 Task: Search for a house in Ramnicu Valcea, Romania, for 6 guests from 6th to 15th September, with a price range of ₹8000 to ₹12000, including WiFi, free parking, TV, gym, and breakfast, and host language in English.
Action: Mouse moved to (592, 145)
Screenshot: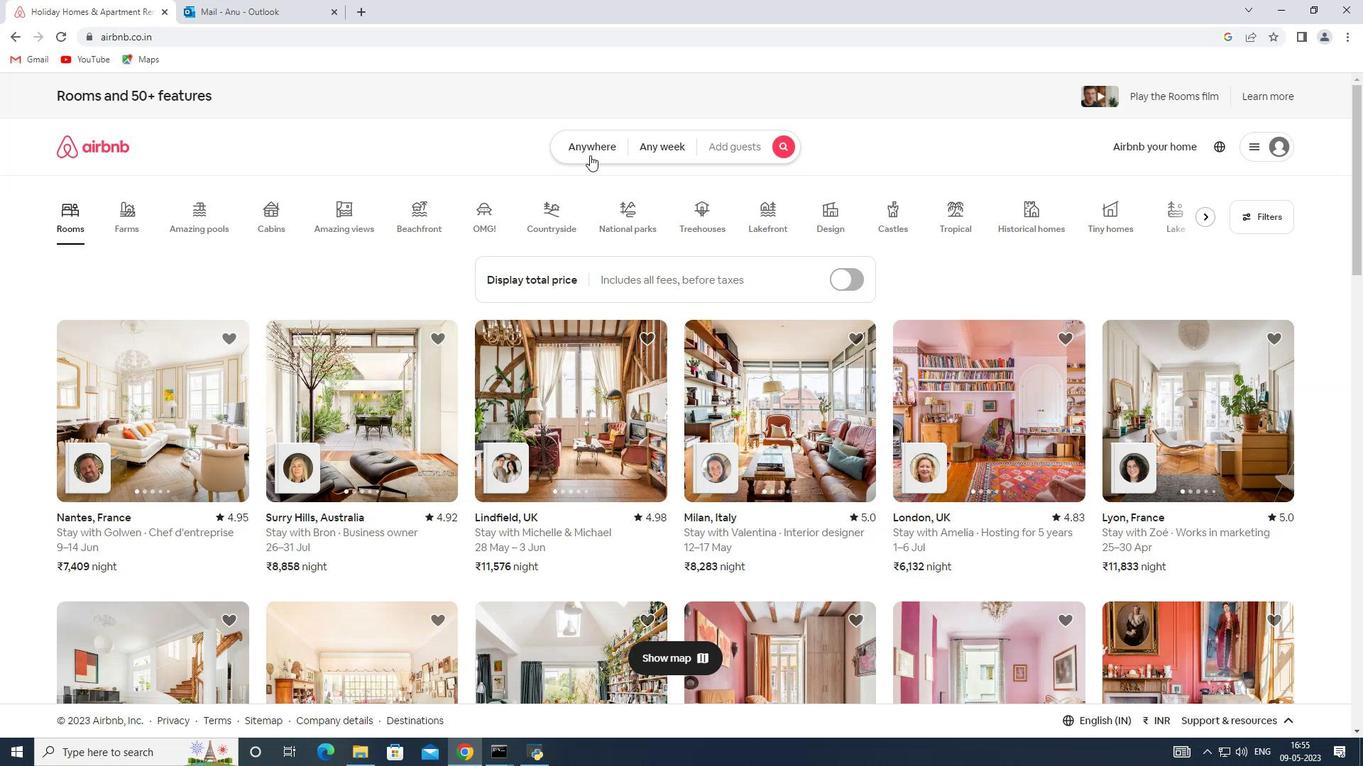 
Action: Mouse pressed left at (592, 145)
Screenshot: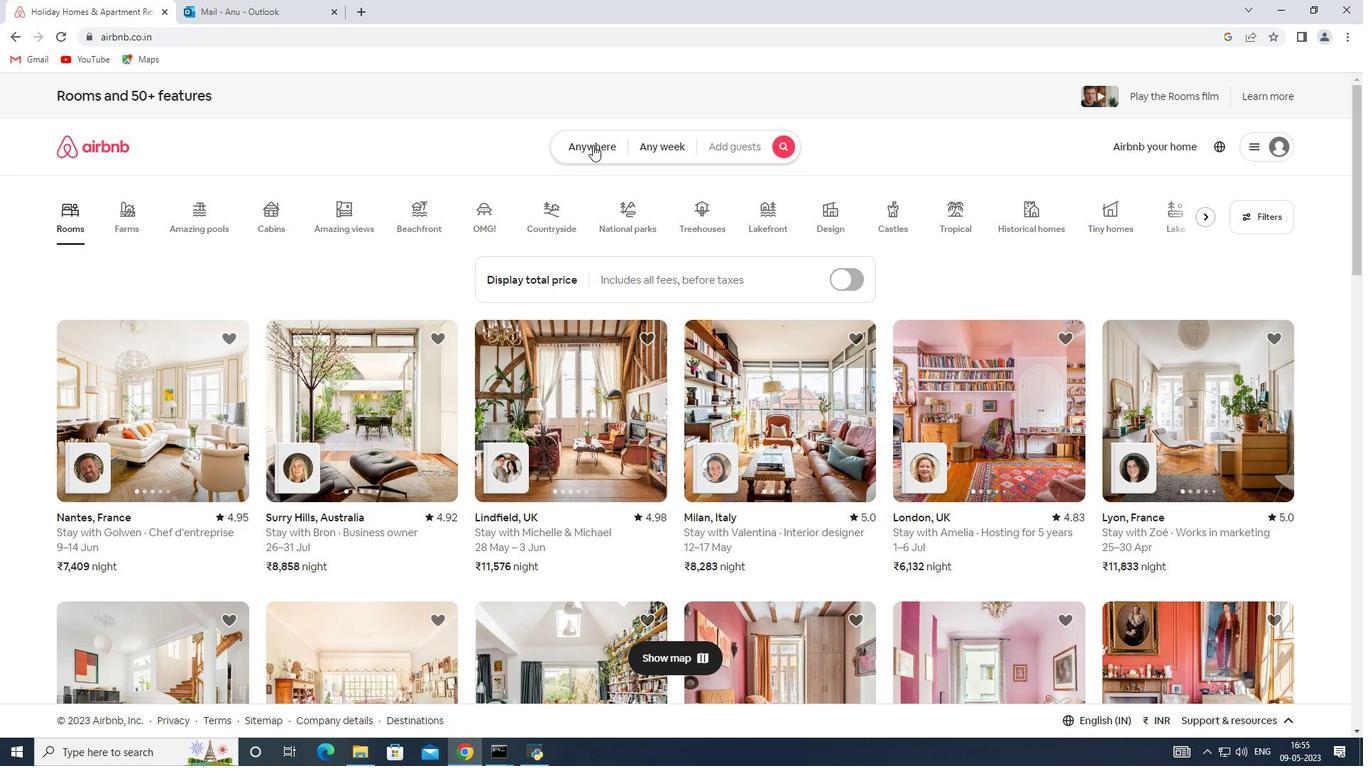 
Action: Mouse moved to (425, 202)
Screenshot: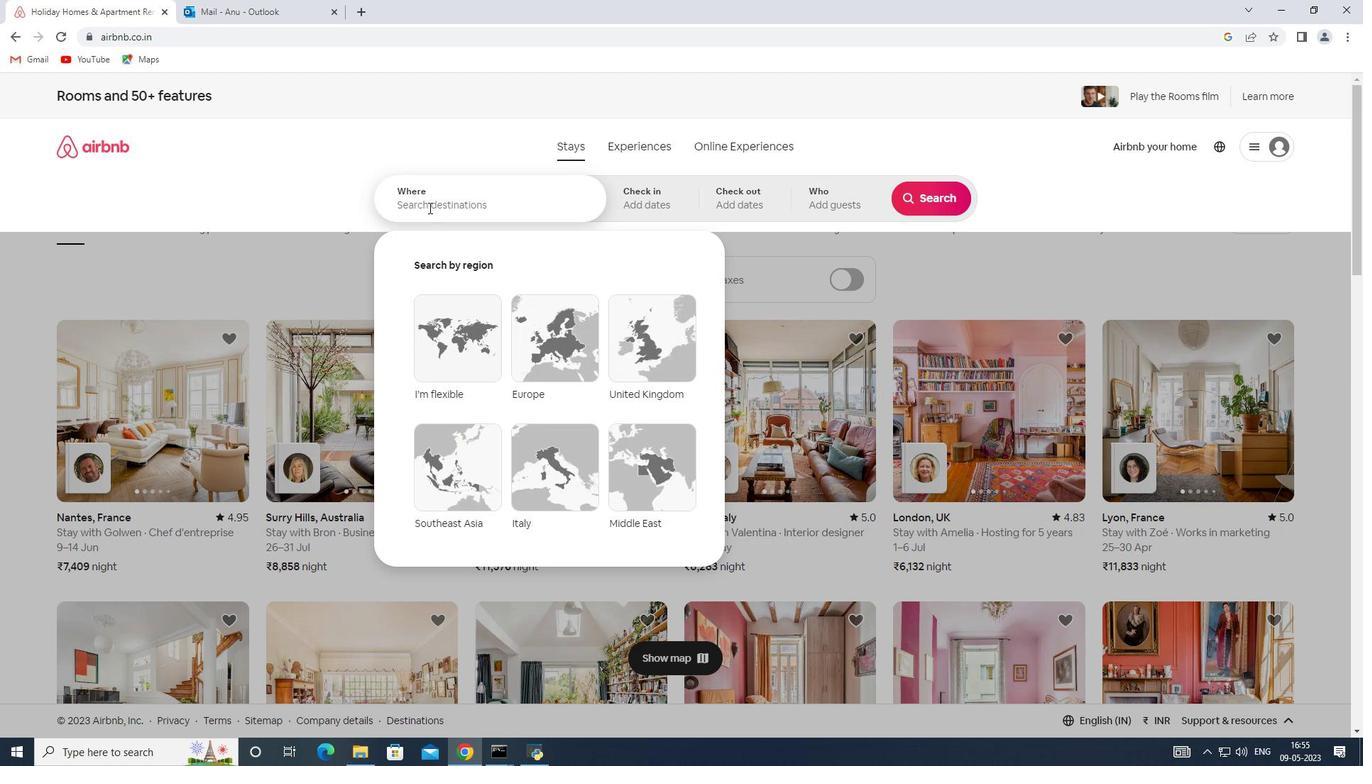 
Action: Mouse pressed left at (425, 202)
Screenshot: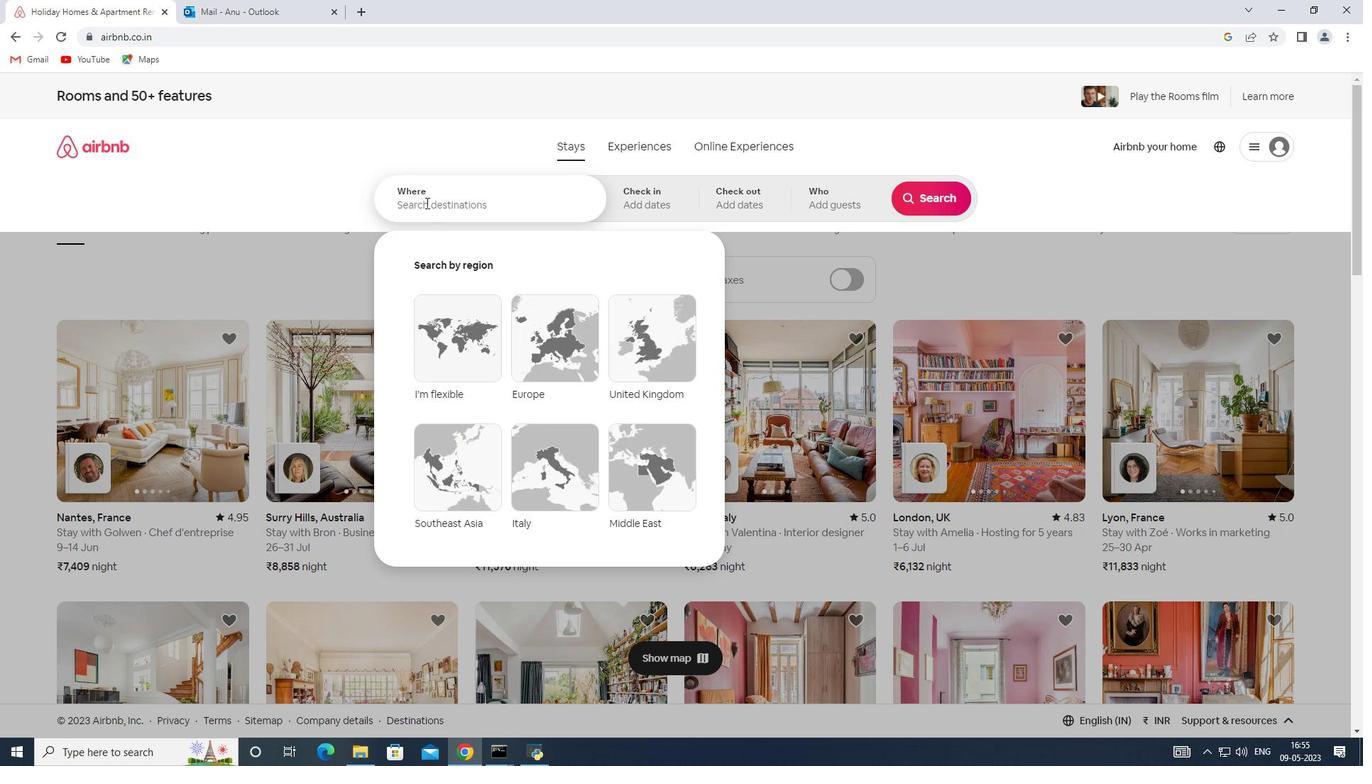 
Action: Key pressed <Key.shift>Ramm<Key.backspace>nicu<Key.space><Key.shift>Valcea,<Key.shift>Romania
Screenshot: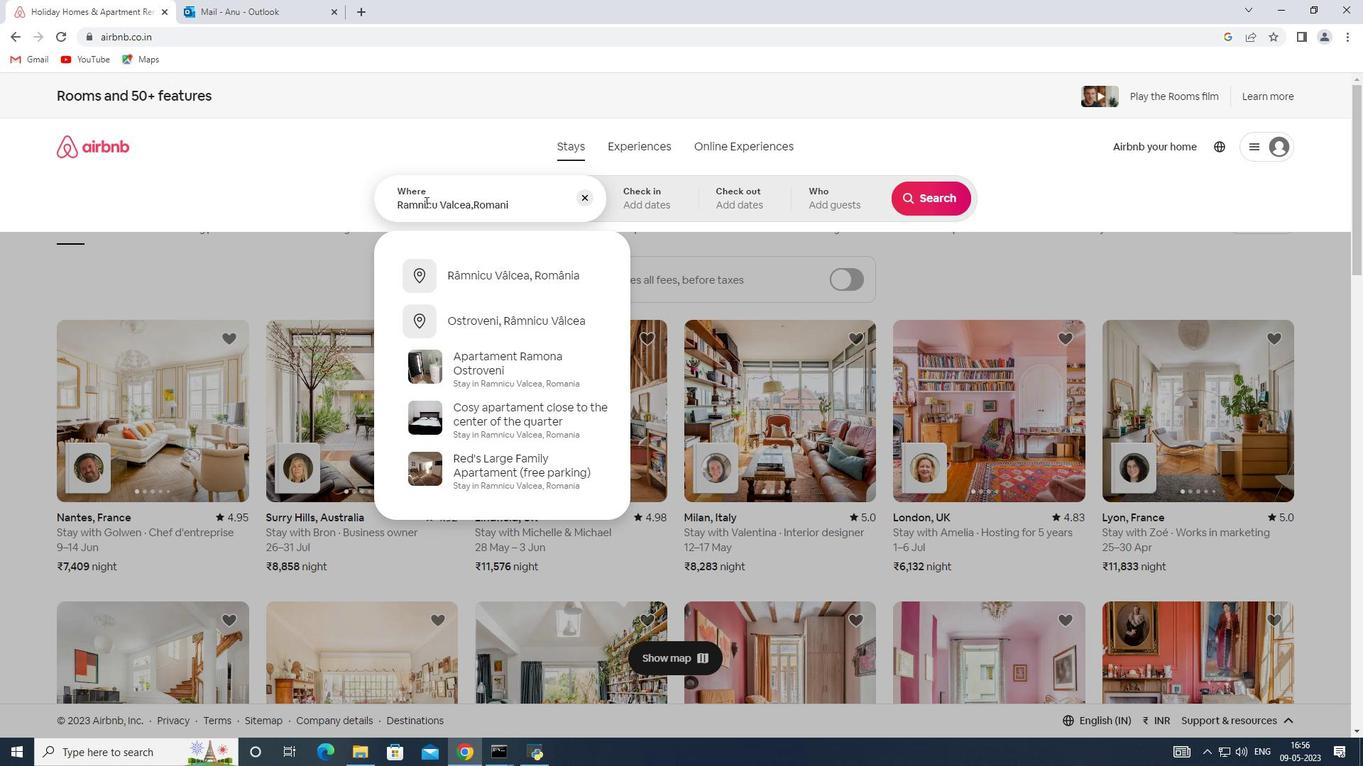 
Action: Mouse moved to (672, 198)
Screenshot: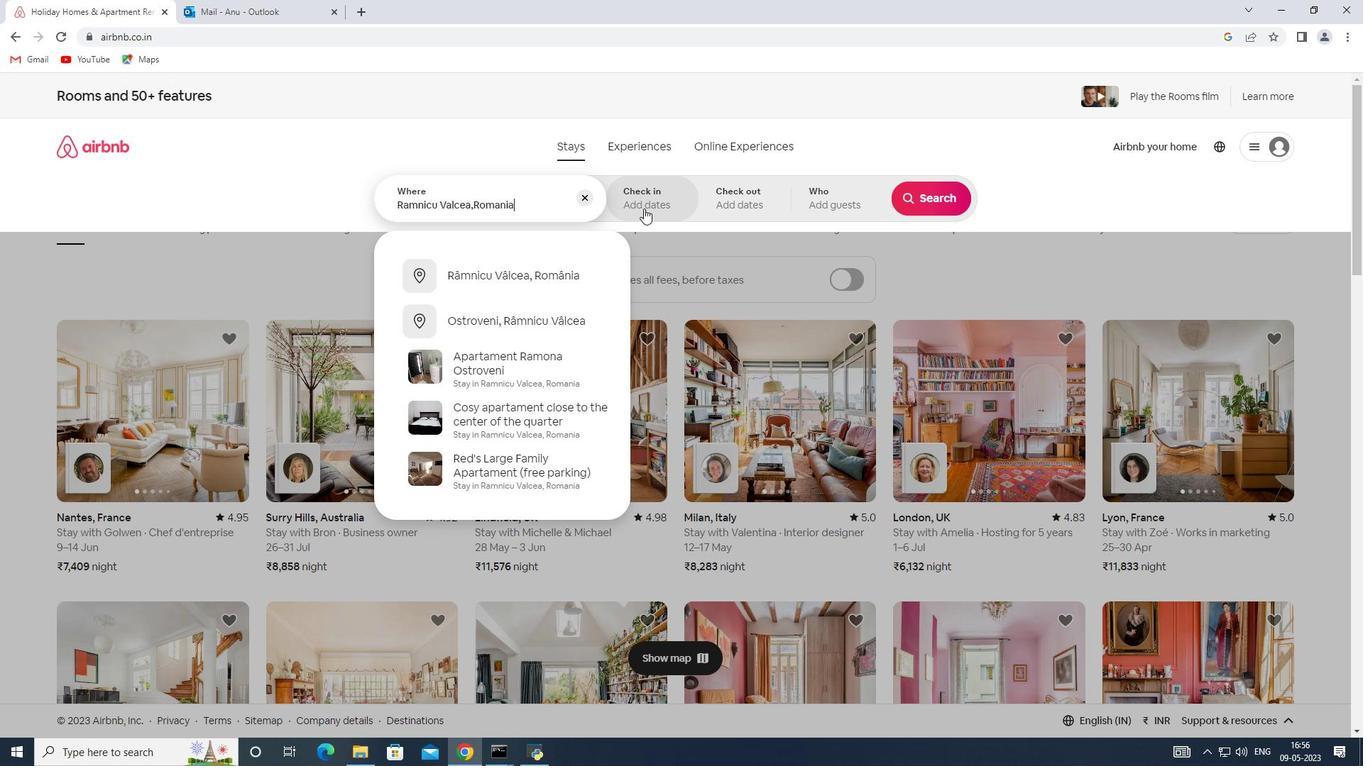 
Action: Mouse pressed left at (672, 198)
Screenshot: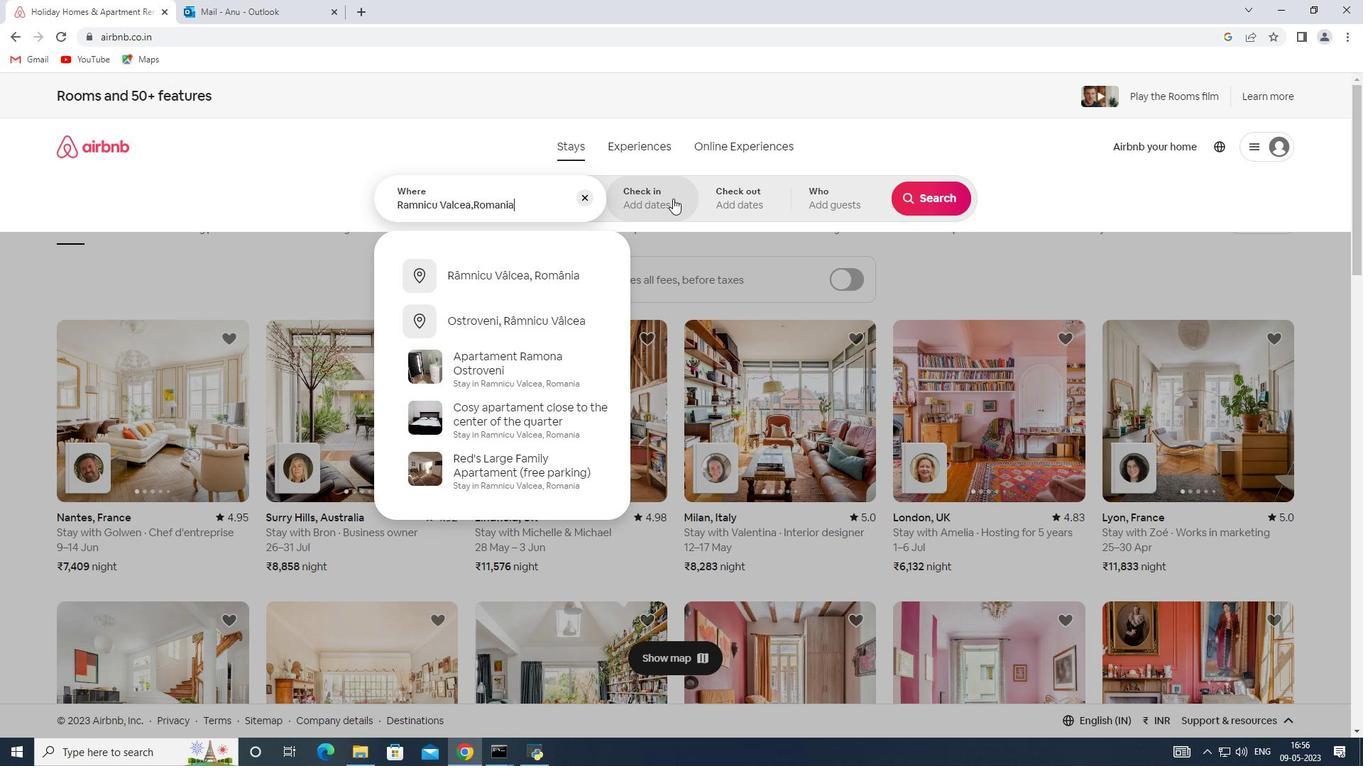 
Action: Mouse moved to (925, 312)
Screenshot: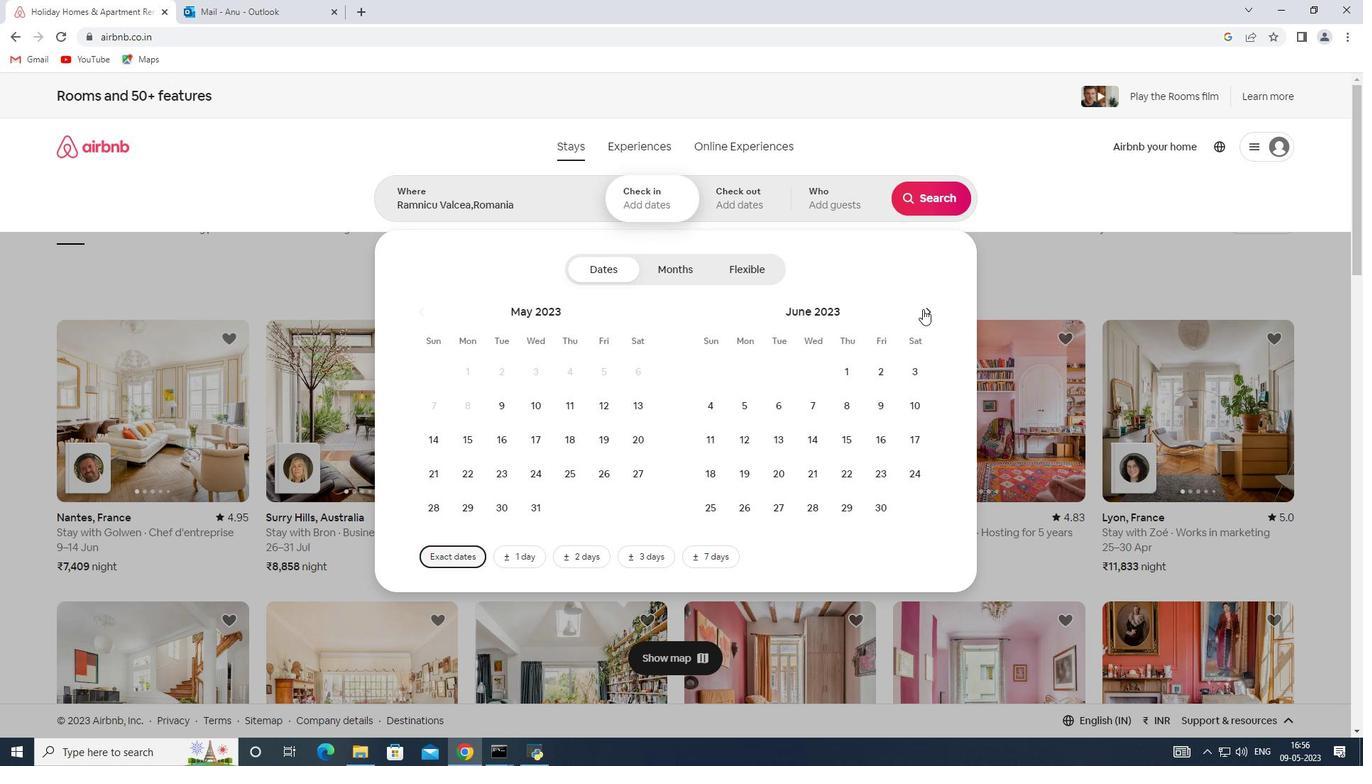 
Action: Mouse pressed left at (925, 312)
Screenshot: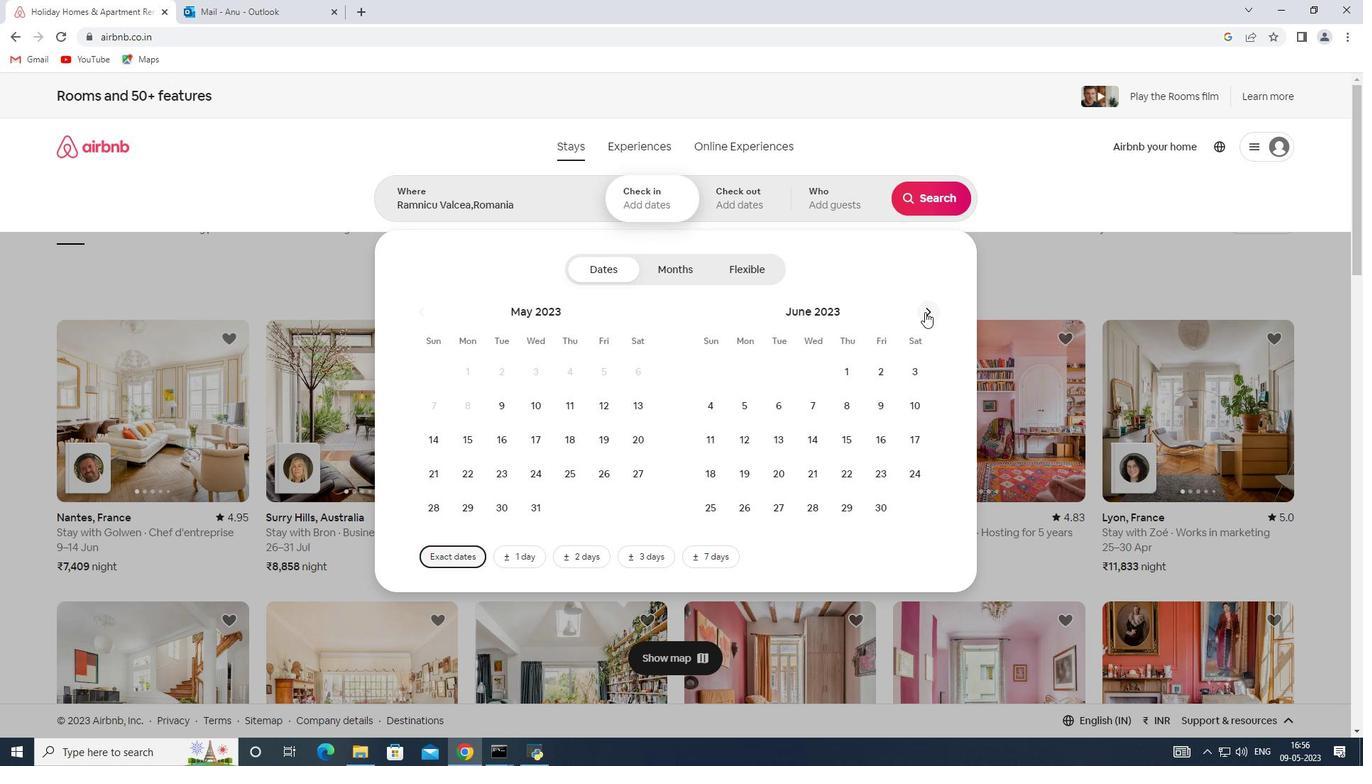 
Action: Mouse pressed left at (925, 312)
Screenshot: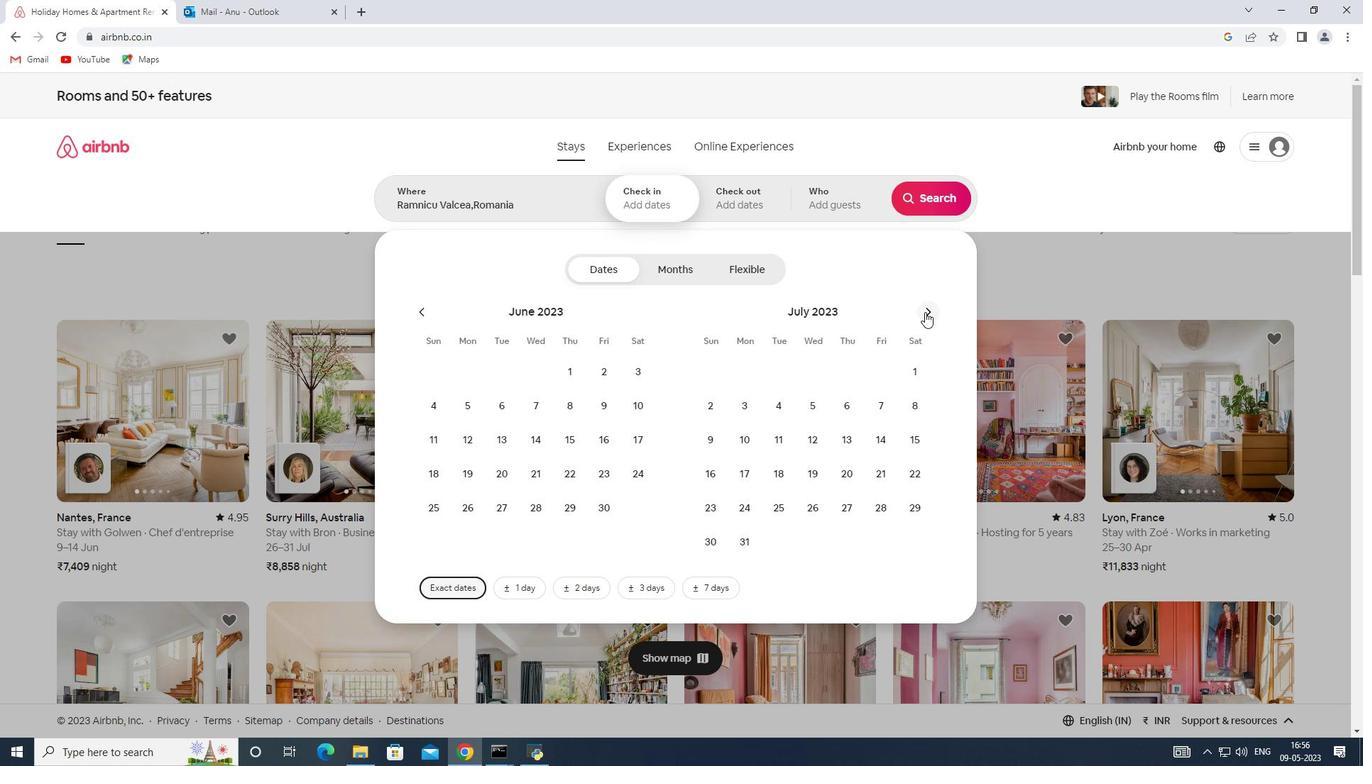 
Action: Mouse moved to (925, 313)
Screenshot: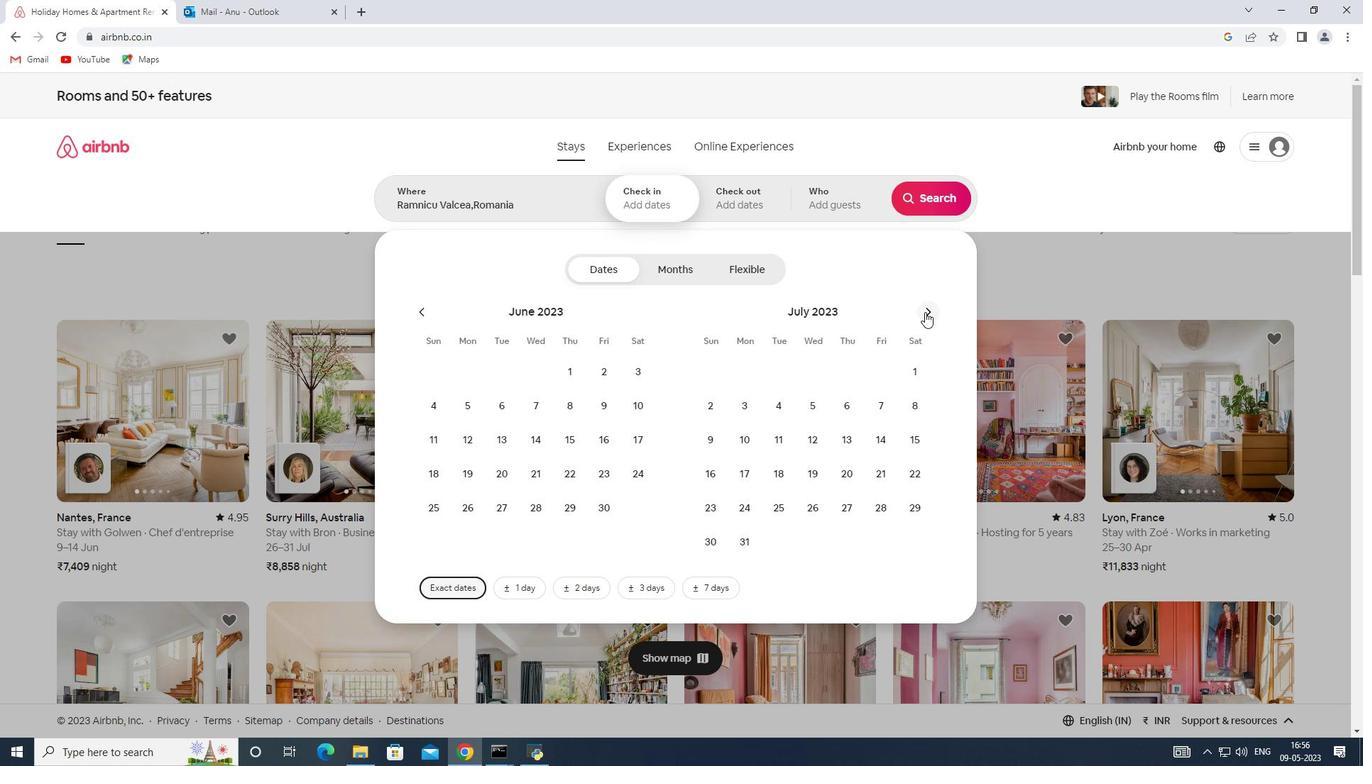
Action: Mouse pressed left at (925, 313)
Screenshot: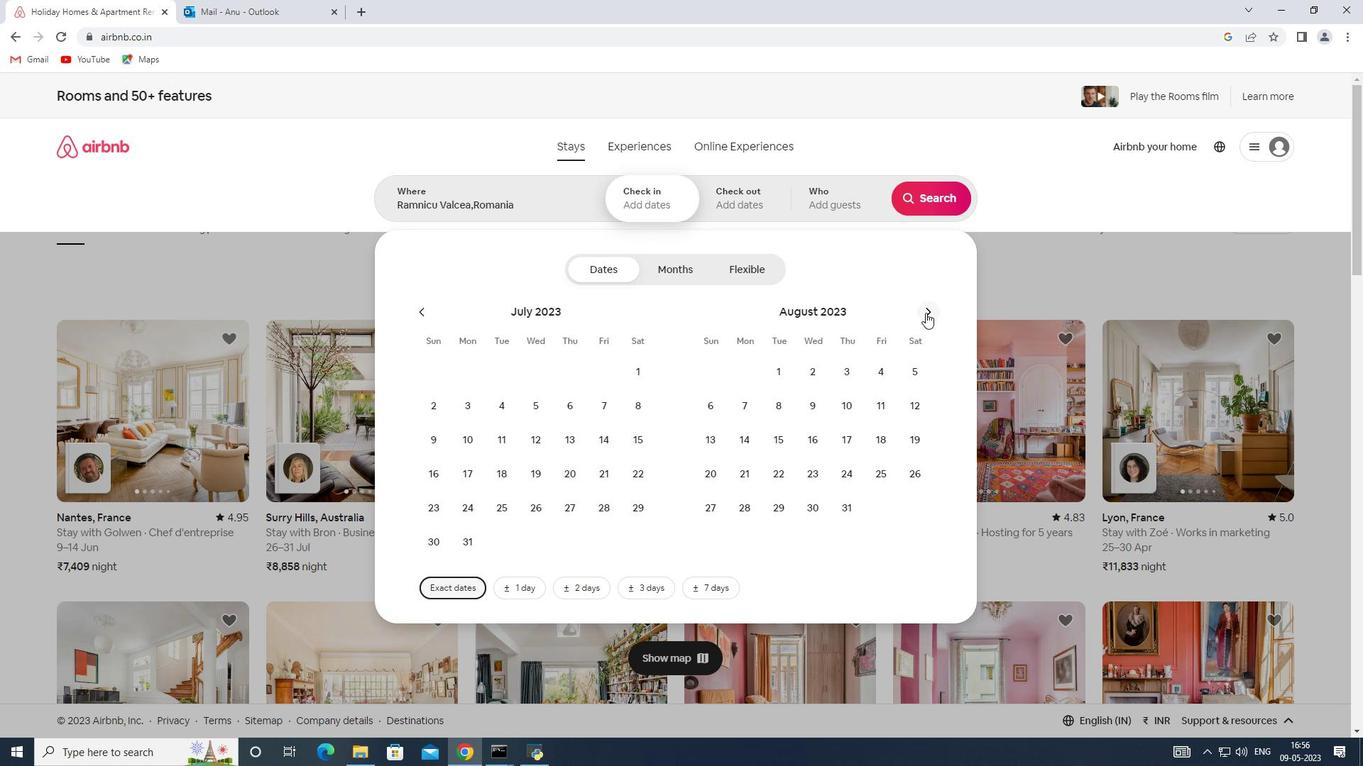 
Action: Mouse moved to (816, 405)
Screenshot: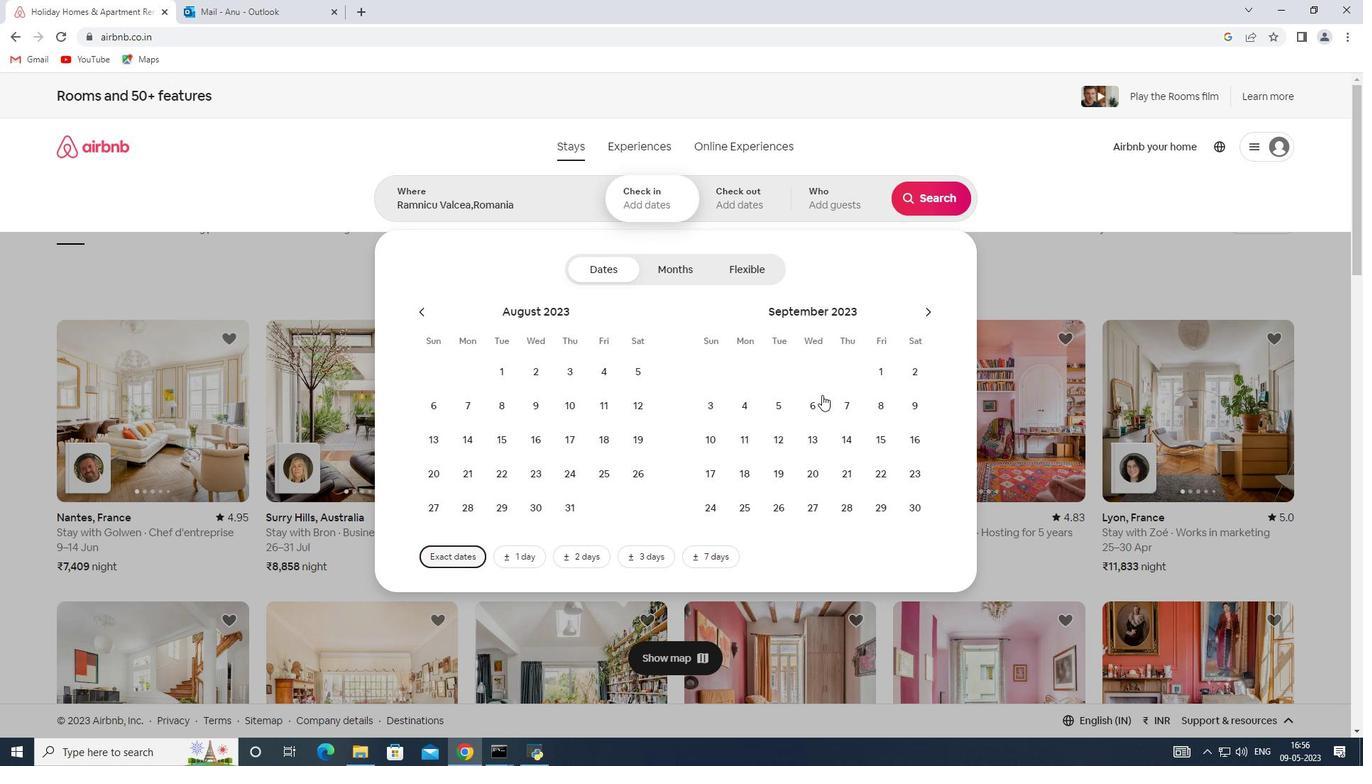 
Action: Mouse pressed left at (816, 405)
Screenshot: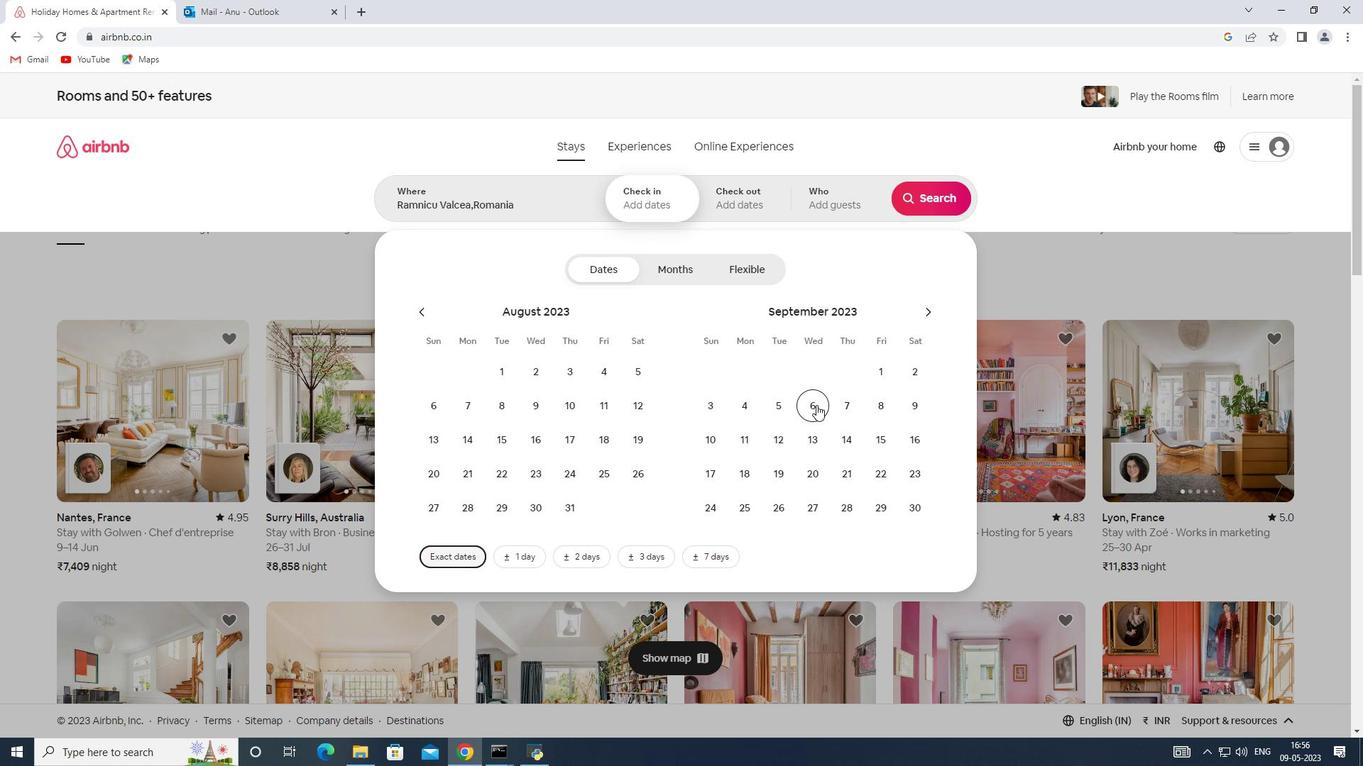 
Action: Mouse moved to (878, 439)
Screenshot: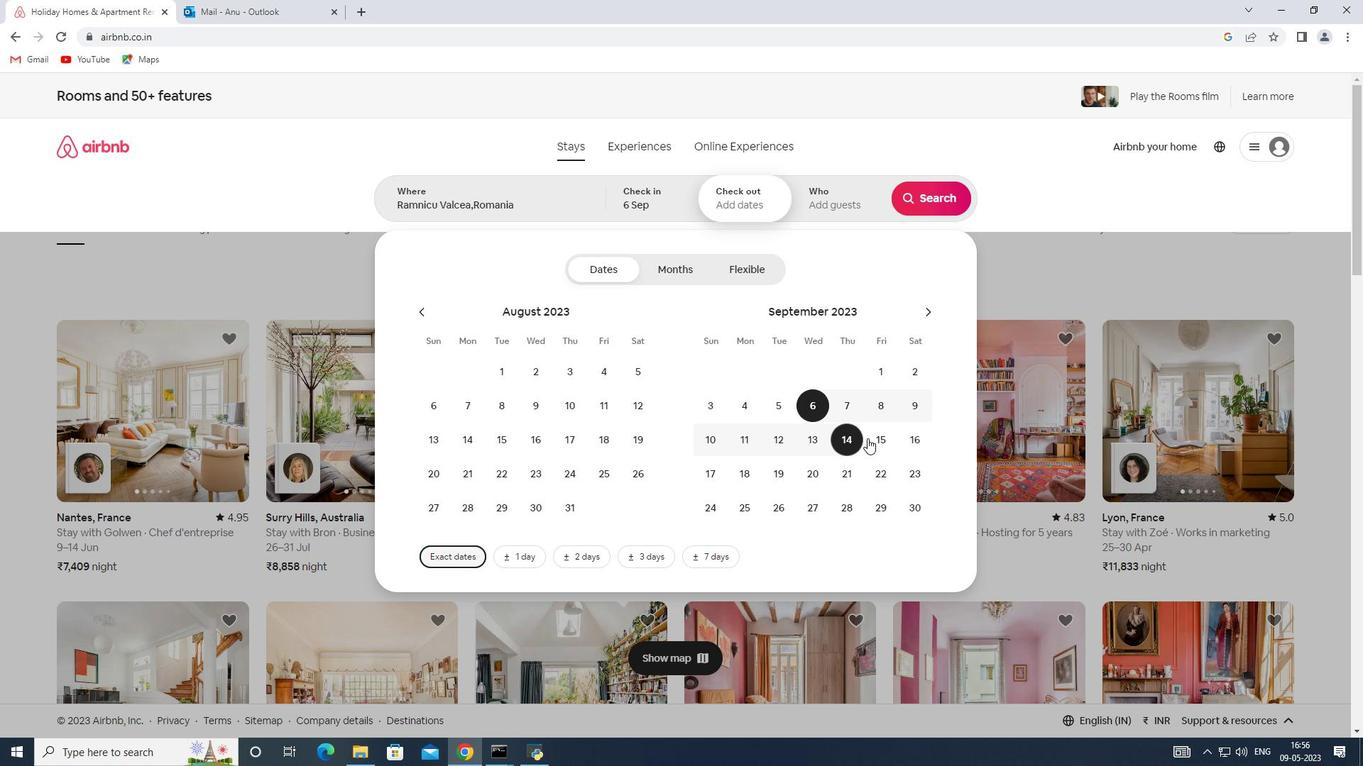 
Action: Mouse pressed left at (878, 439)
Screenshot: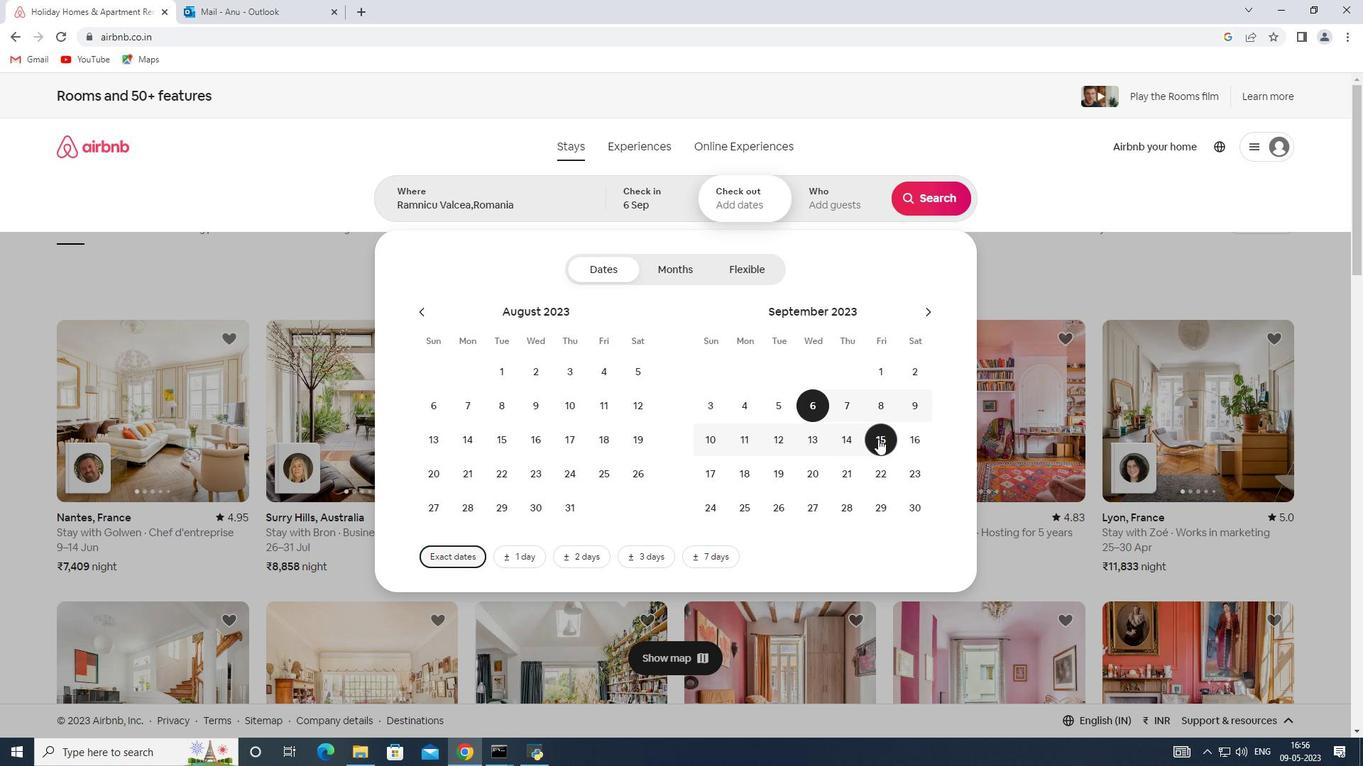
Action: Mouse moved to (839, 195)
Screenshot: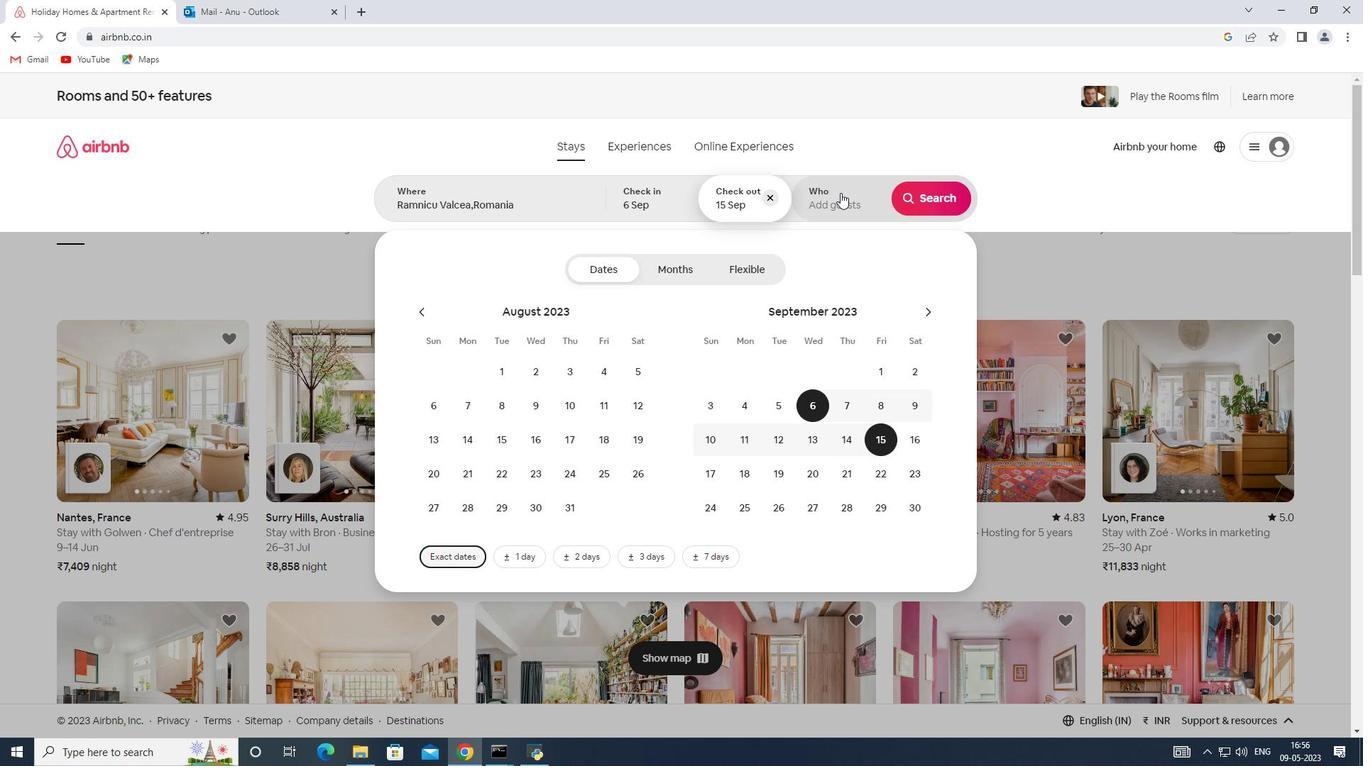 
Action: Mouse pressed left at (839, 195)
Screenshot: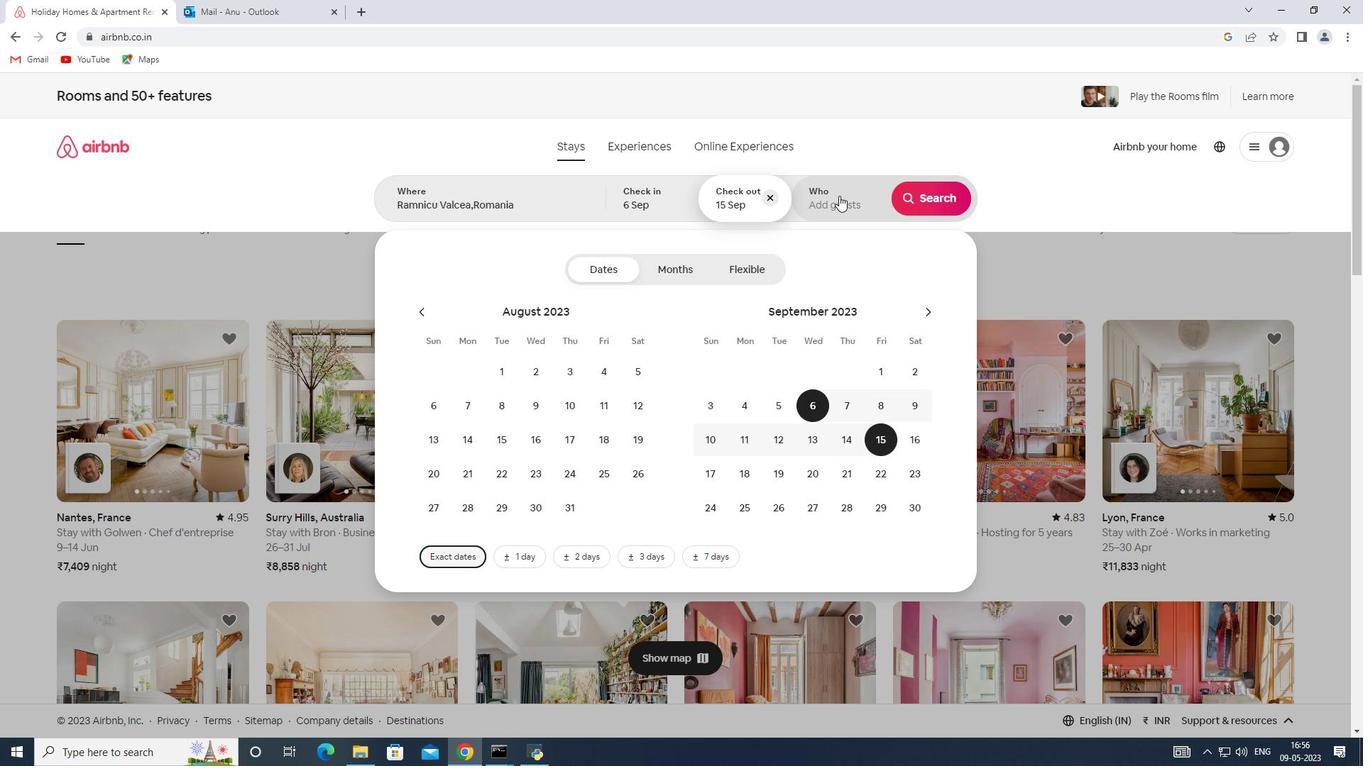 
Action: Mouse moved to (934, 276)
Screenshot: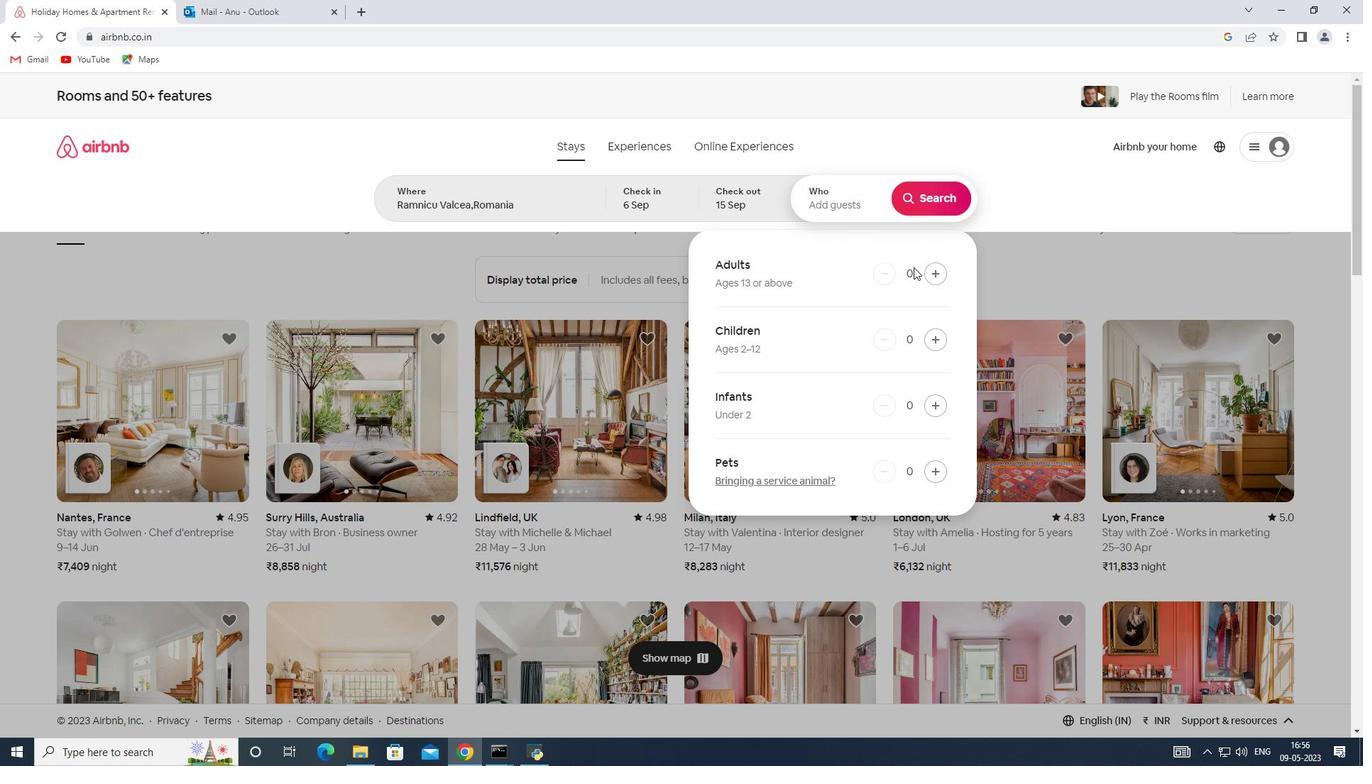 
Action: Mouse pressed left at (934, 276)
Screenshot: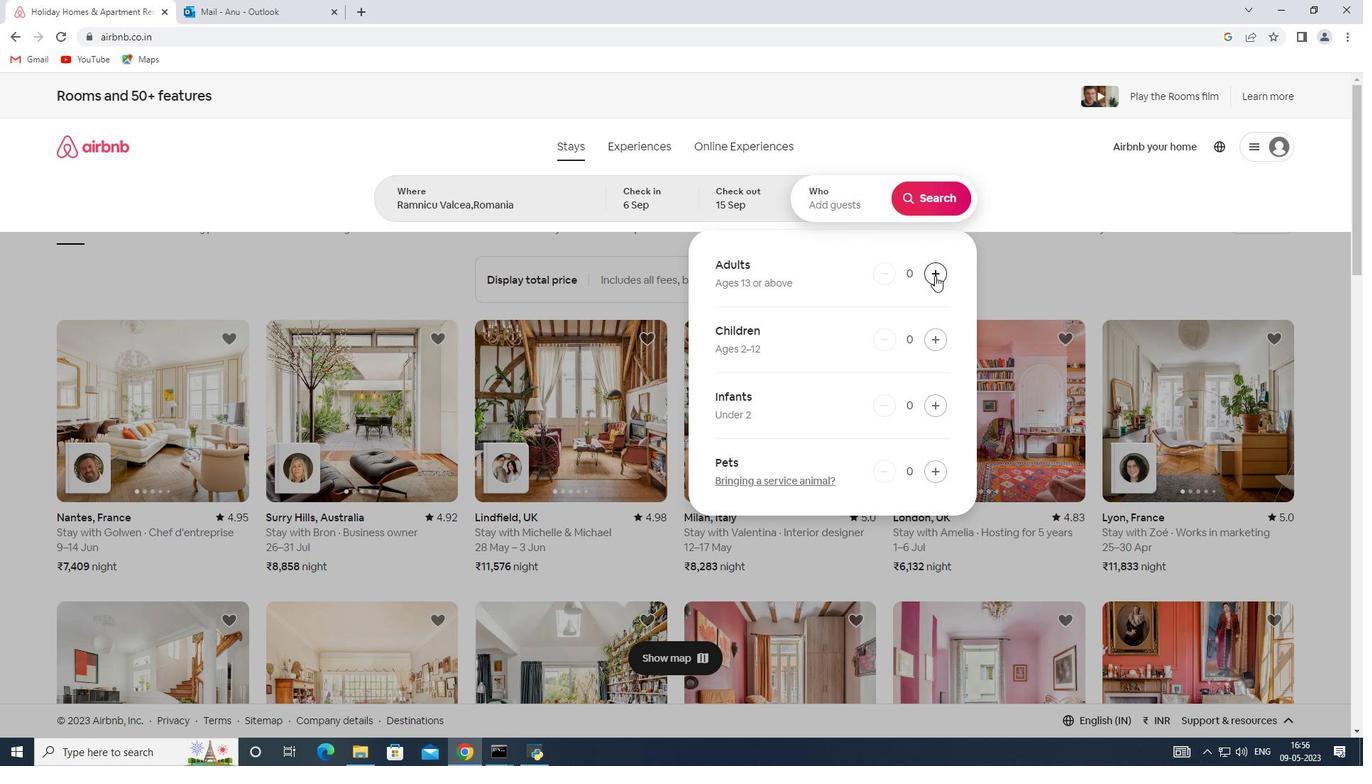 
Action: Mouse pressed left at (934, 276)
Screenshot: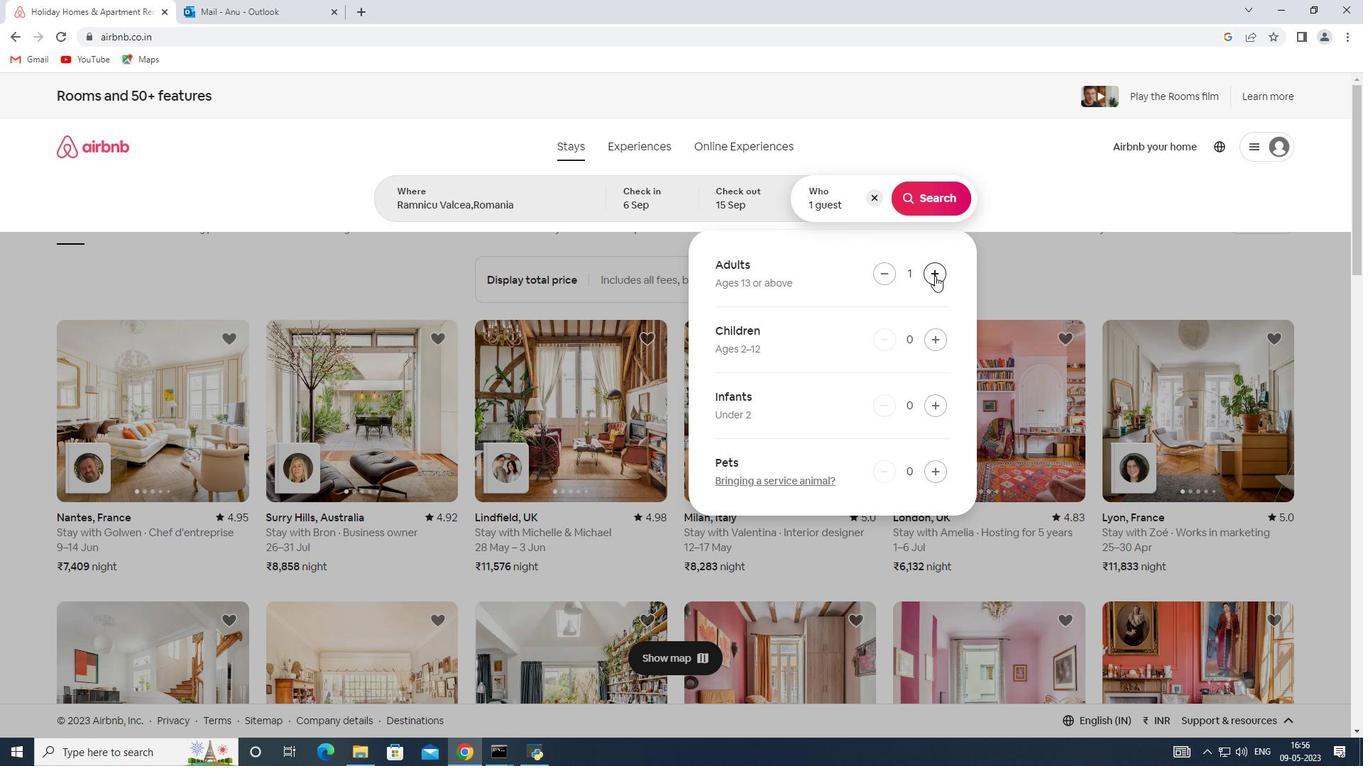 
Action: Mouse pressed left at (934, 276)
Screenshot: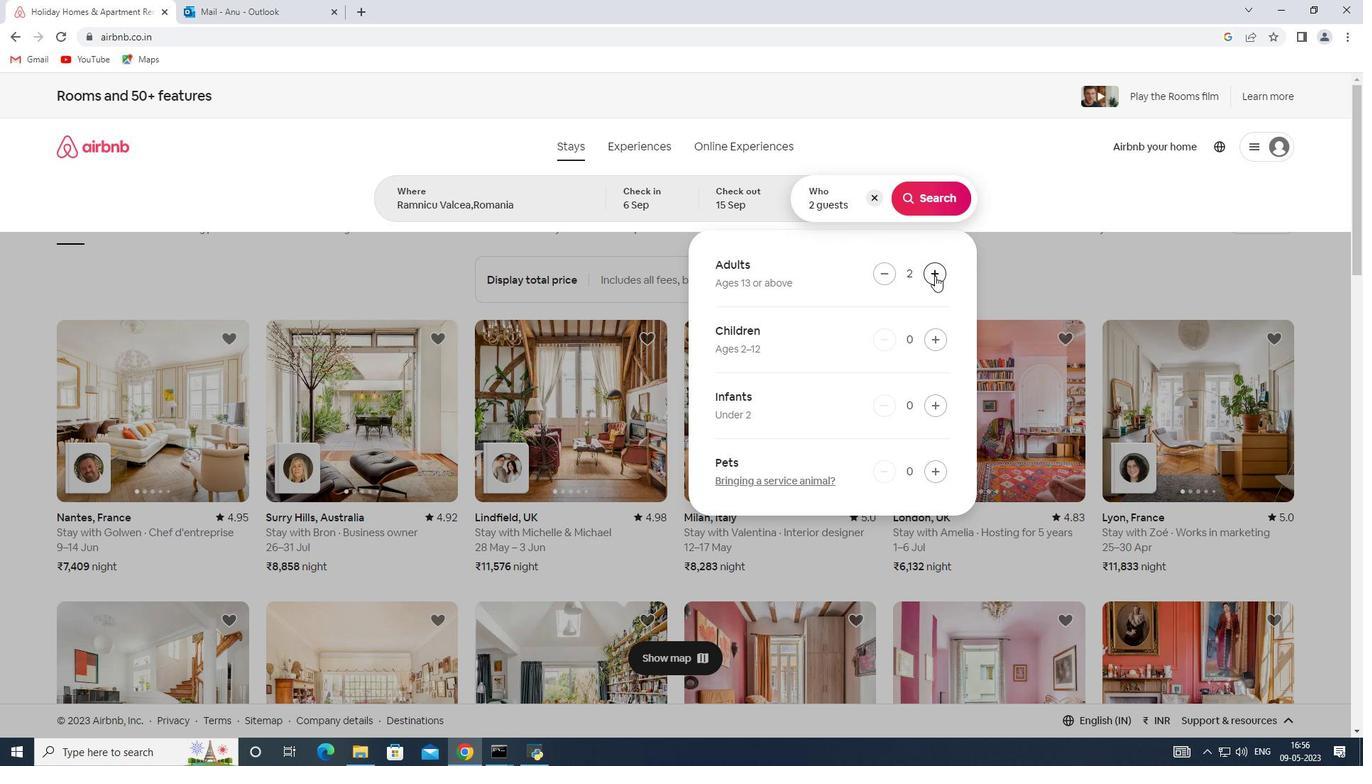 
Action: Mouse pressed left at (934, 276)
Screenshot: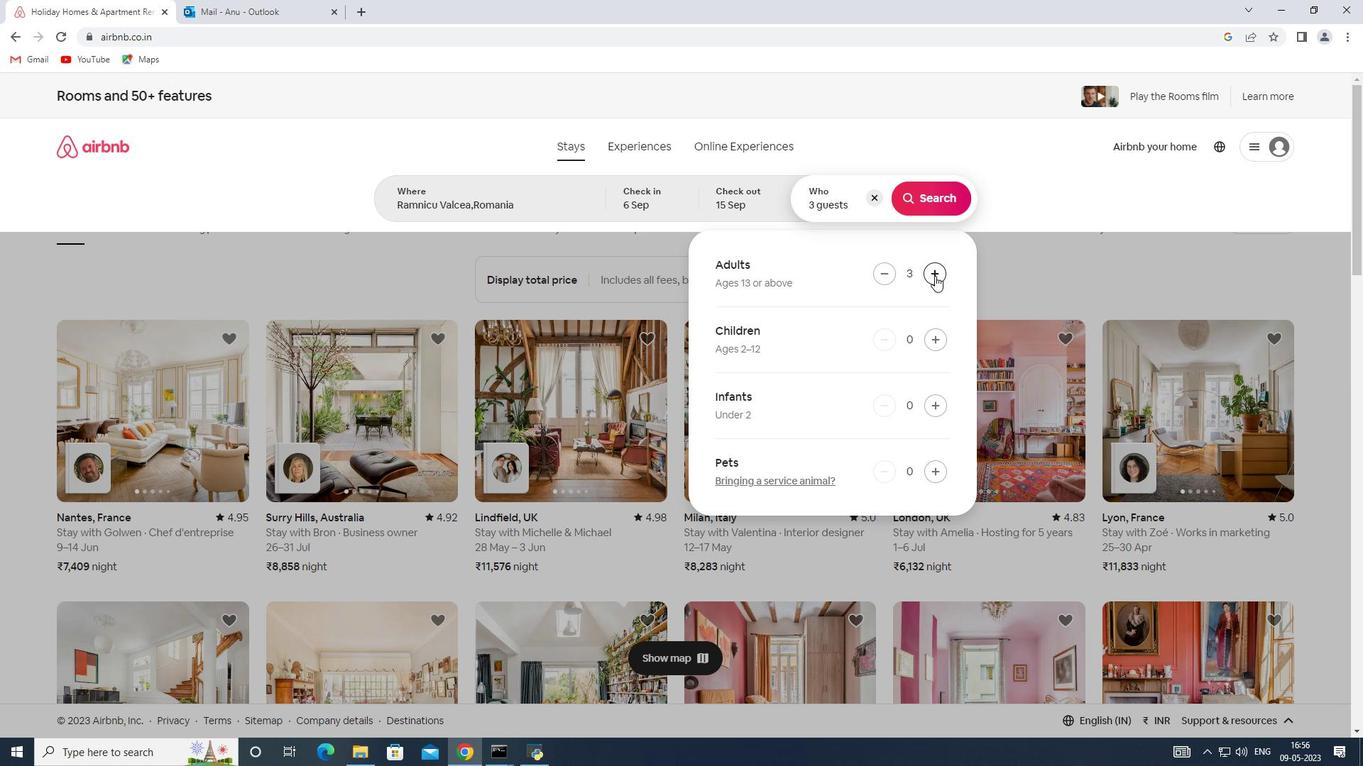 
Action: Mouse pressed left at (934, 276)
Screenshot: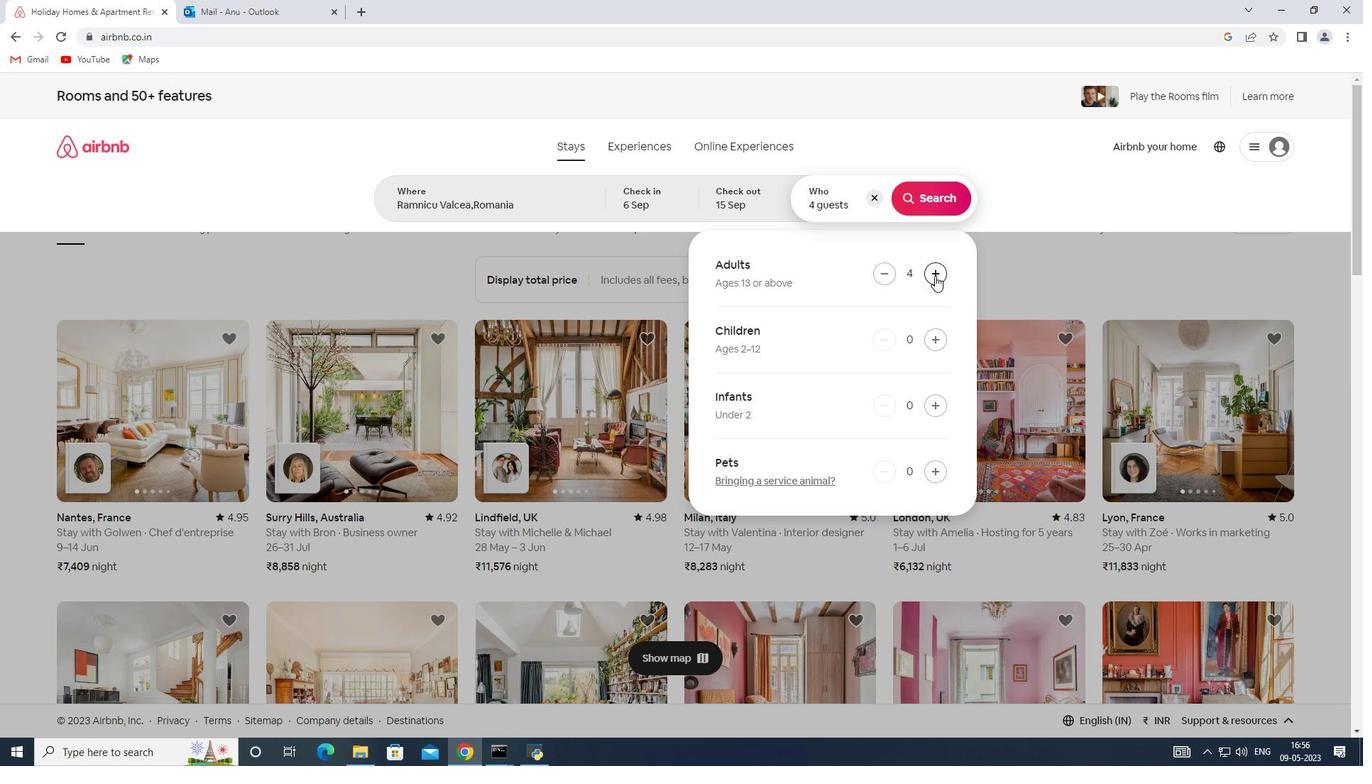 
Action: Mouse pressed left at (934, 276)
Screenshot: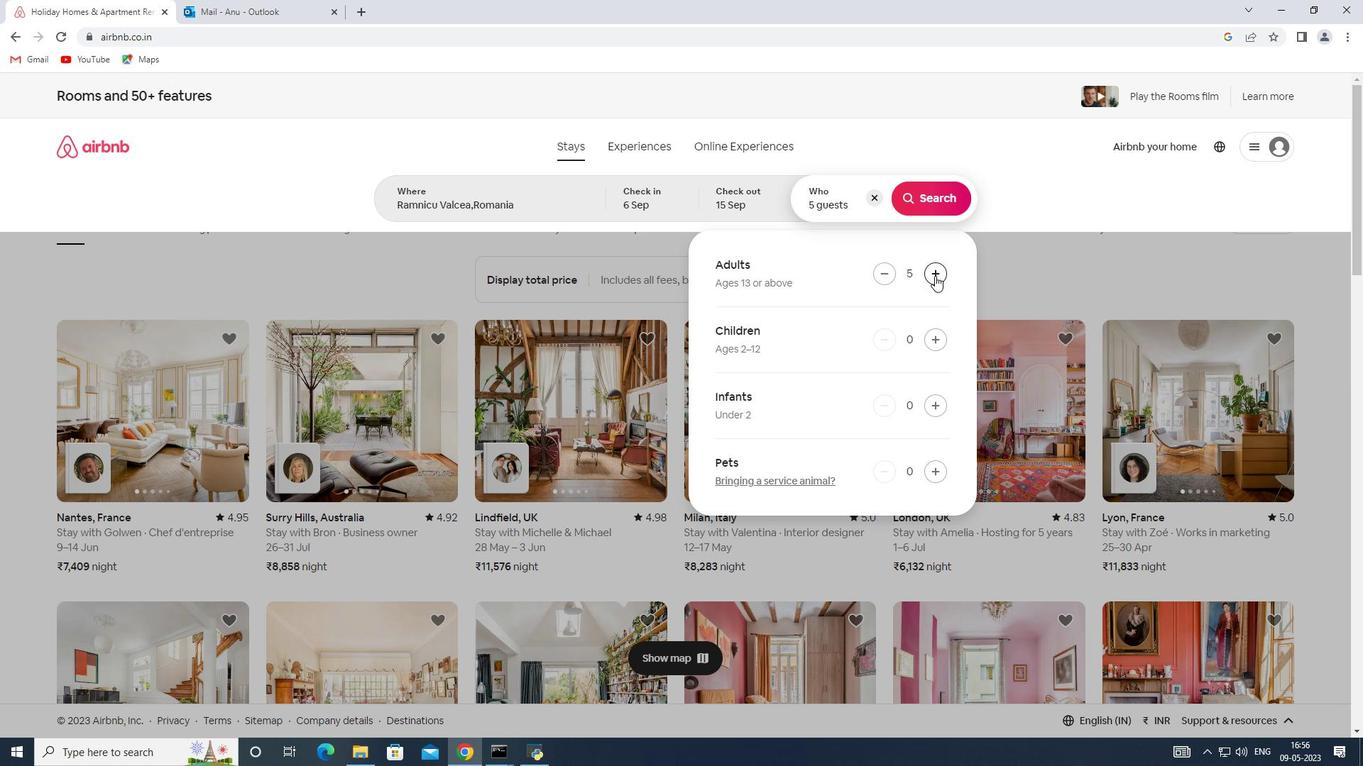 
Action: Mouse moved to (934, 208)
Screenshot: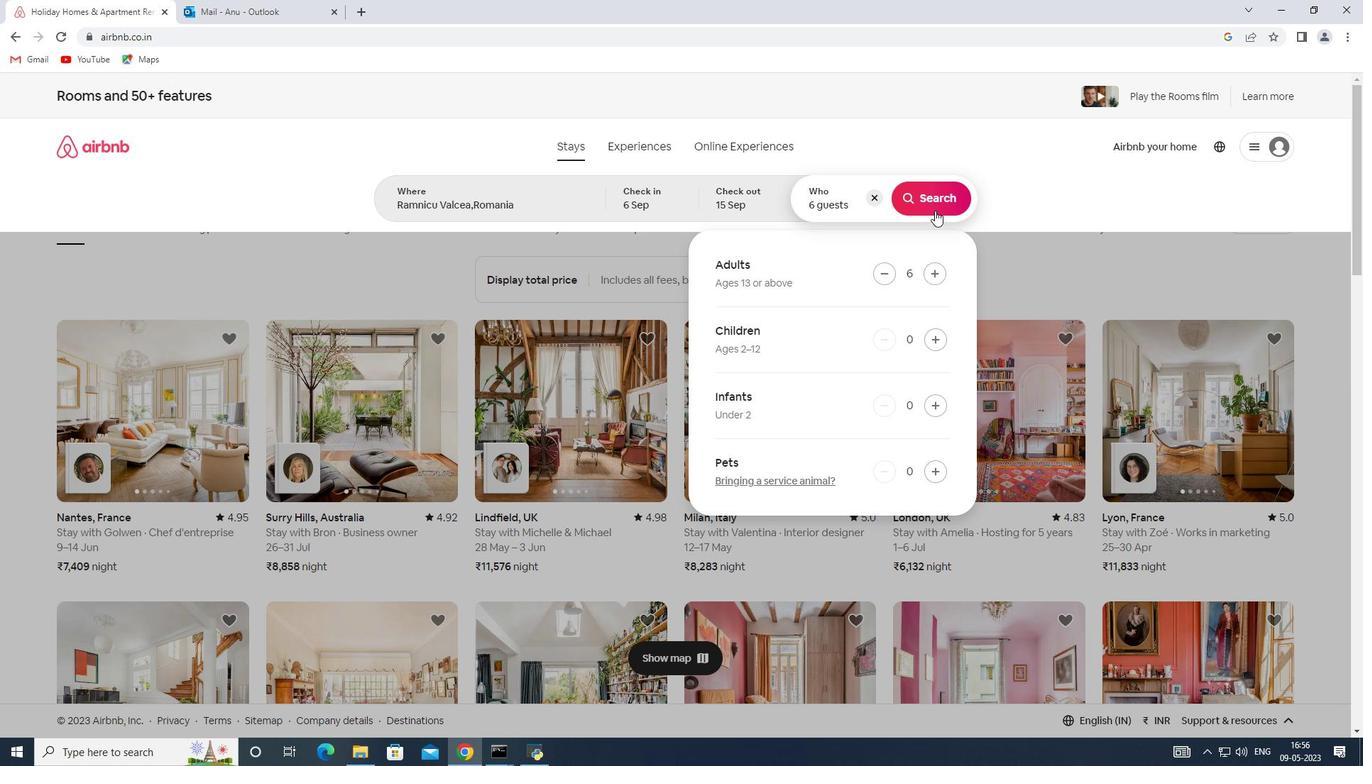 
Action: Mouse pressed left at (934, 208)
Screenshot: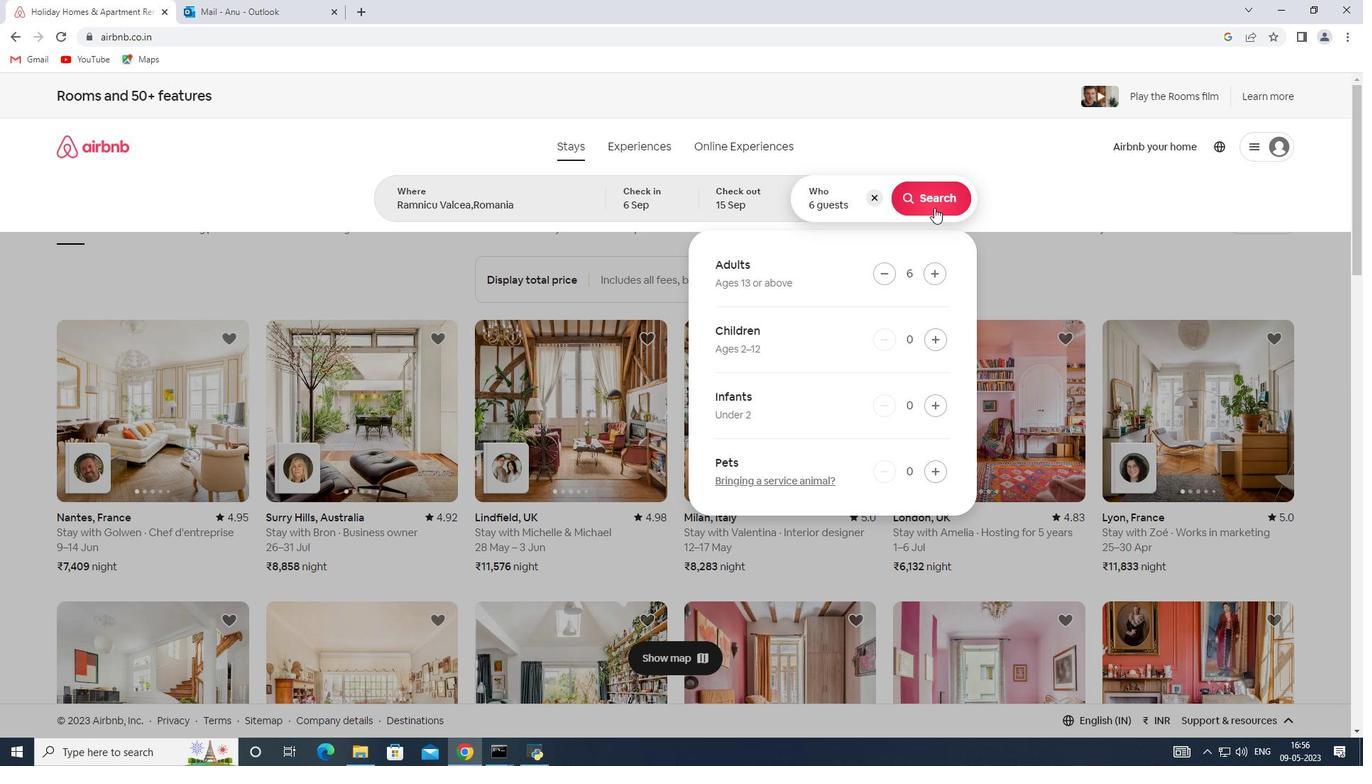 
Action: Mouse moved to (1289, 159)
Screenshot: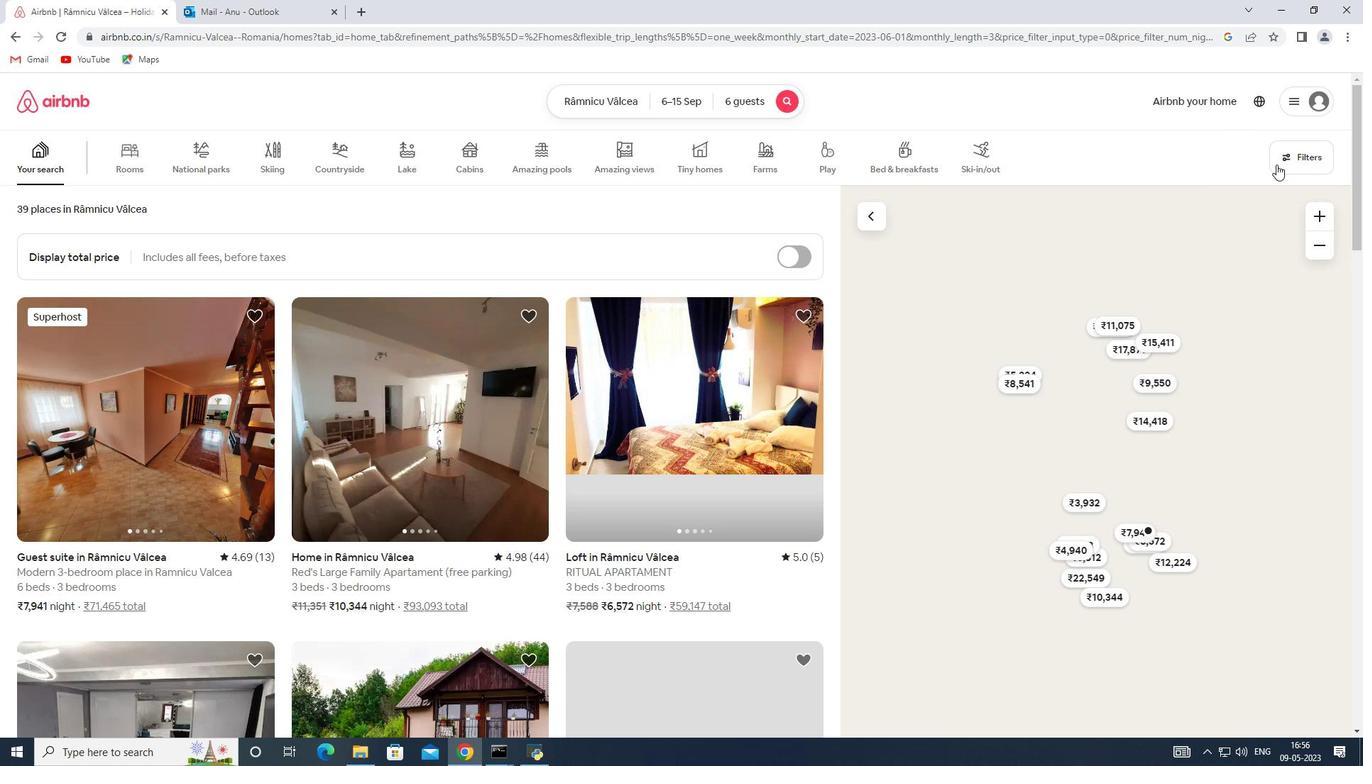 
Action: Mouse pressed left at (1289, 159)
Screenshot: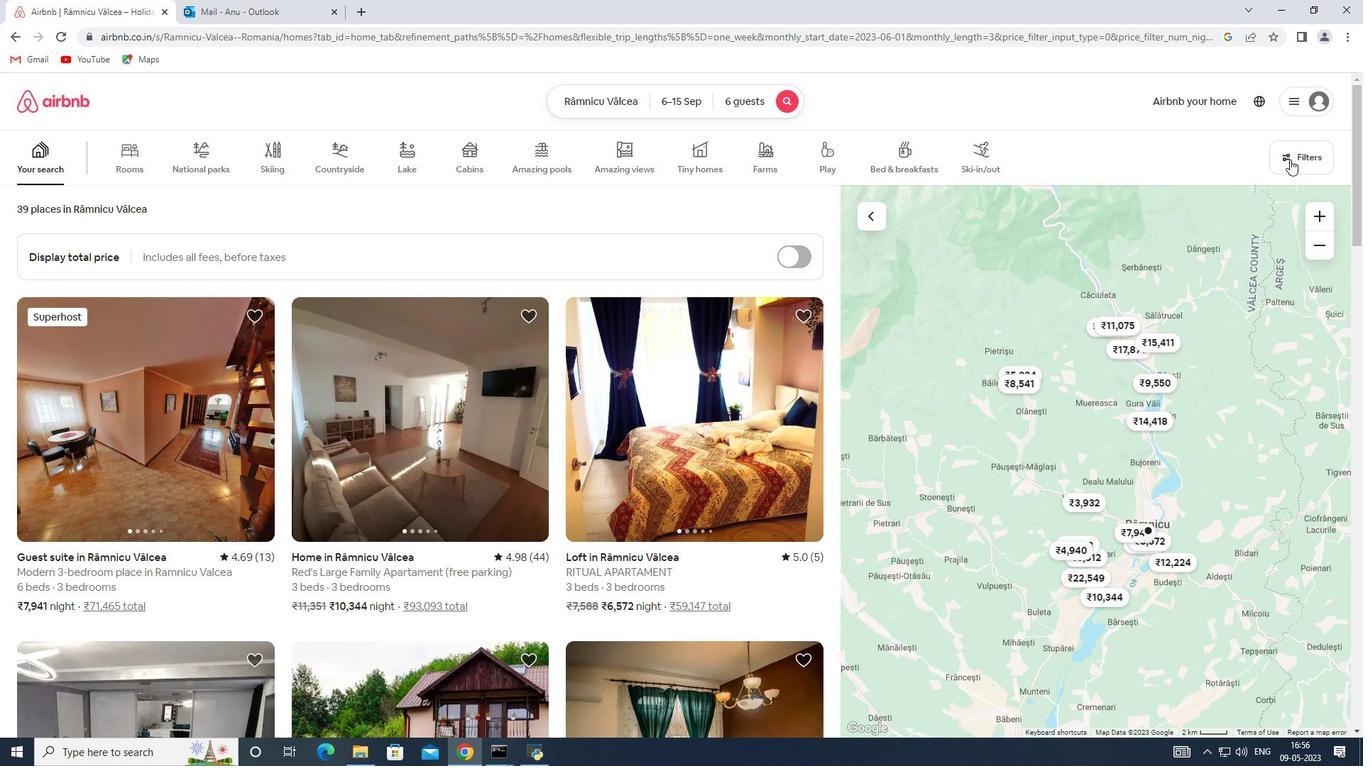 
Action: Mouse moved to (505, 513)
Screenshot: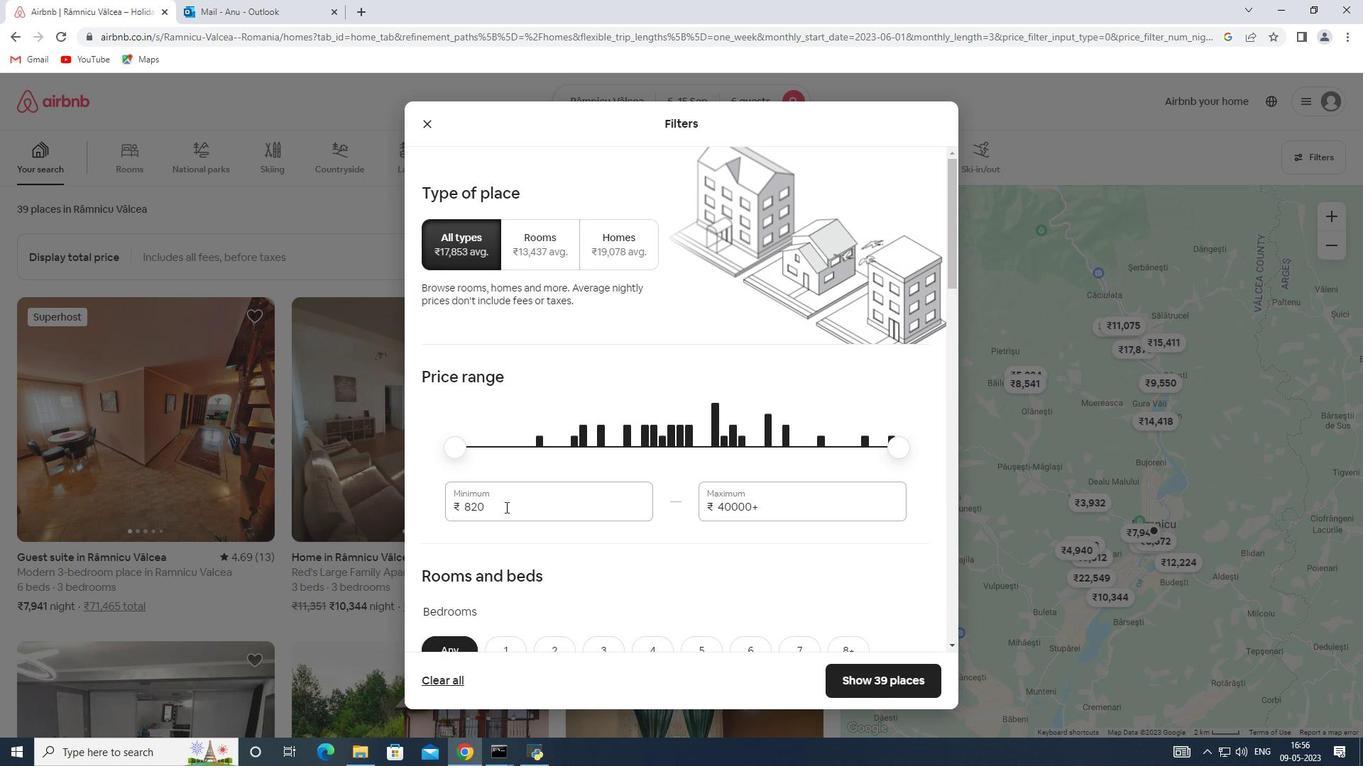 
Action: Mouse pressed left at (505, 513)
Screenshot: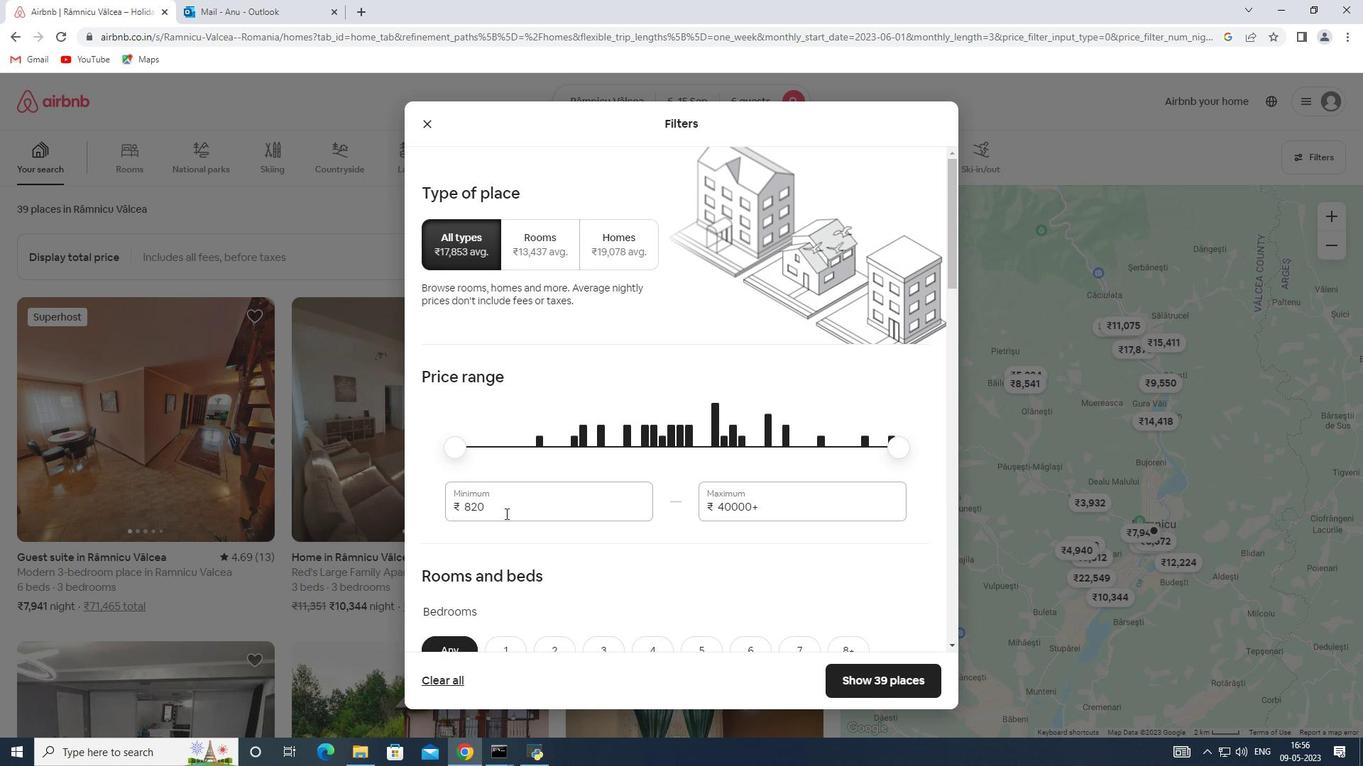 
Action: Mouse moved to (411, 519)
Screenshot: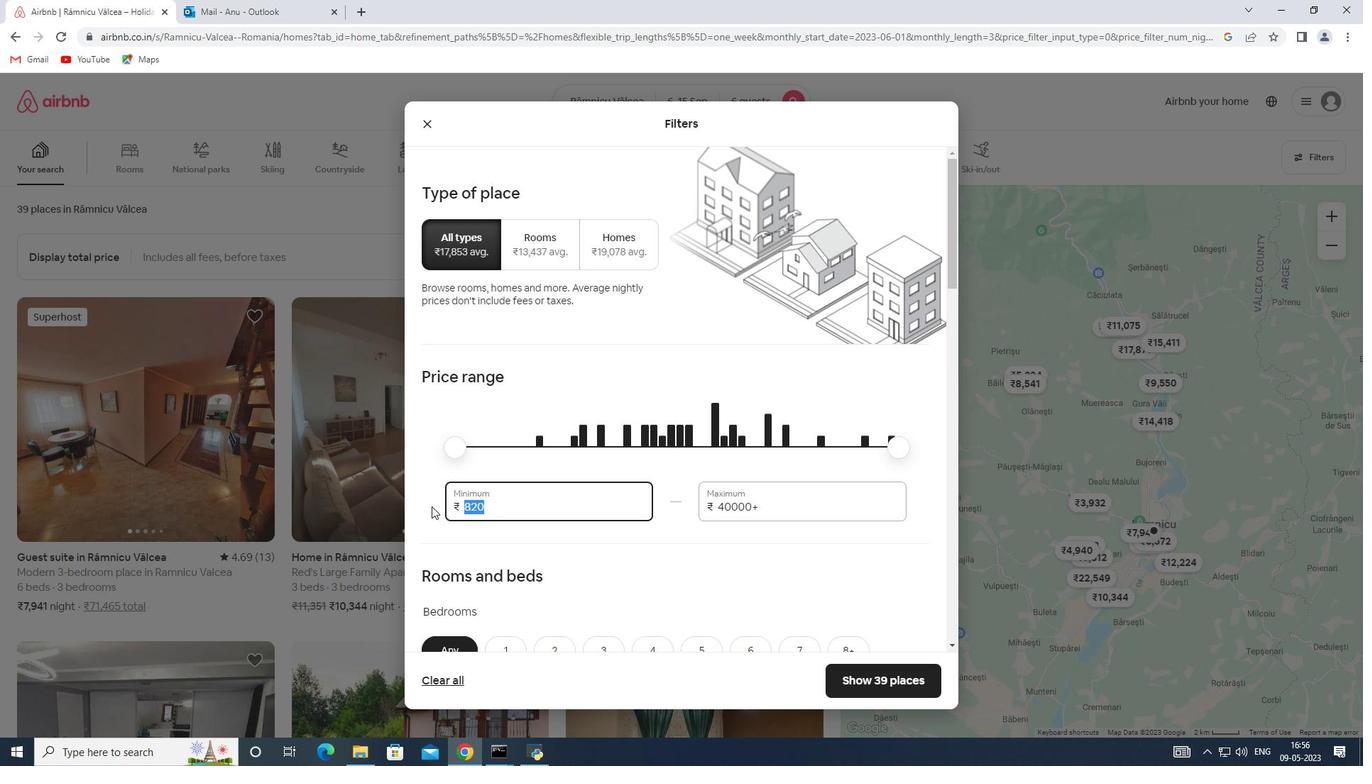 
Action: Key pressed 8000
Screenshot: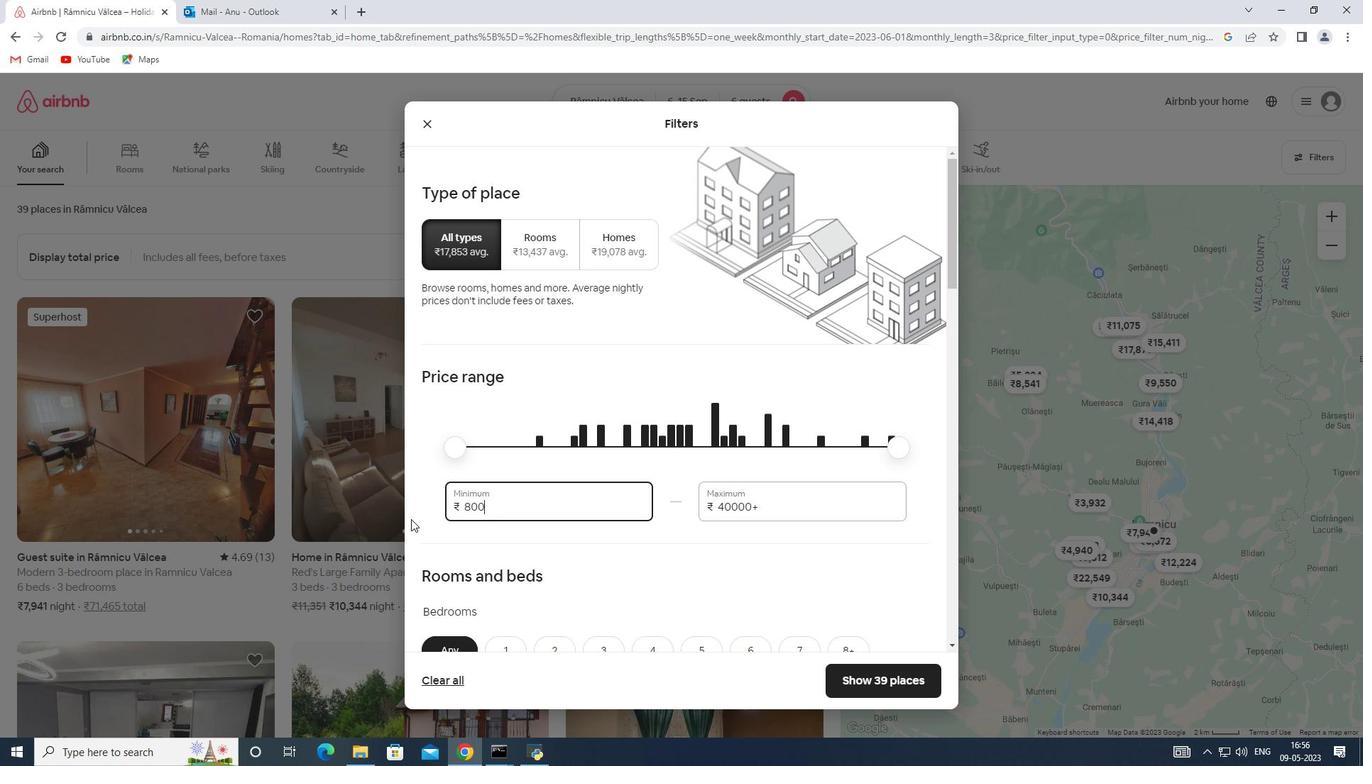 
Action: Mouse moved to (768, 505)
Screenshot: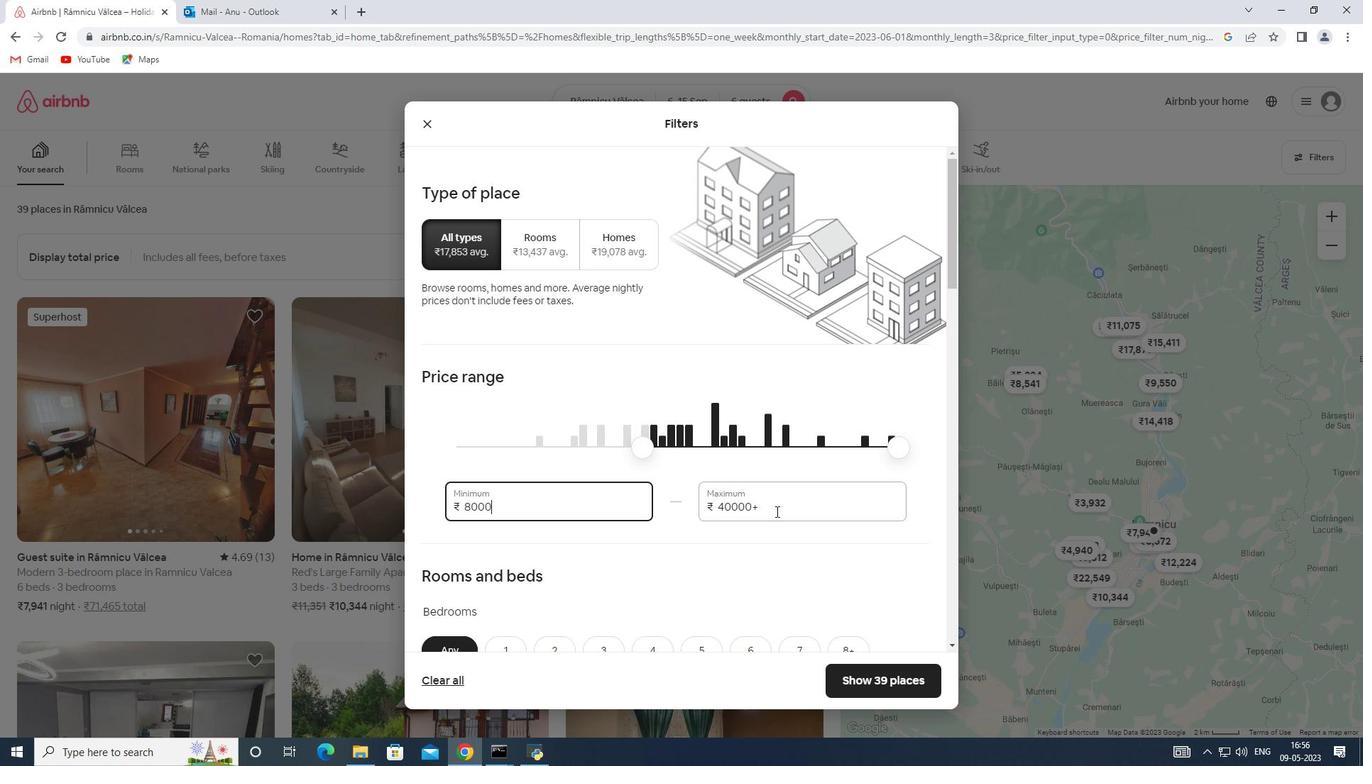 
Action: Mouse pressed left at (768, 505)
Screenshot: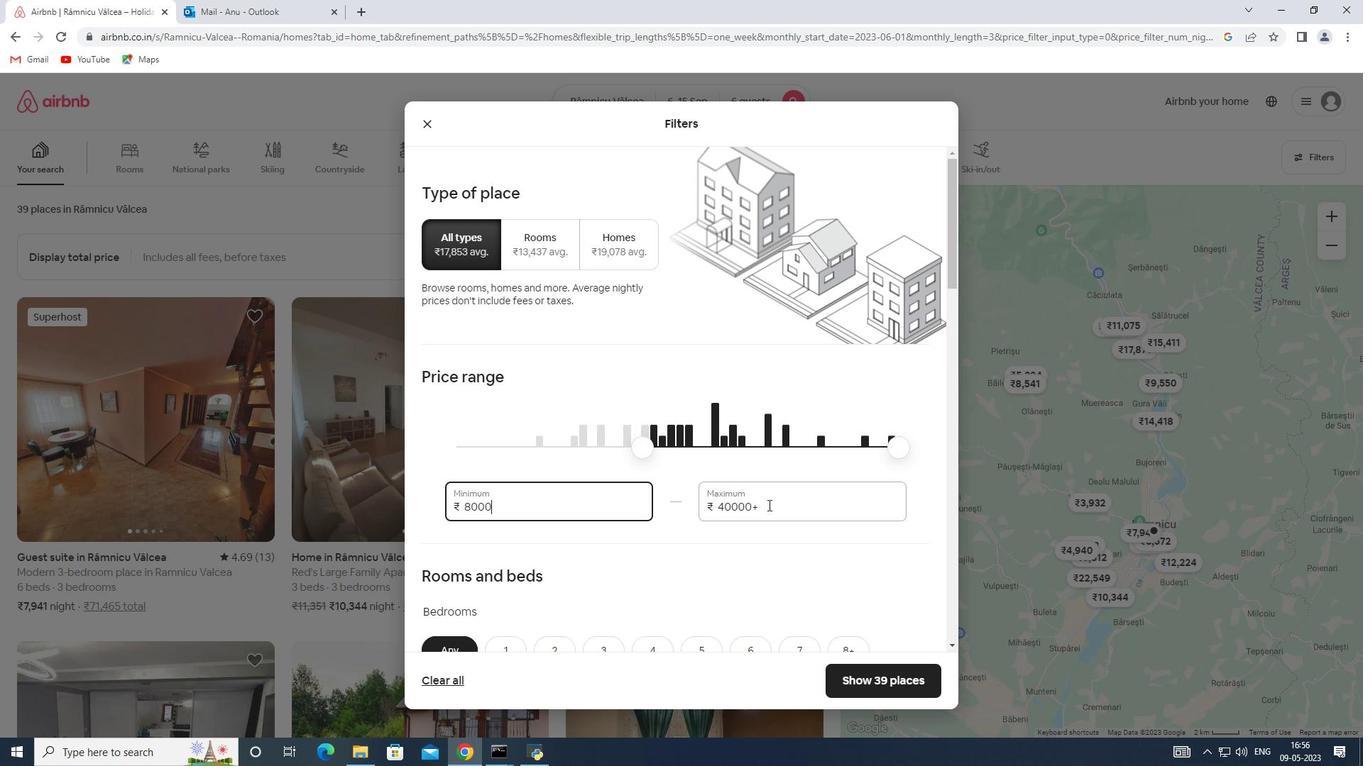 
Action: Mouse moved to (674, 501)
Screenshot: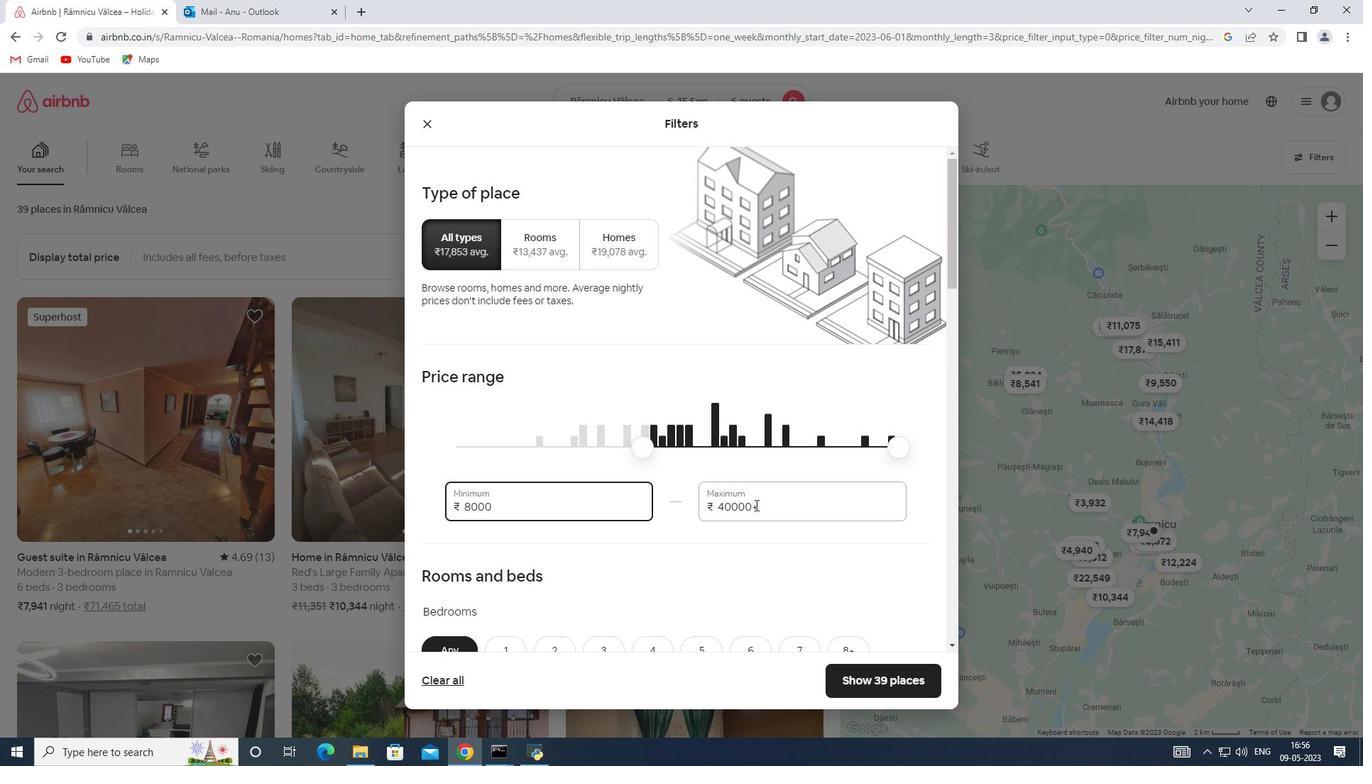
Action: Key pressed 12000
Screenshot: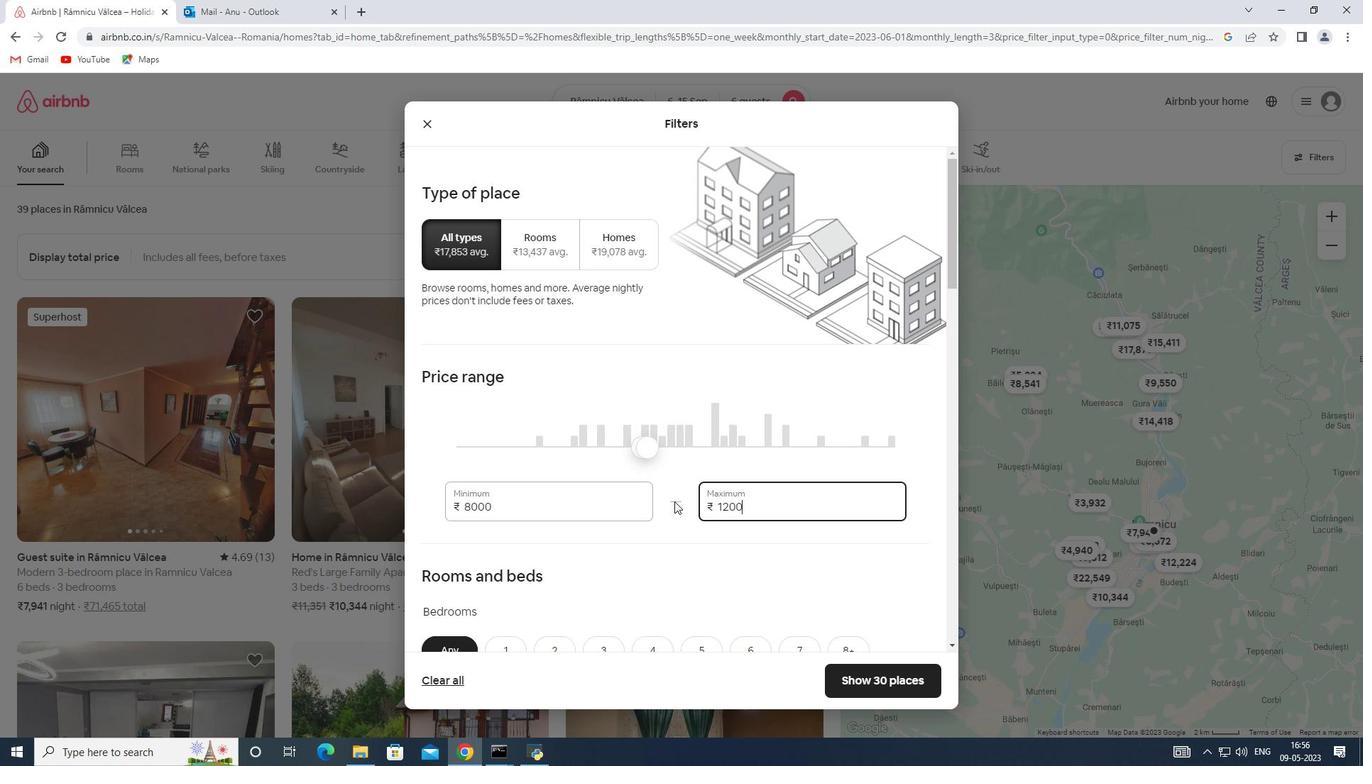 
Action: Mouse scrolled (674, 501) with delta (0, 0)
Screenshot: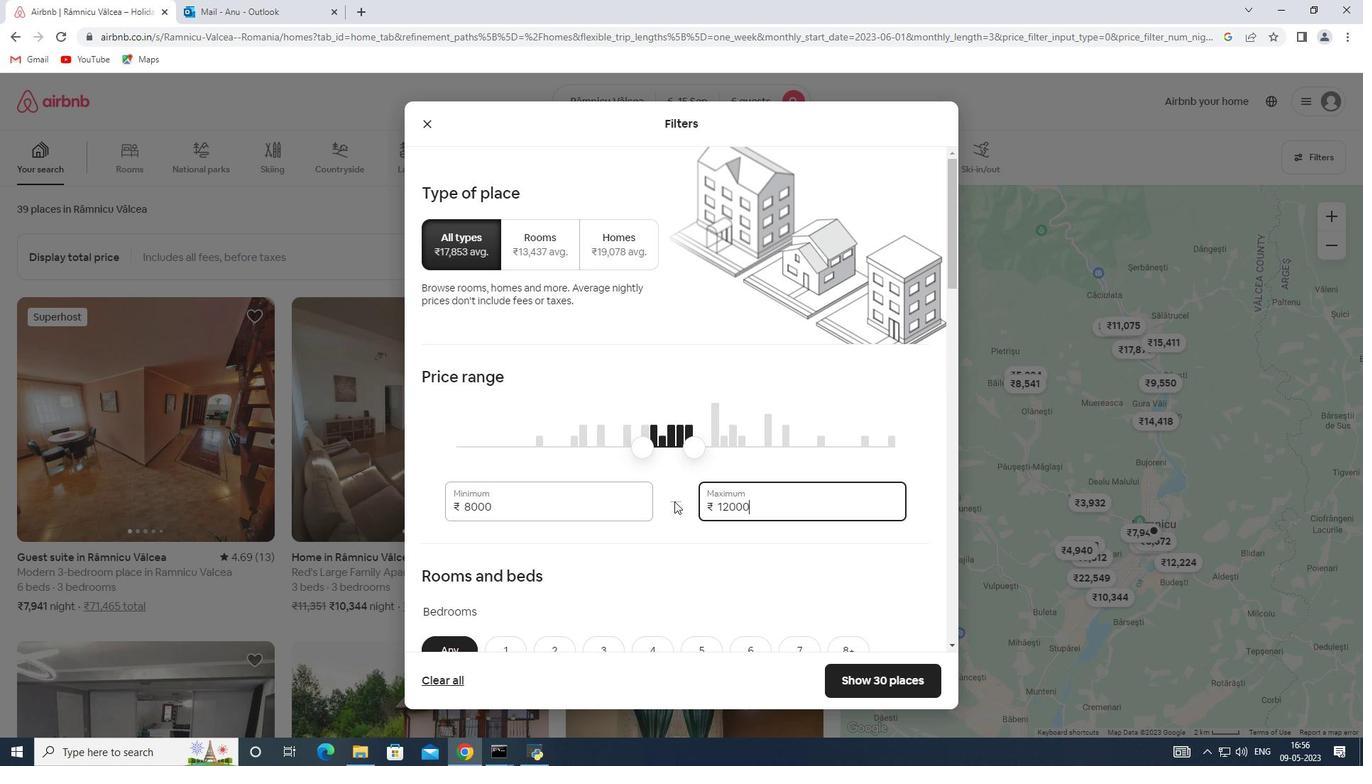 
Action: Mouse scrolled (674, 501) with delta (0, 0)
Screenshot: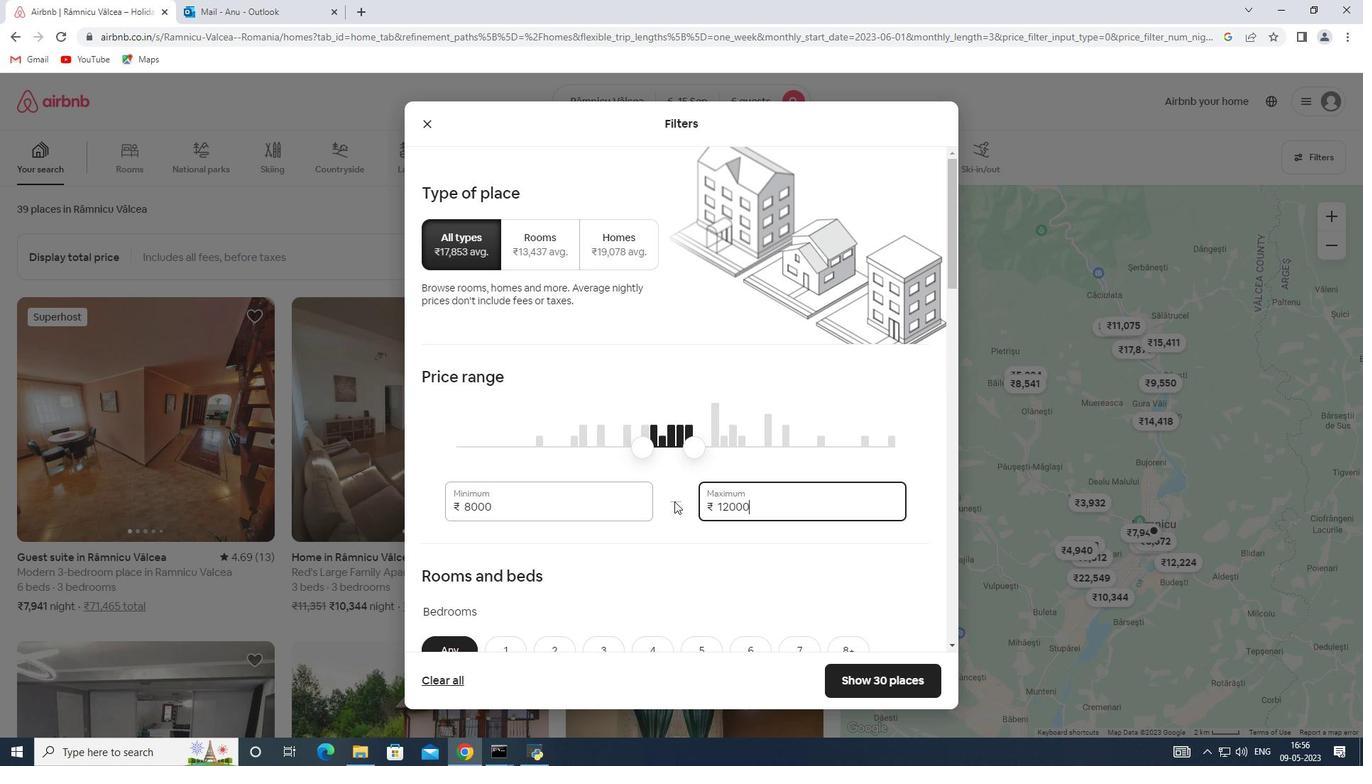 
Action: Mouse scrolled (674, 501) with delta (0, 0)
Screenshot: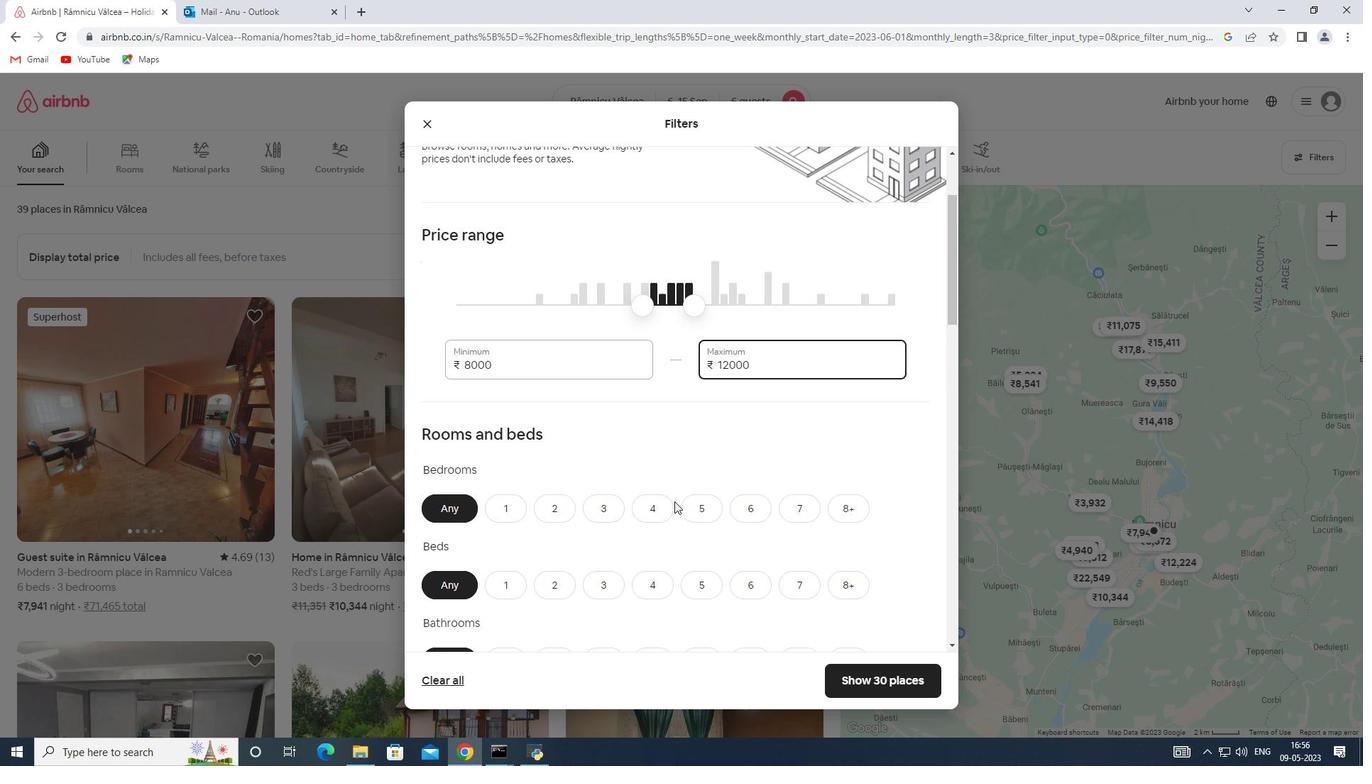 
Action: Mouse moved to (757, 440)
Screenshot: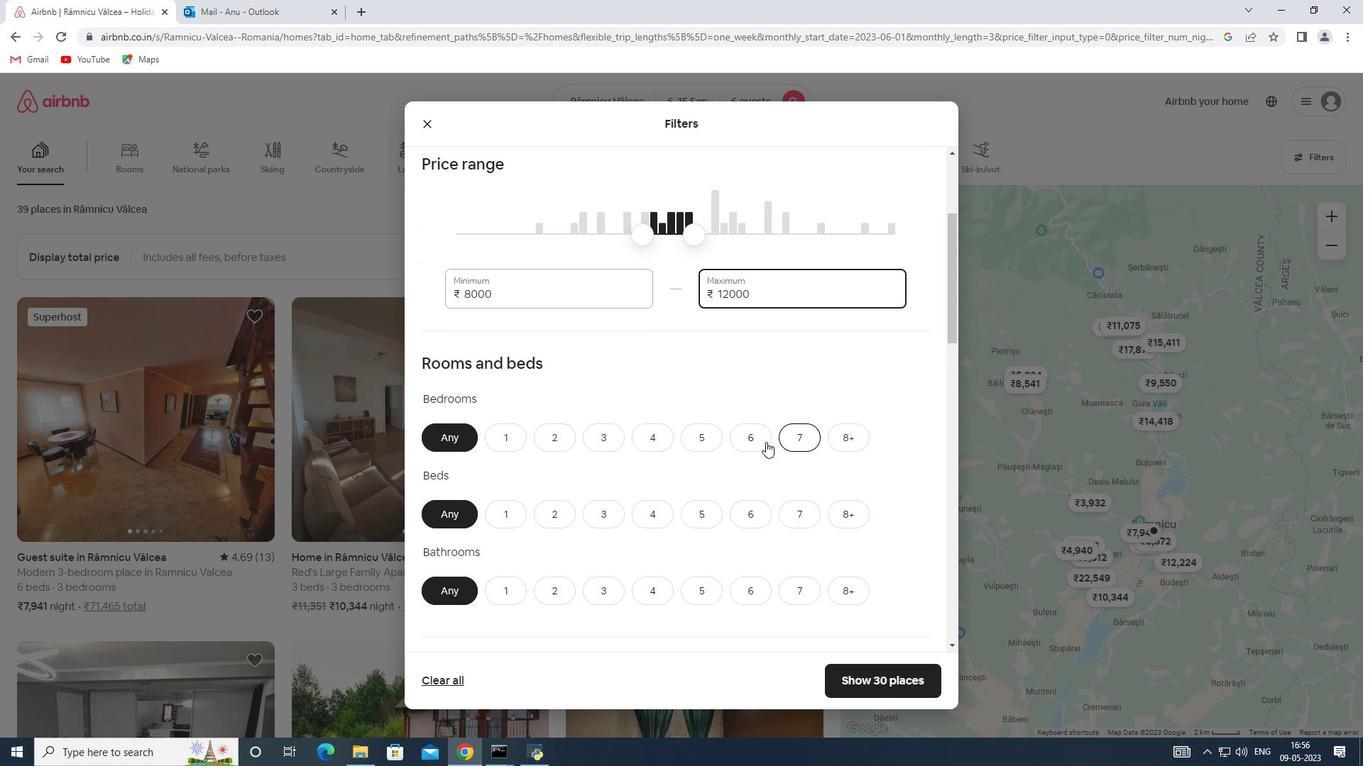 
Action: Mouse pressed left at (757, 440)
Screenshot: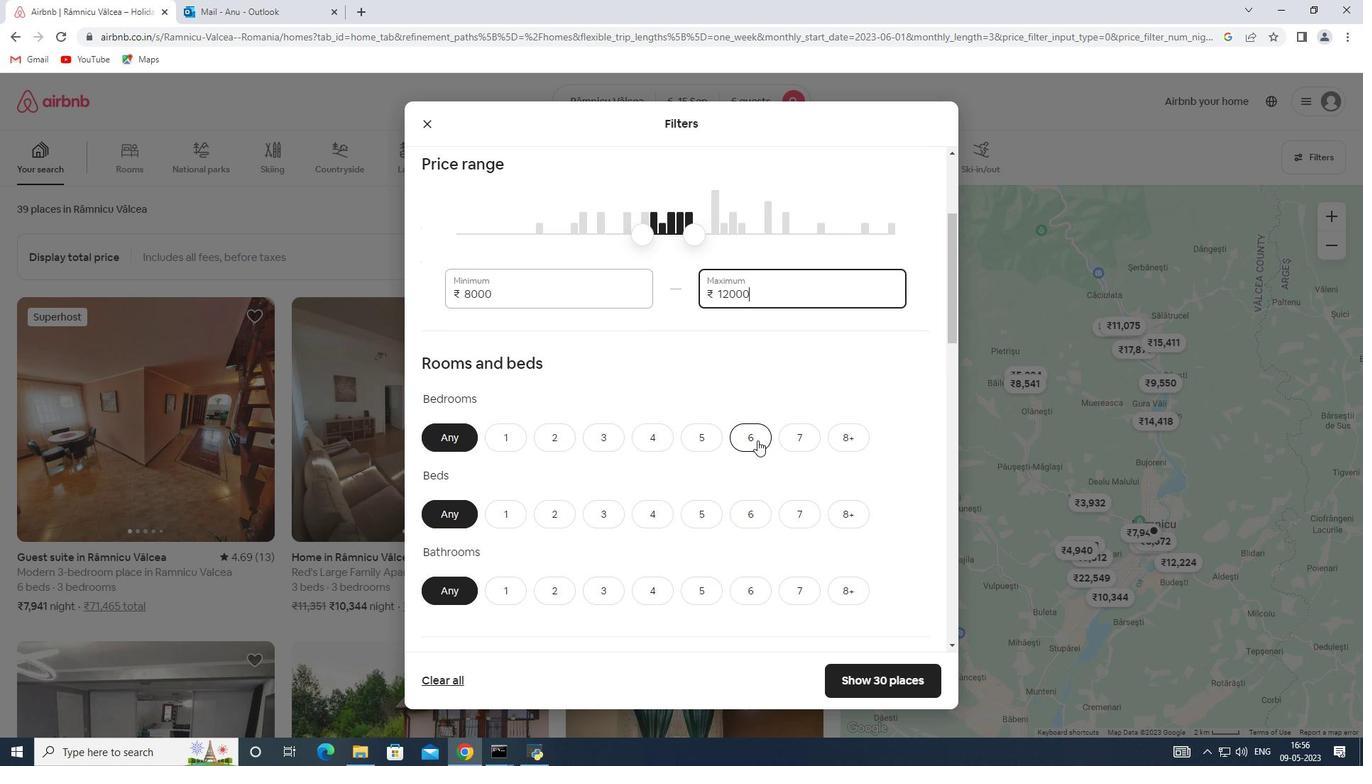 
Action: Mouse moved to (763, 511)
Screenshot: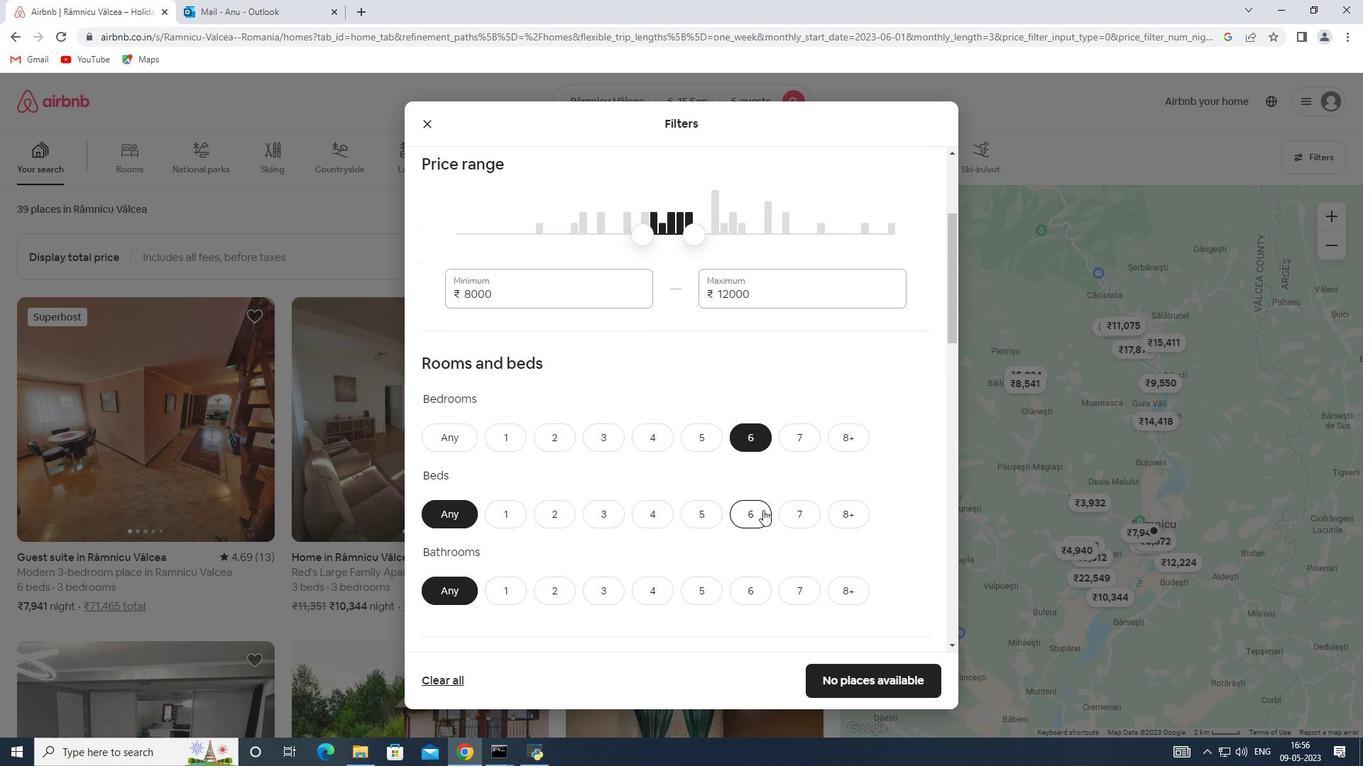 
Action: Mouse pressed left at (763, 511)
Screenshot: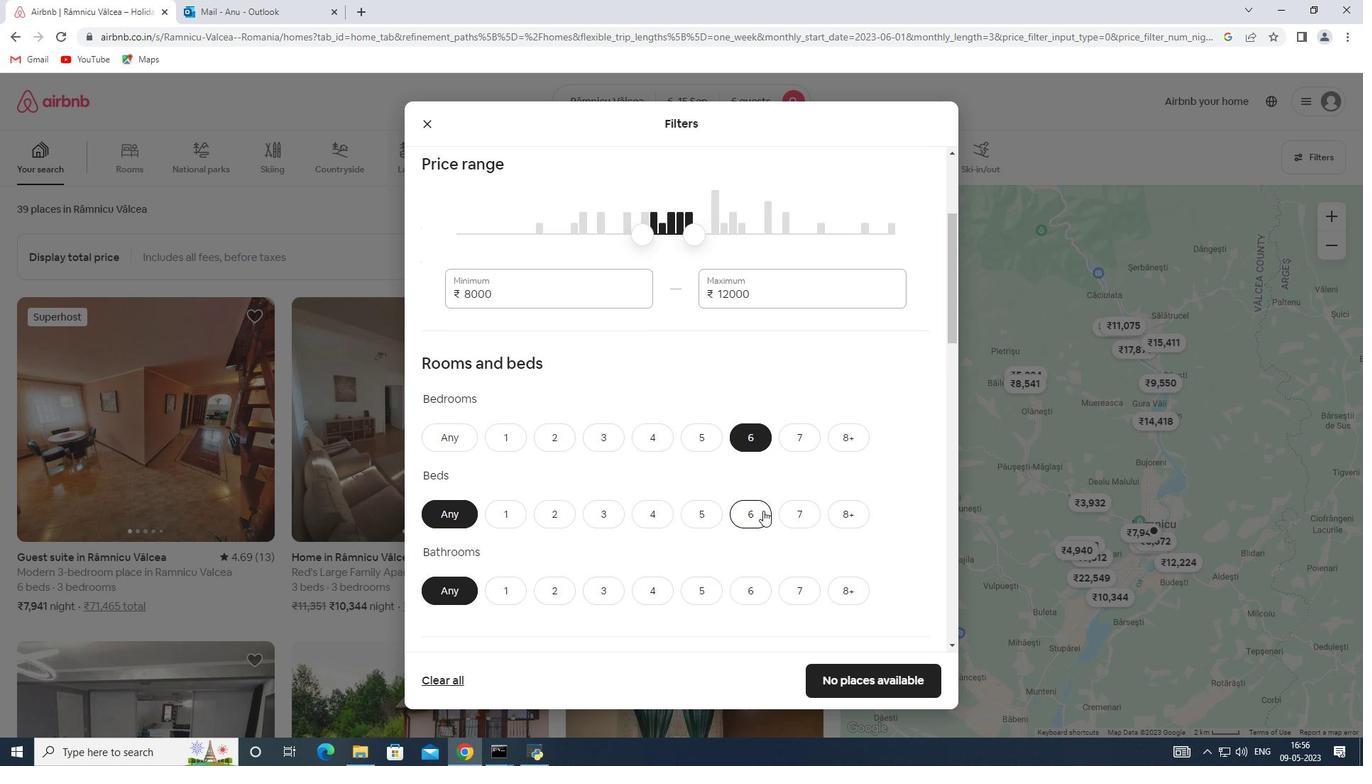
Action: Mouse moved to (748, 595)
Screenshot: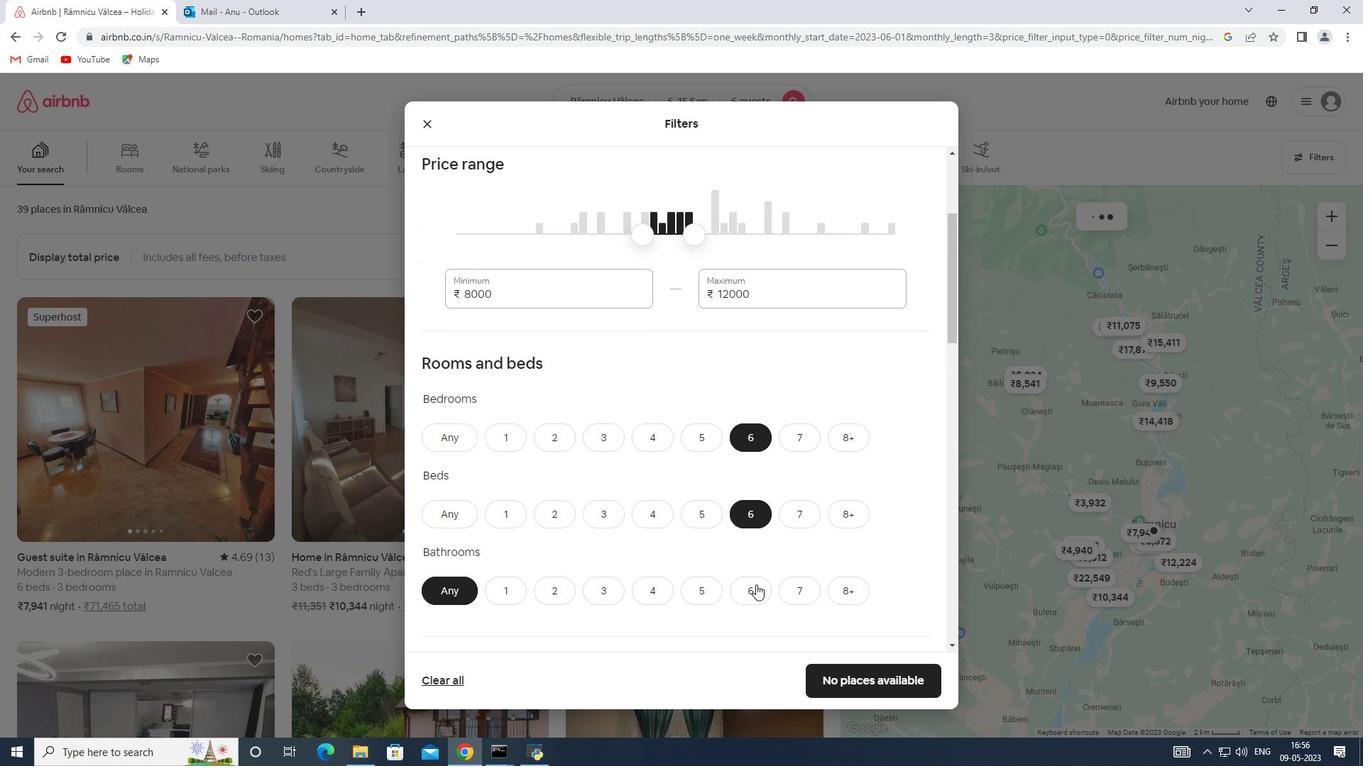 
Action: Mouse pressed left at (748, 595)
Screenshot: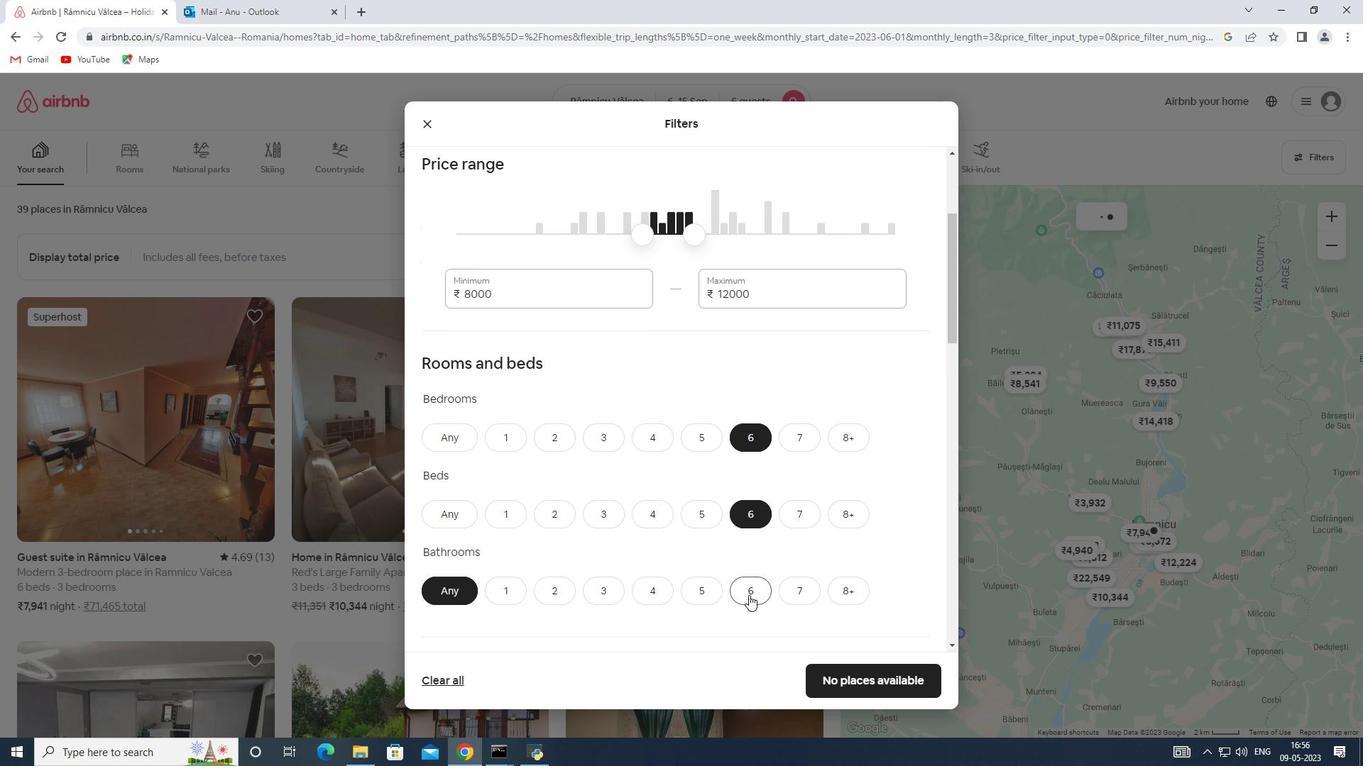 
Action: Mouse moved to (734, 561)
Screenshot: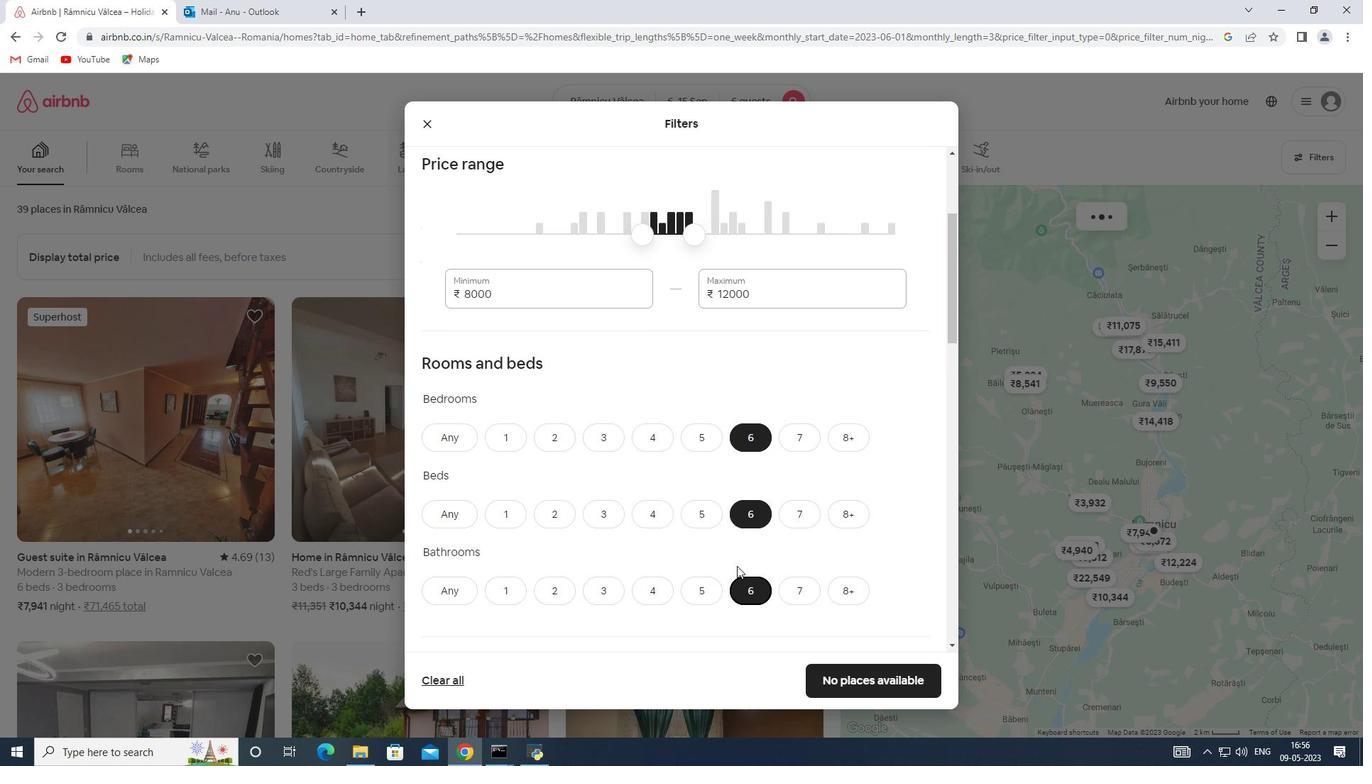 
Action: Mouse scrolled (734, 560) with delta (0, 0)
Screenshot: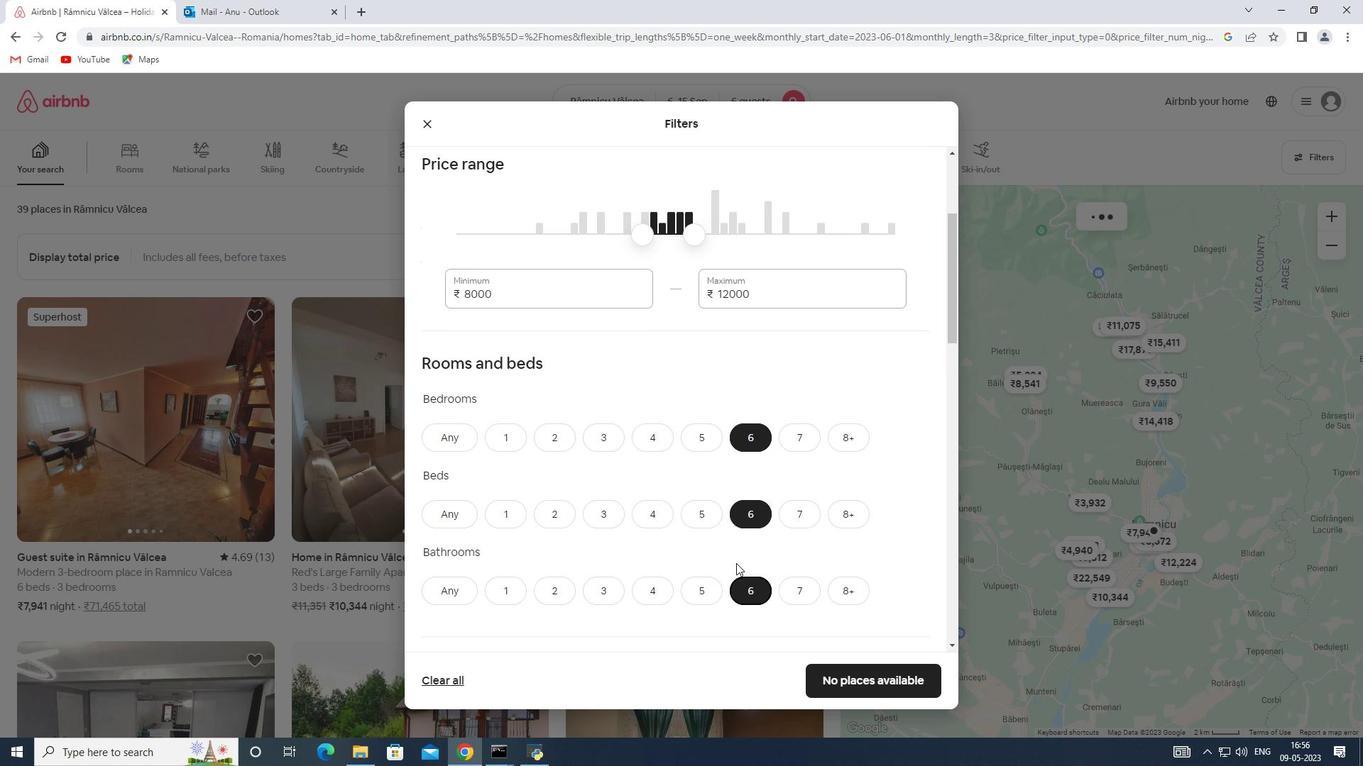 
Action: Mouse scrolled (734, 560) with delta (0, 0)
Screenshot: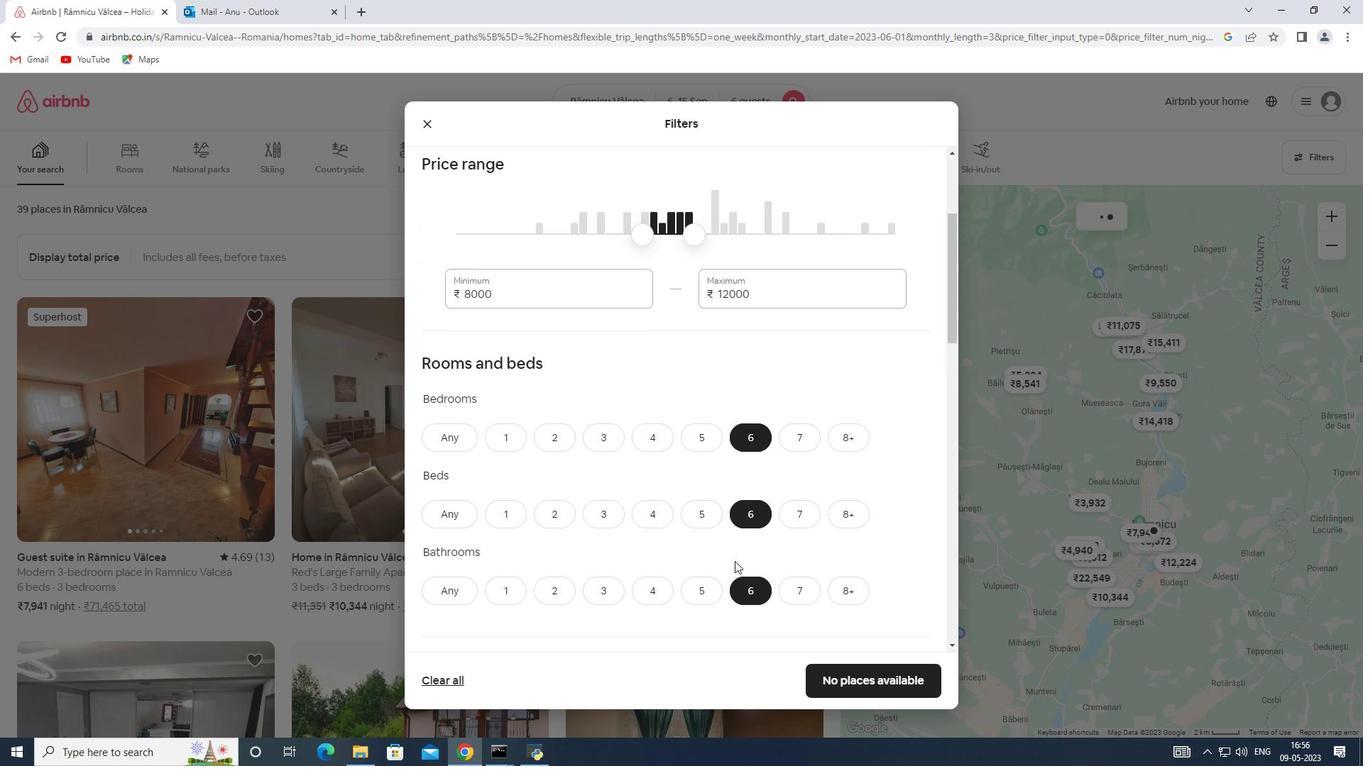 
Action: Mouse moved to (719, 540)
Screenshot: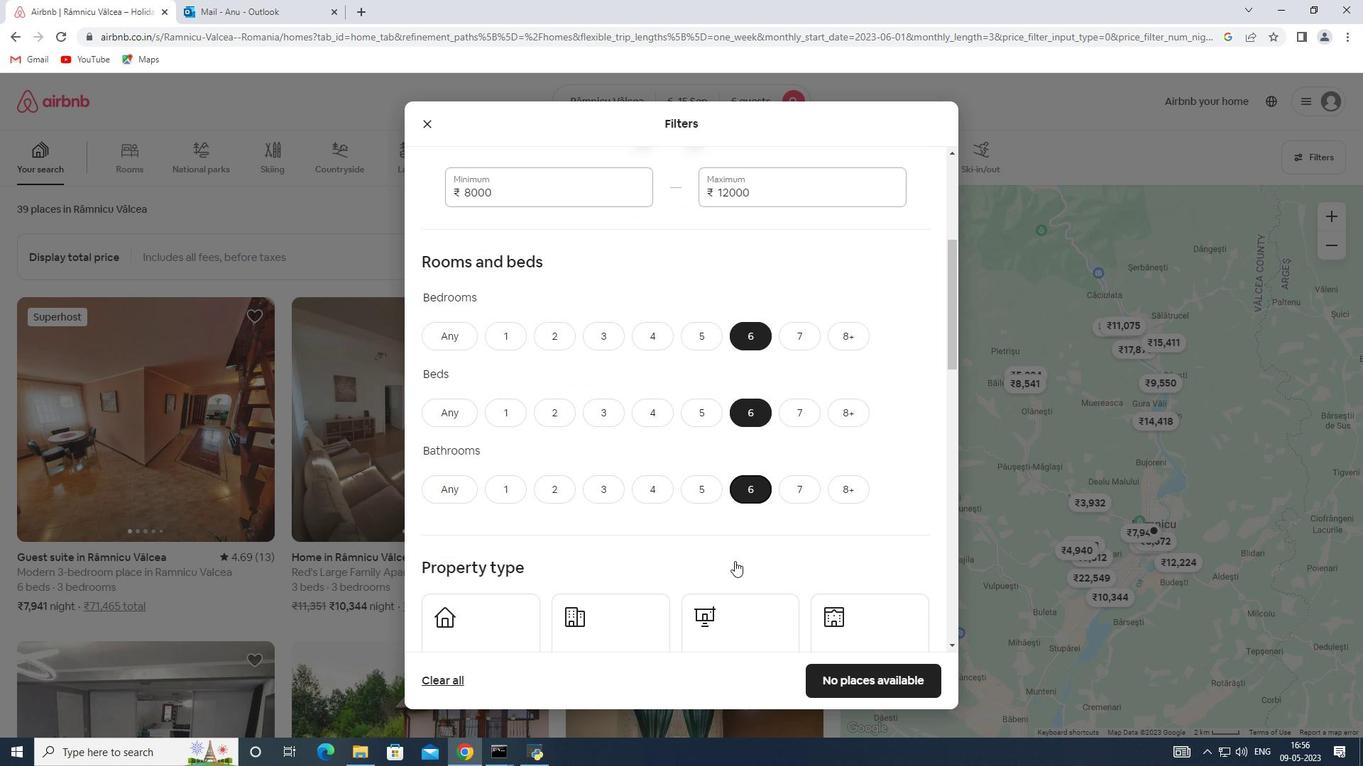 
Action: Mouse scrolled (719, 539) with delta (0, 0)
Screenshot: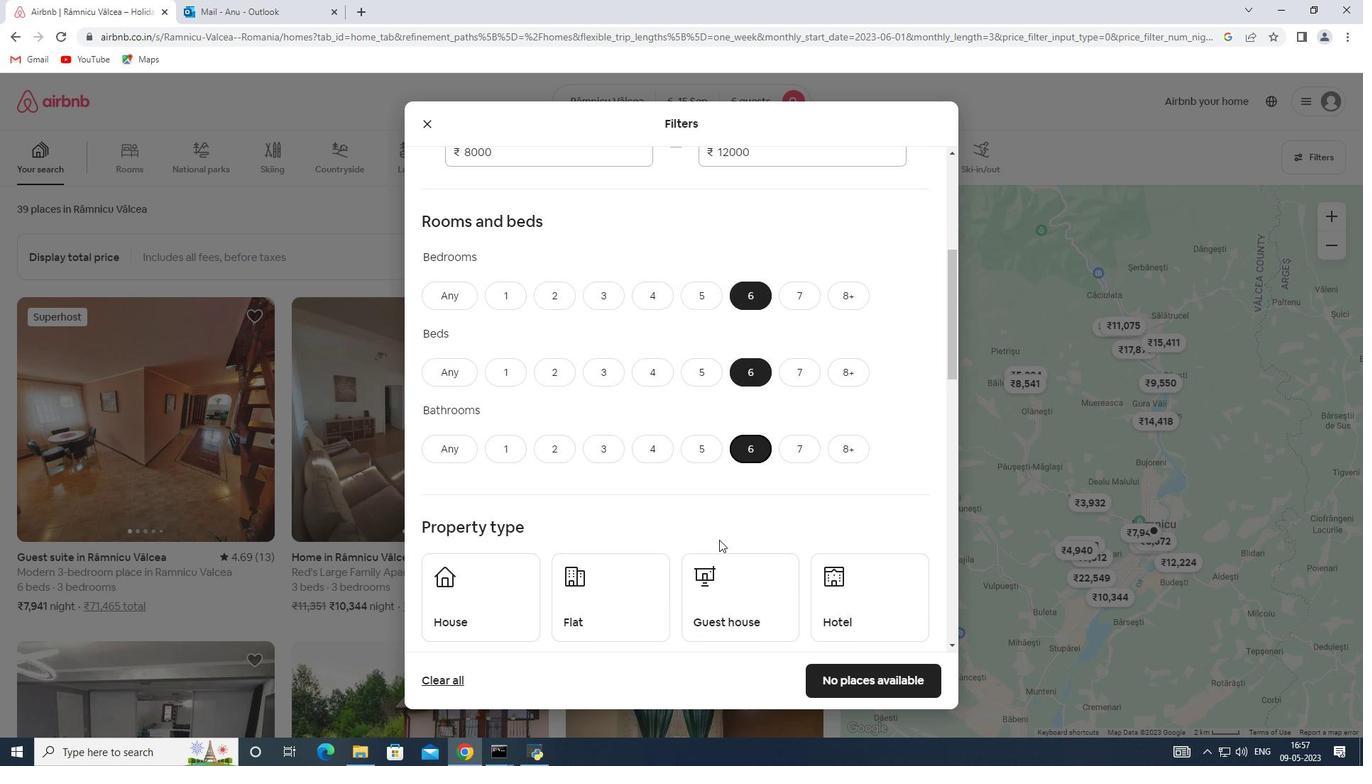 
Action: Mouse scrolled (719, 539) with delta (0, 0)
Screenshot: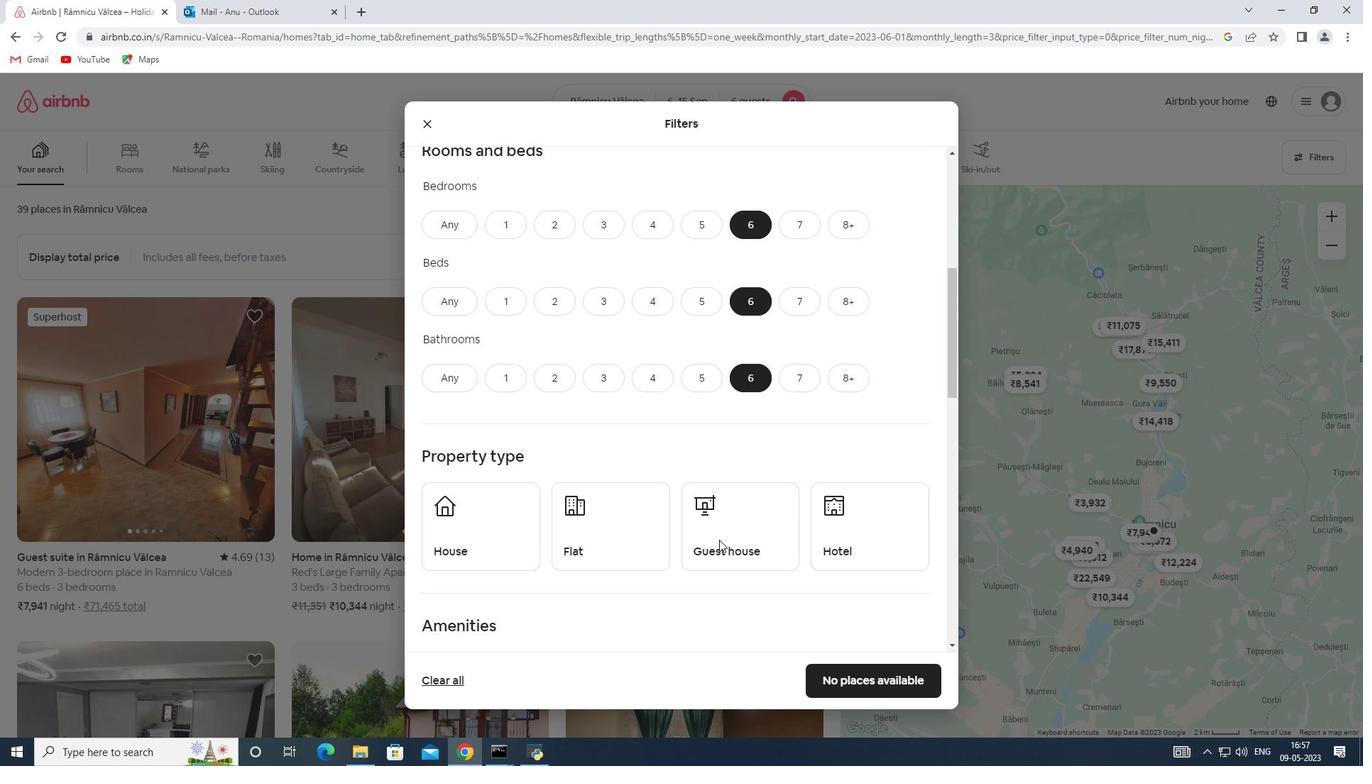 
Action: Mouse moved to (471, 479)
Screenshot: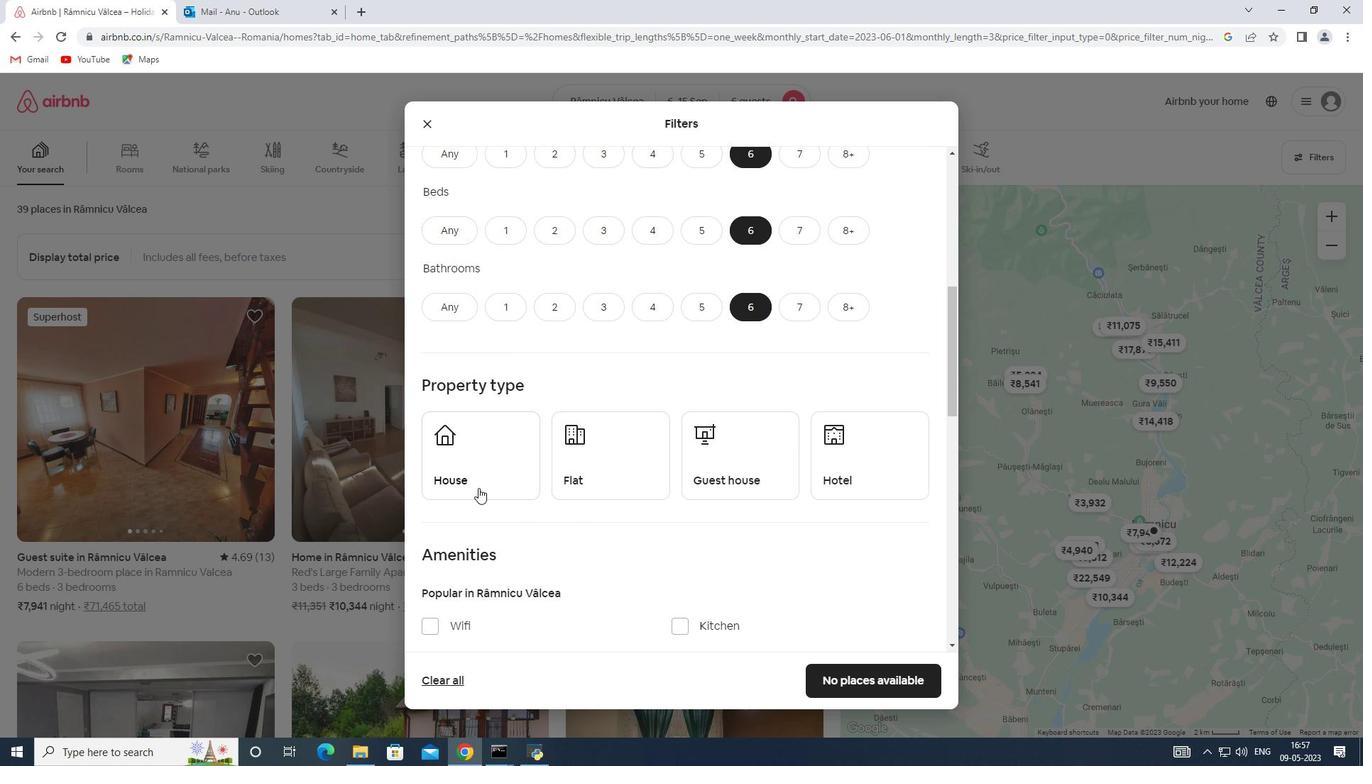 
Action: Mouse pressed left at (471, 479)
Screenshot: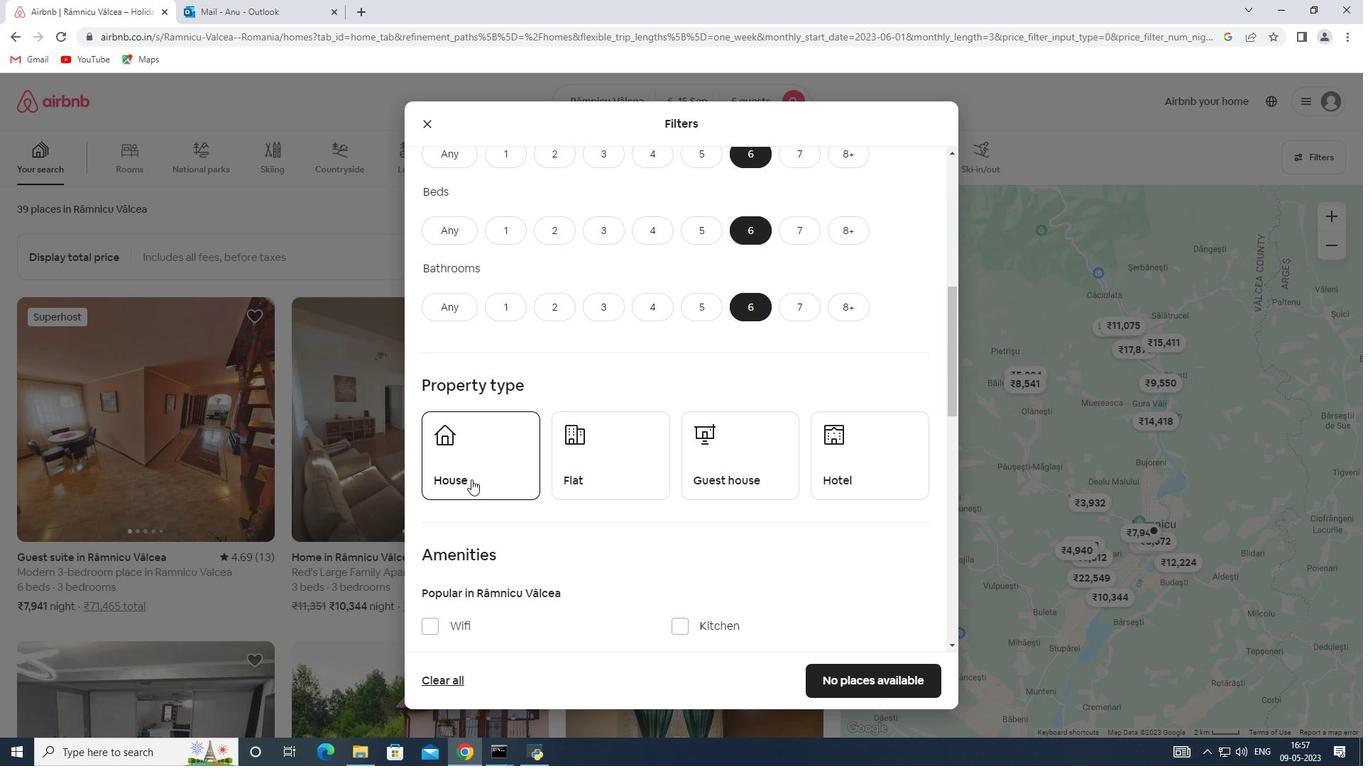 
Action: Mouse moved to (577, 460)
Screenshot: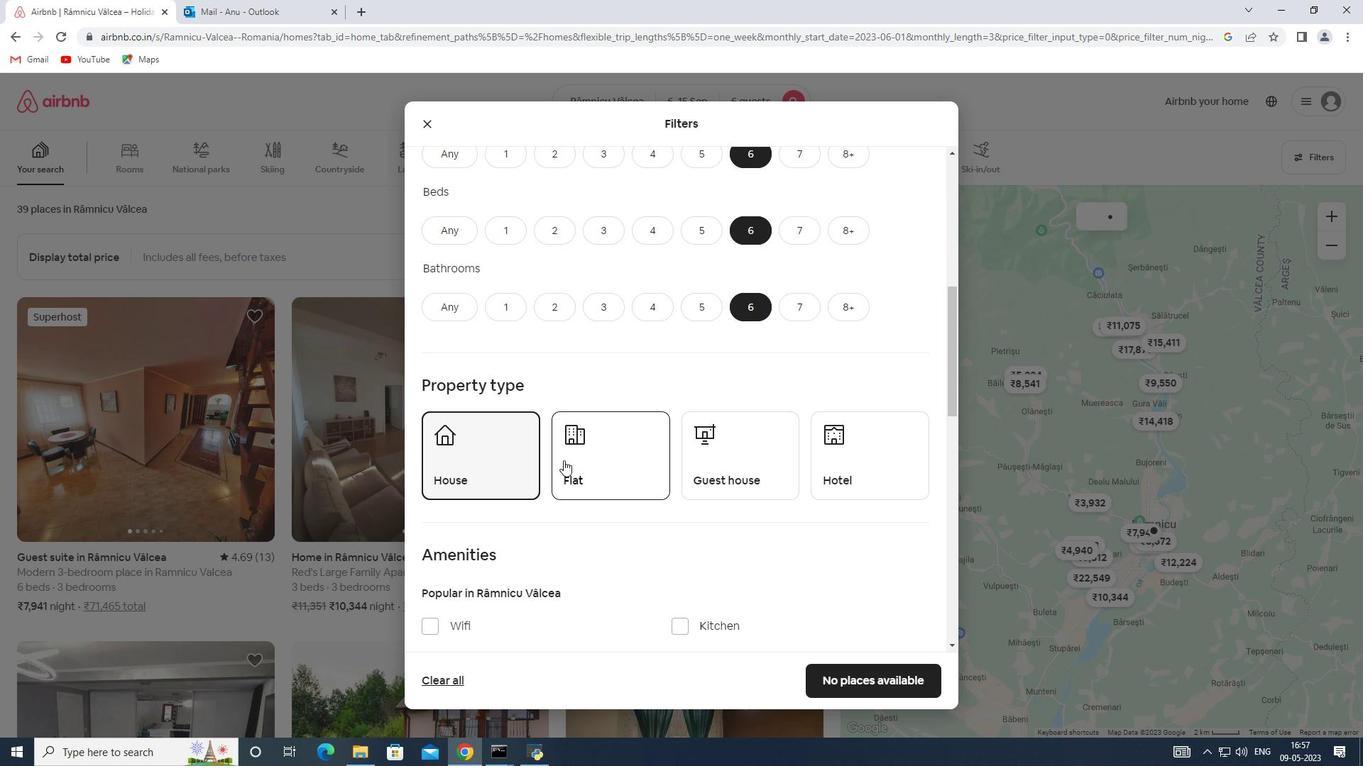 
Action: Mouse pressed left at (577, 460)
Screenshot: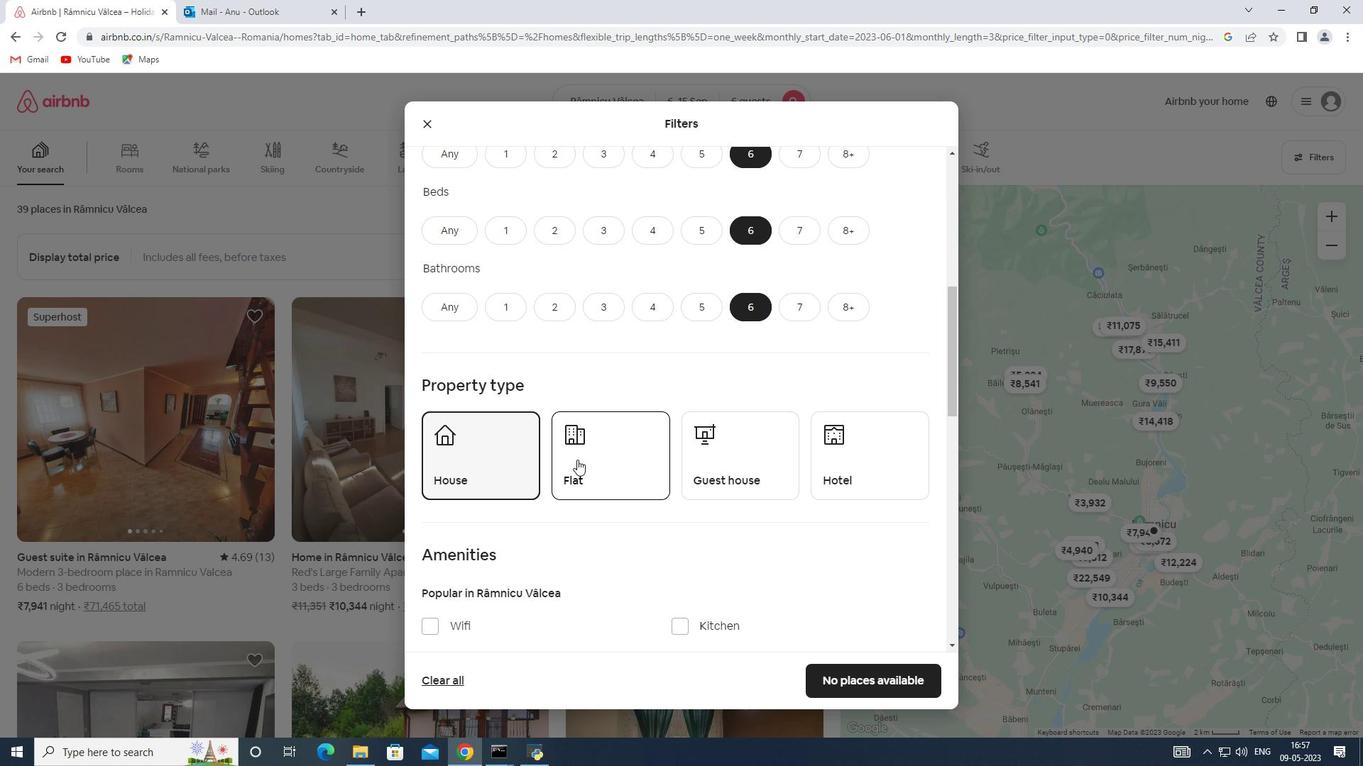 
Action: Mouse moved to (708, 465)
Screenshot: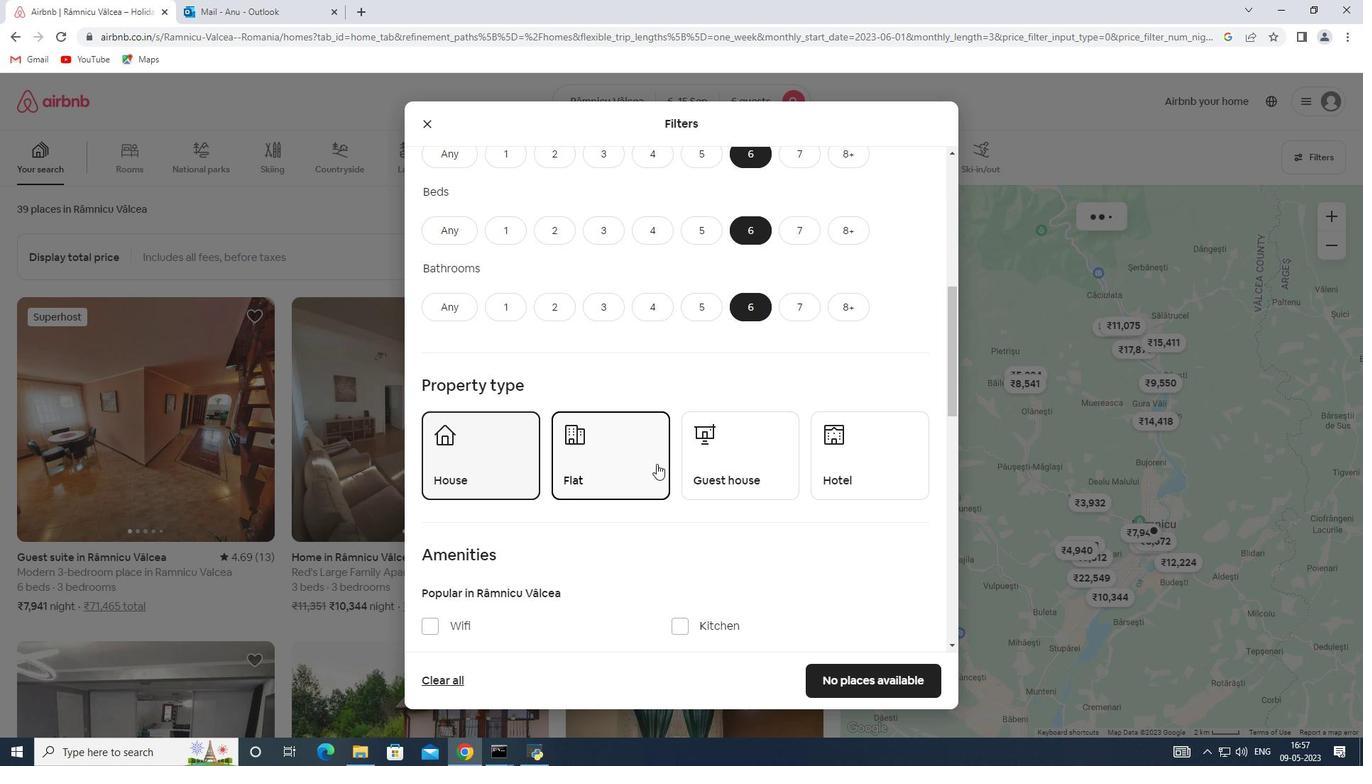 
Action: Mouse pressed left at (708, 465)
Screenshot: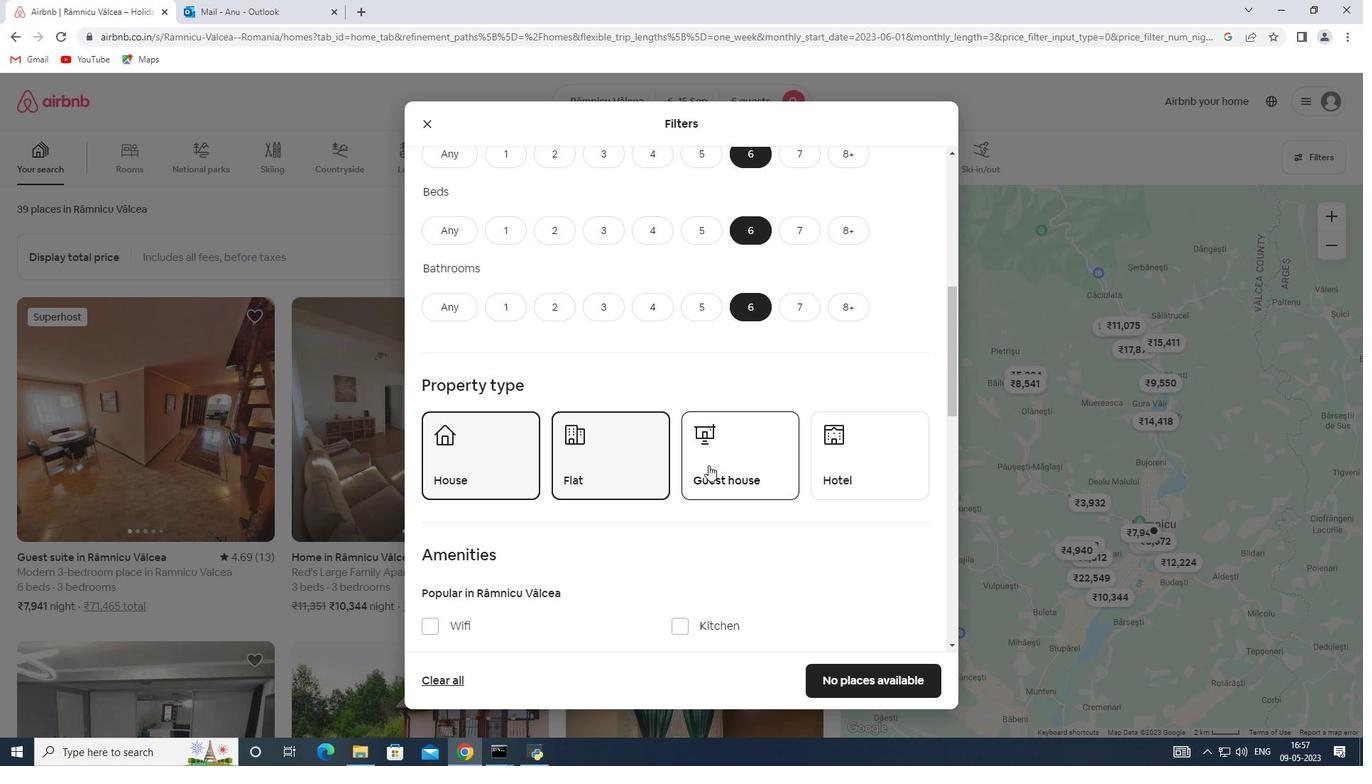 
Action: Mouse moved to (716, 464)
Screenshot: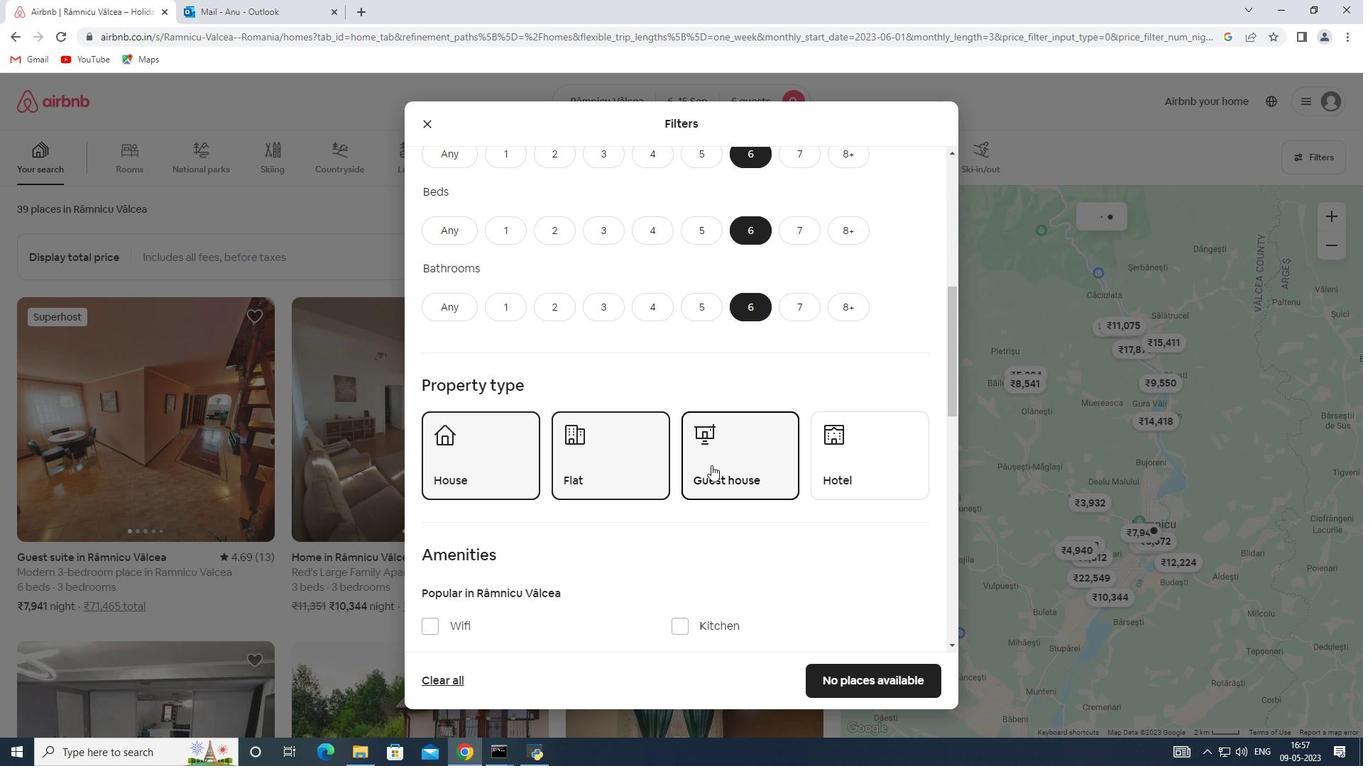 
Action: Mouse scrolled (716, 464) with delta (0, 0)
Screenshot: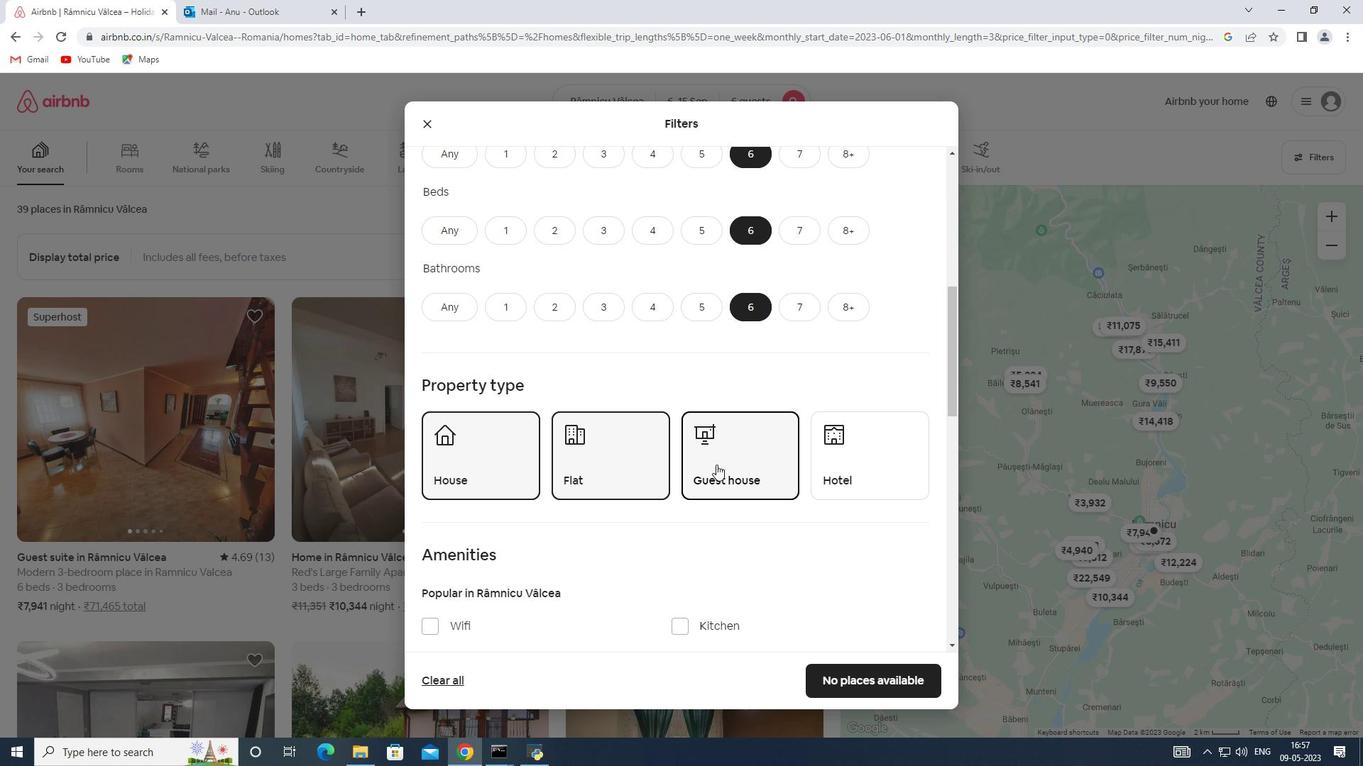 
Action: Mouse scrolled (716, 464) with delta (0, 0)
Screenshot: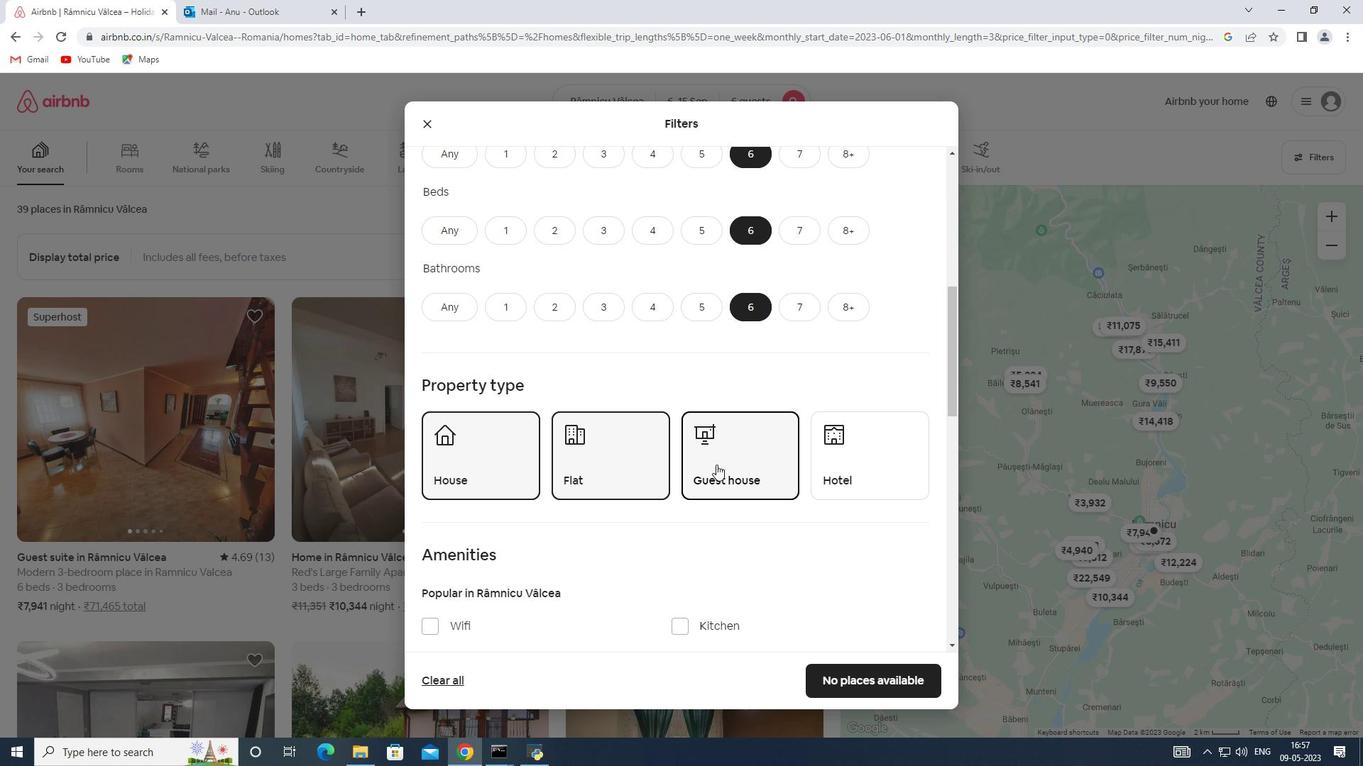 
Action: Mouse scrolled (716, 464) with delta (0, 0)
Screenshot: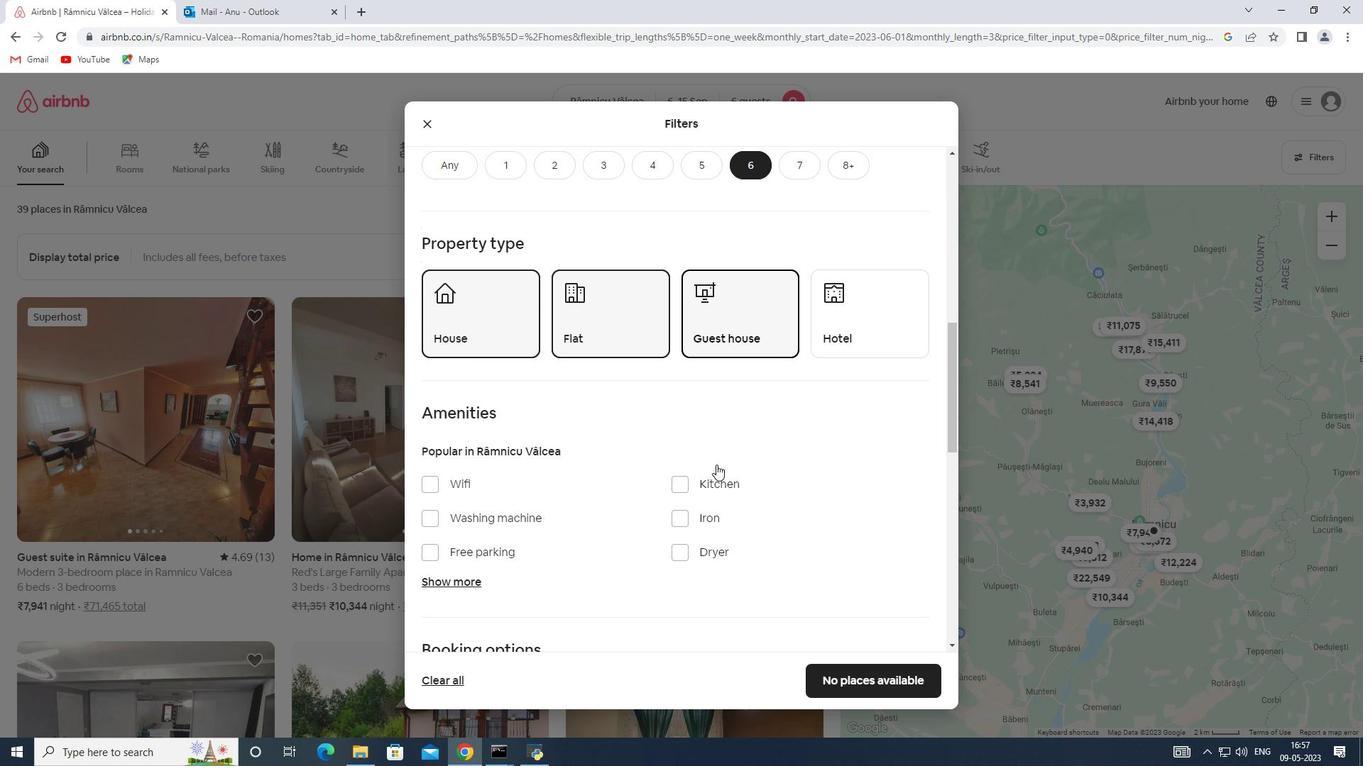 
Action: Mouse moved to (435, 403)
Screenshot: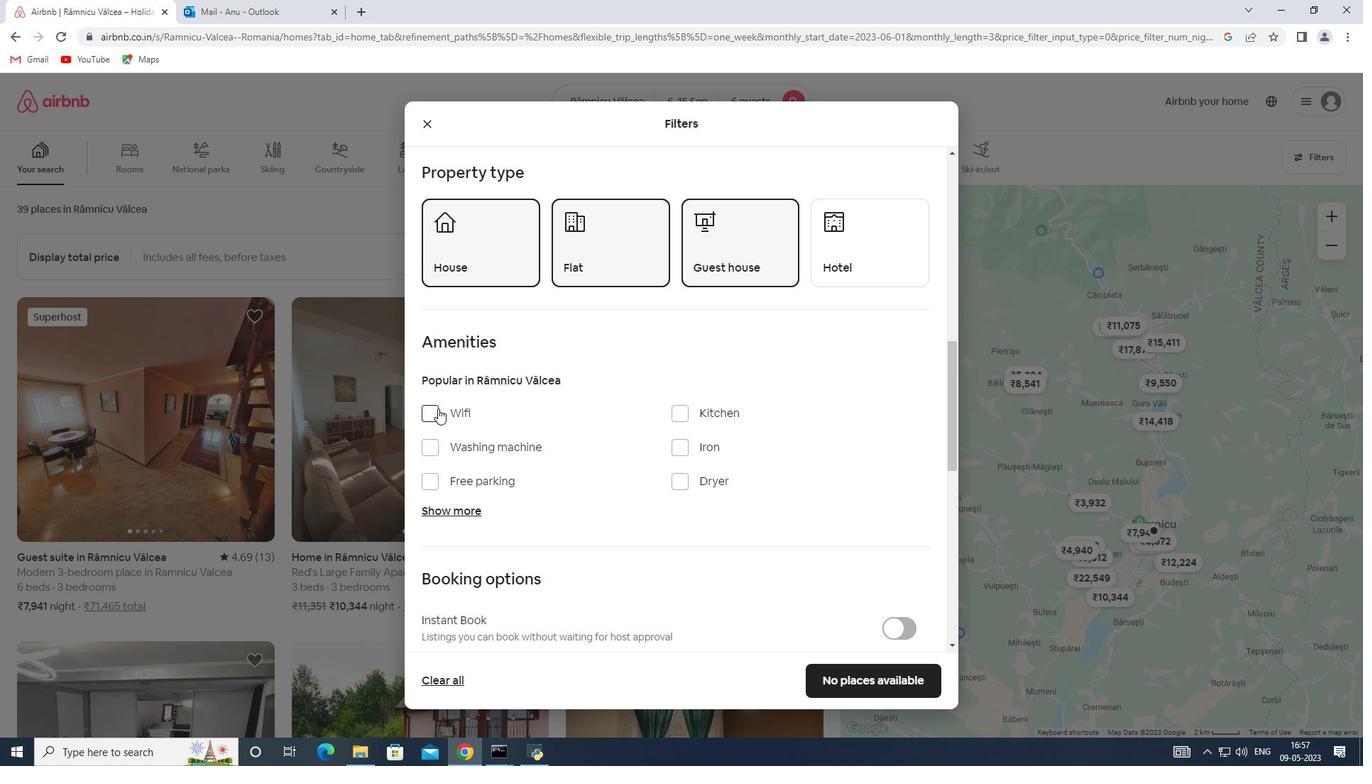 
Action: Mouse pressed left at (435, 403)
Screenshot: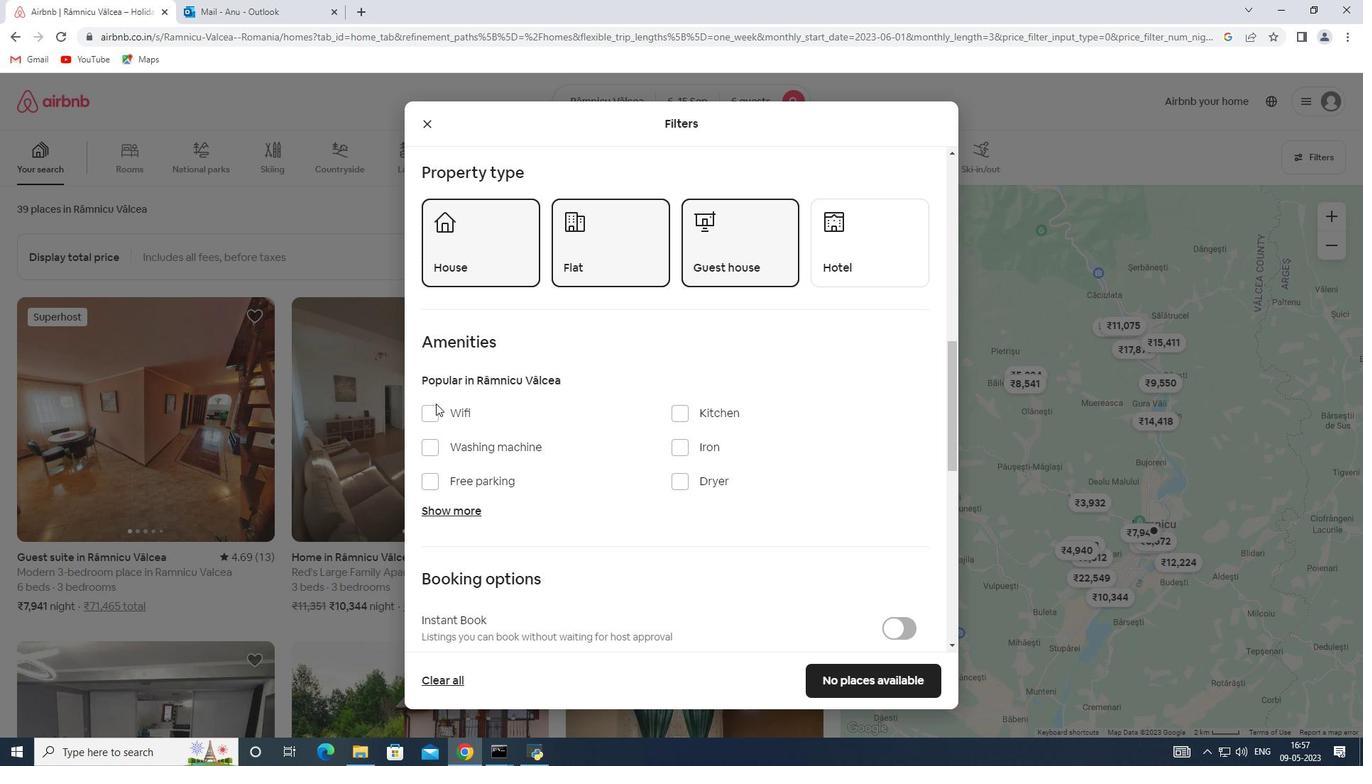 
Action: Mouse moved to (430, 408)
Screenshot: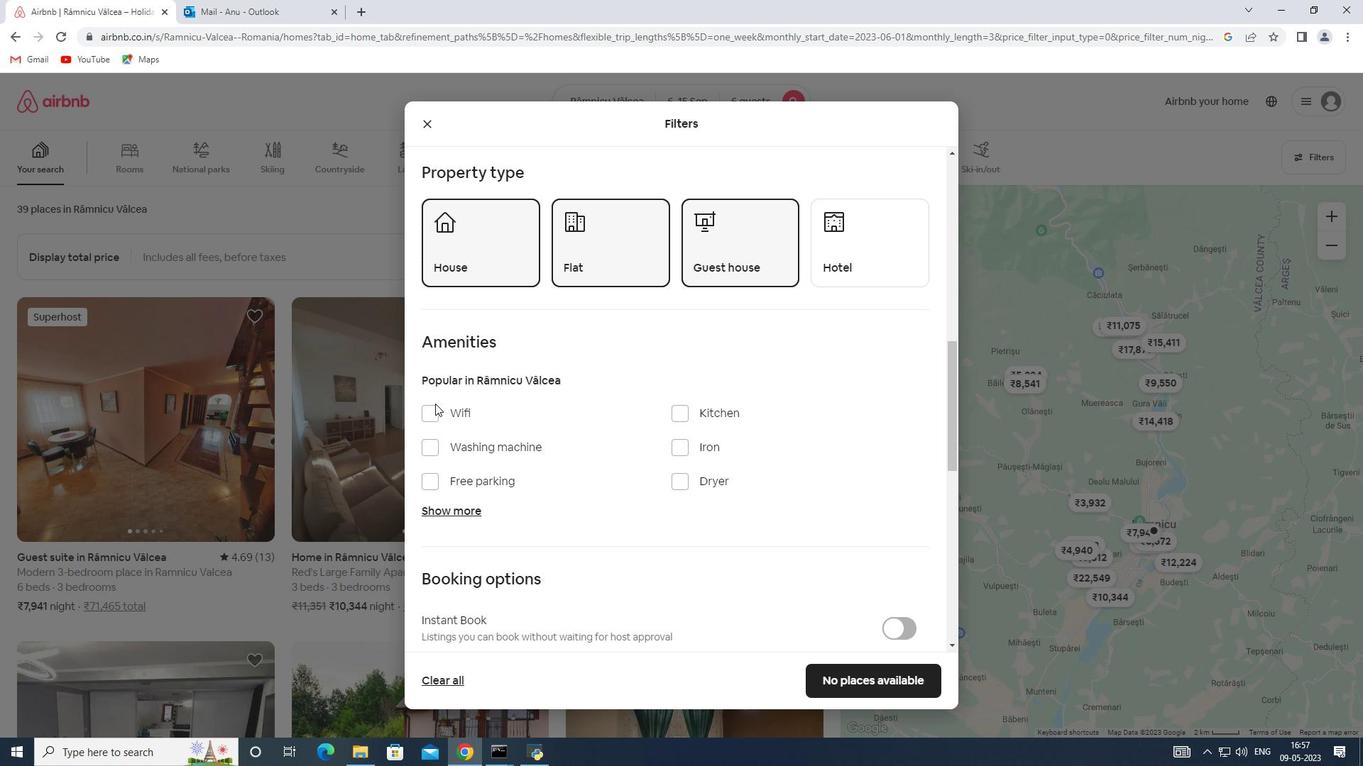 
Action: Mouse pressed left at (430, 408)
Screenshot: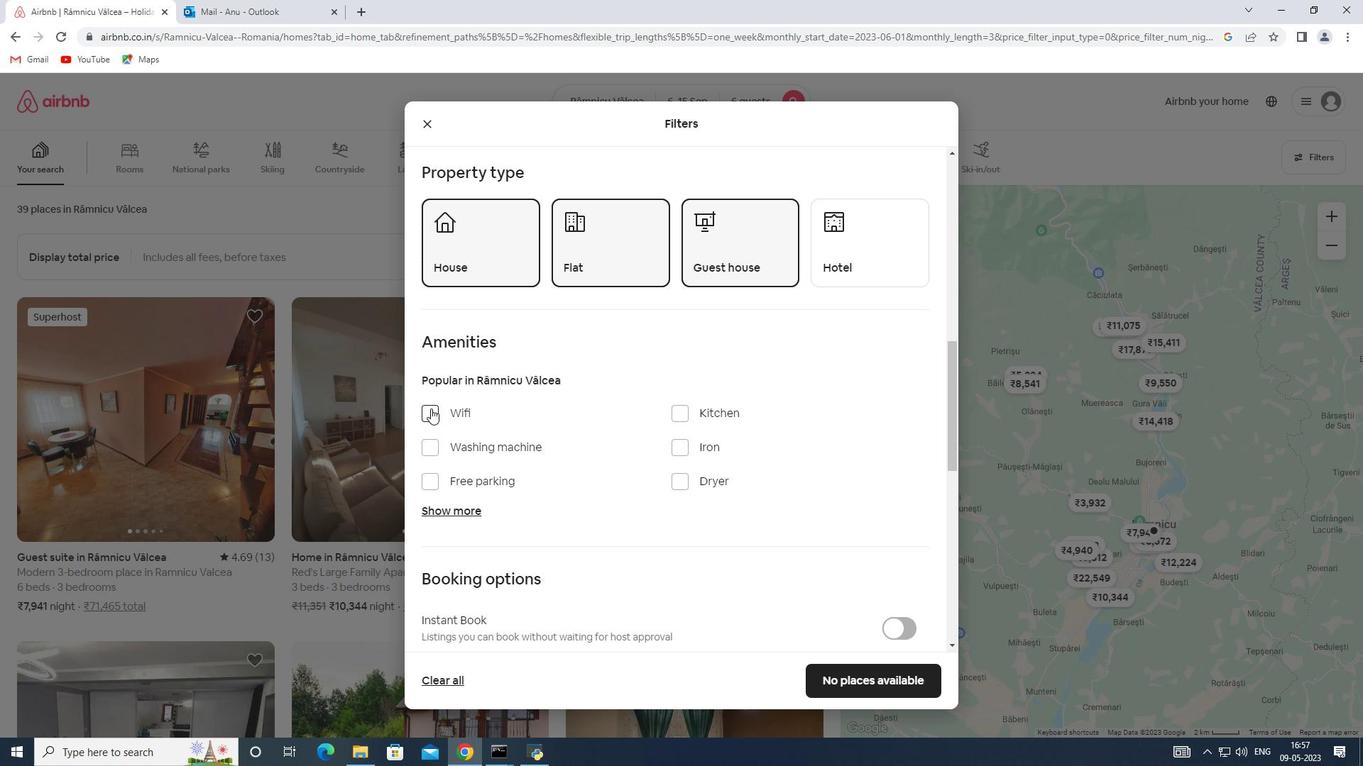 
Action: Mouse moved to (456, 511)
Screenshot: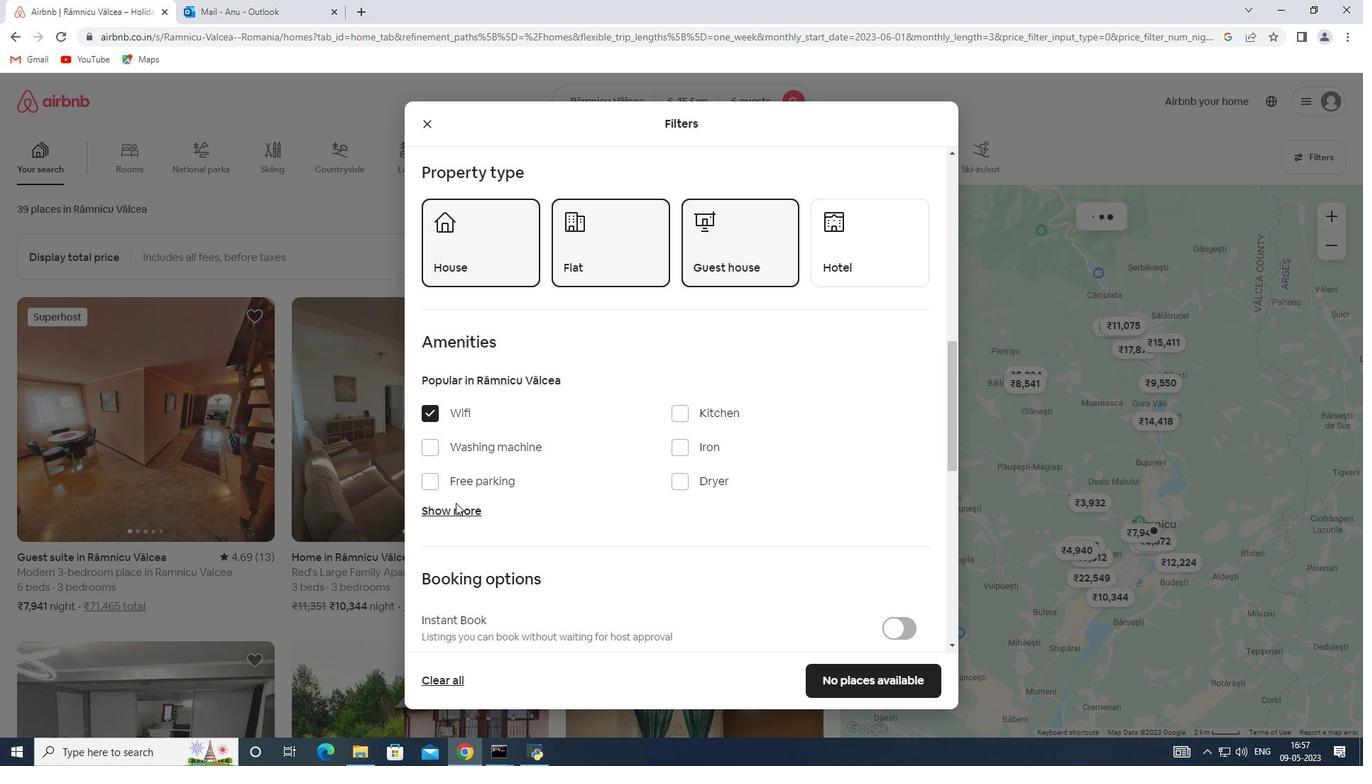
Action: Mouse pressed left at (456, 511)
Screenshot: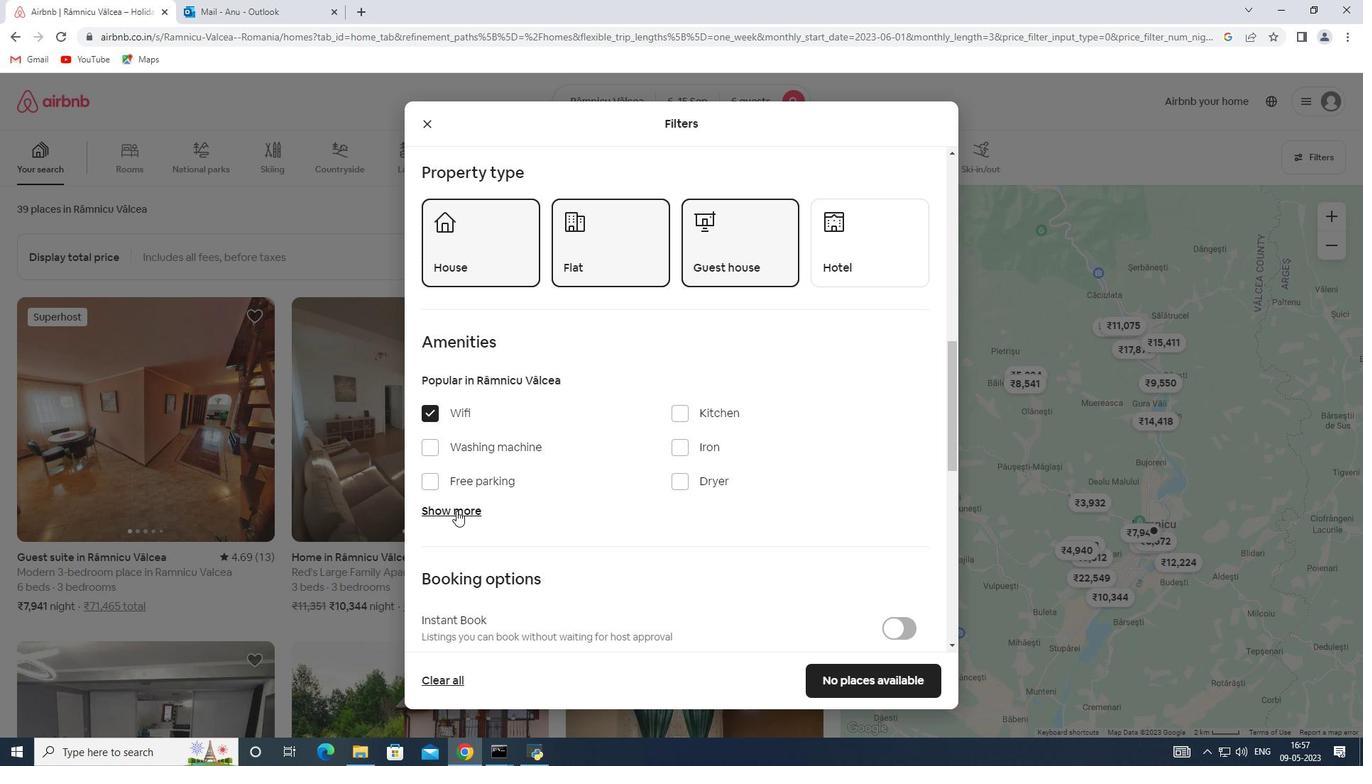 
Action: Mouse moved to (674, 593)
Screenshot: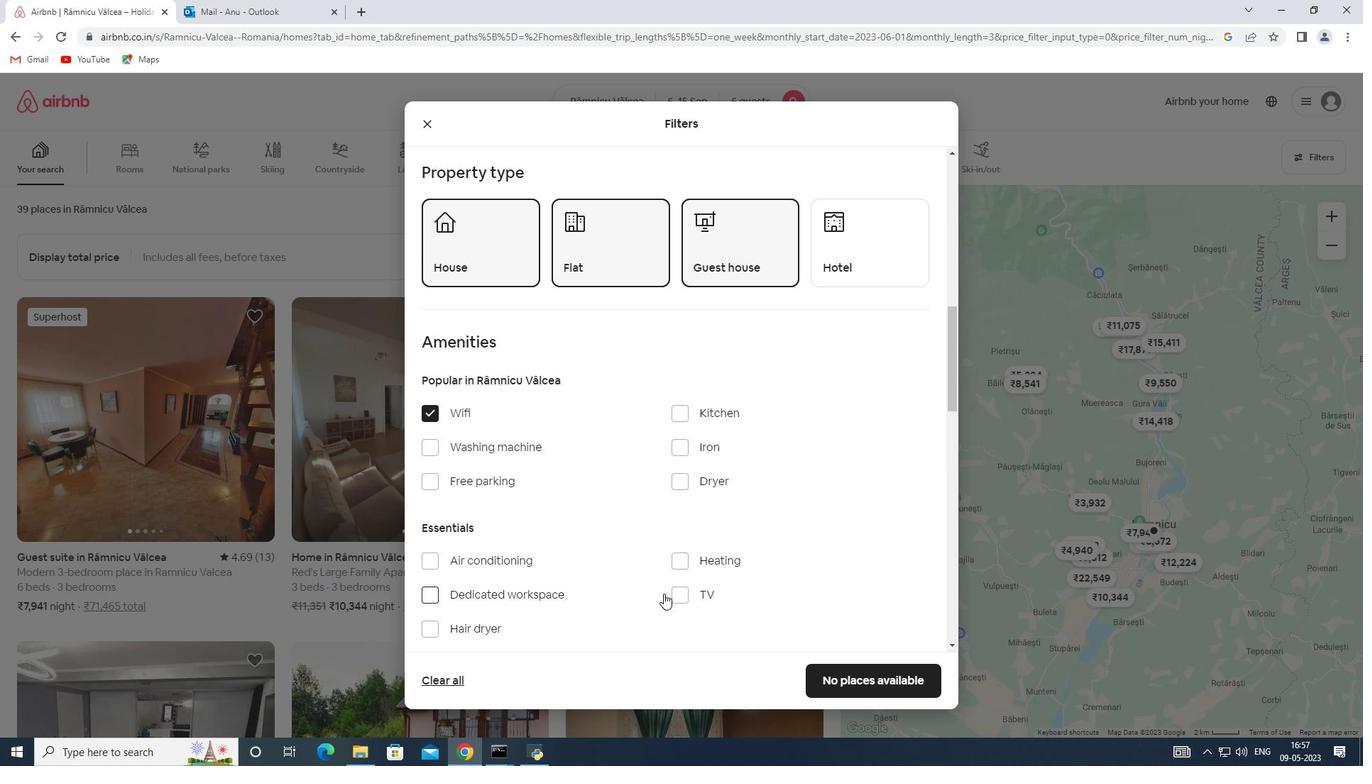 
Action: Mouse pressed left at (674, 593)
Screenshot: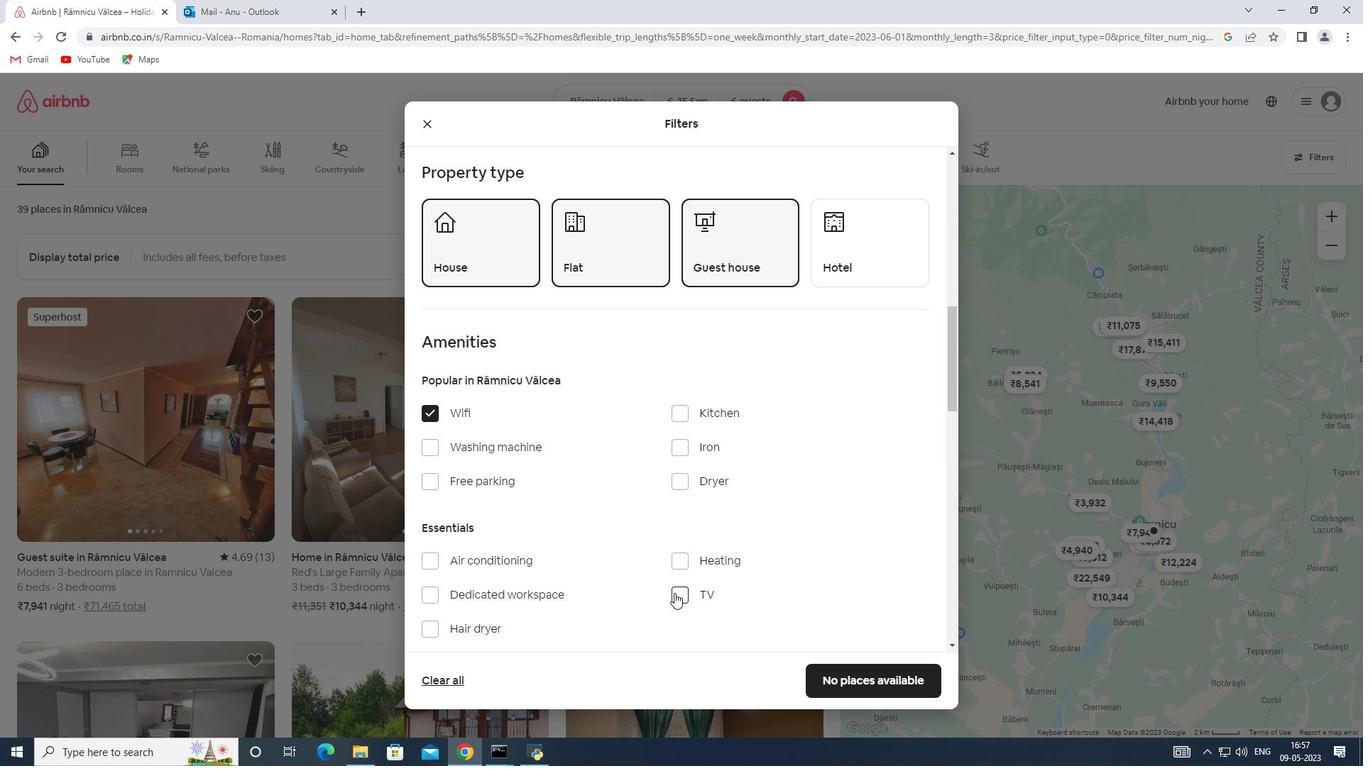 
Action: Mouse moved to (426, 475)
Screenshot: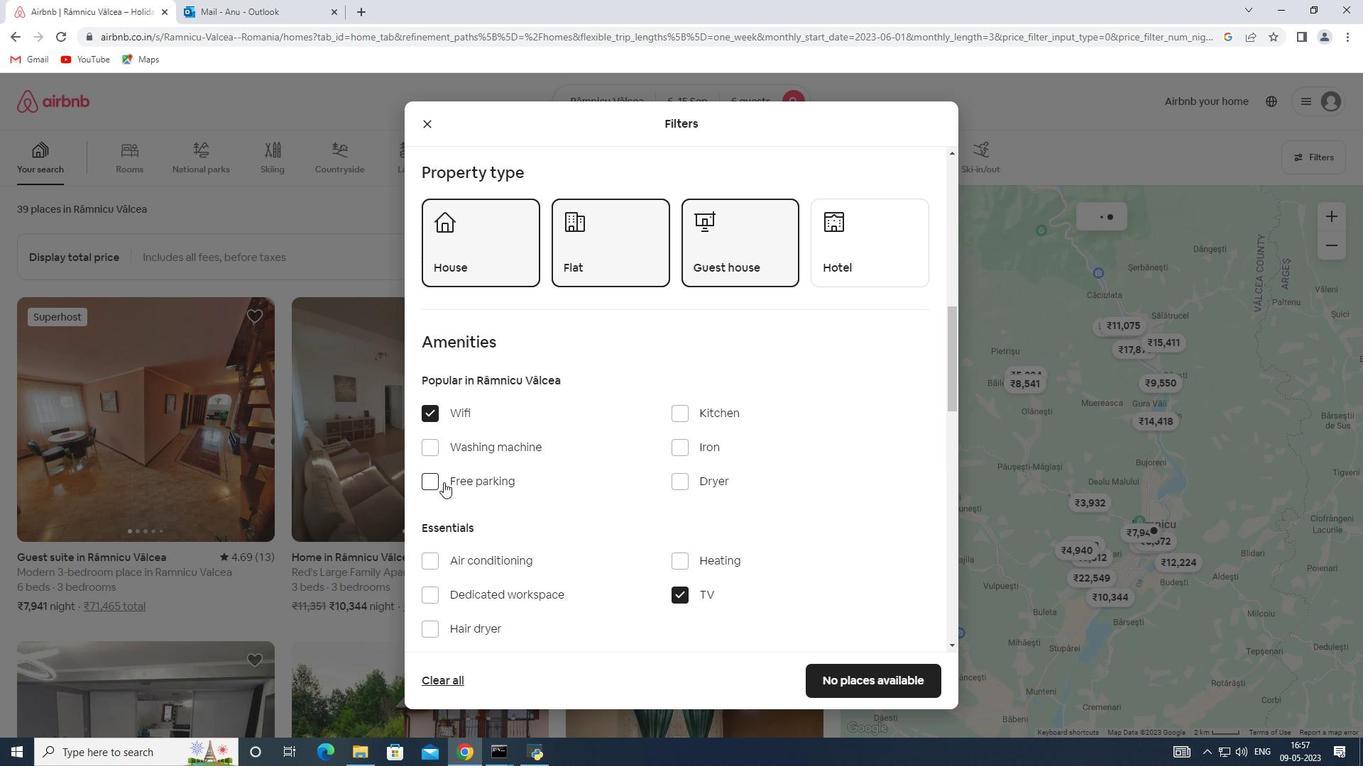
Action: Mouse pressed left at (426, 475)
Screenshot: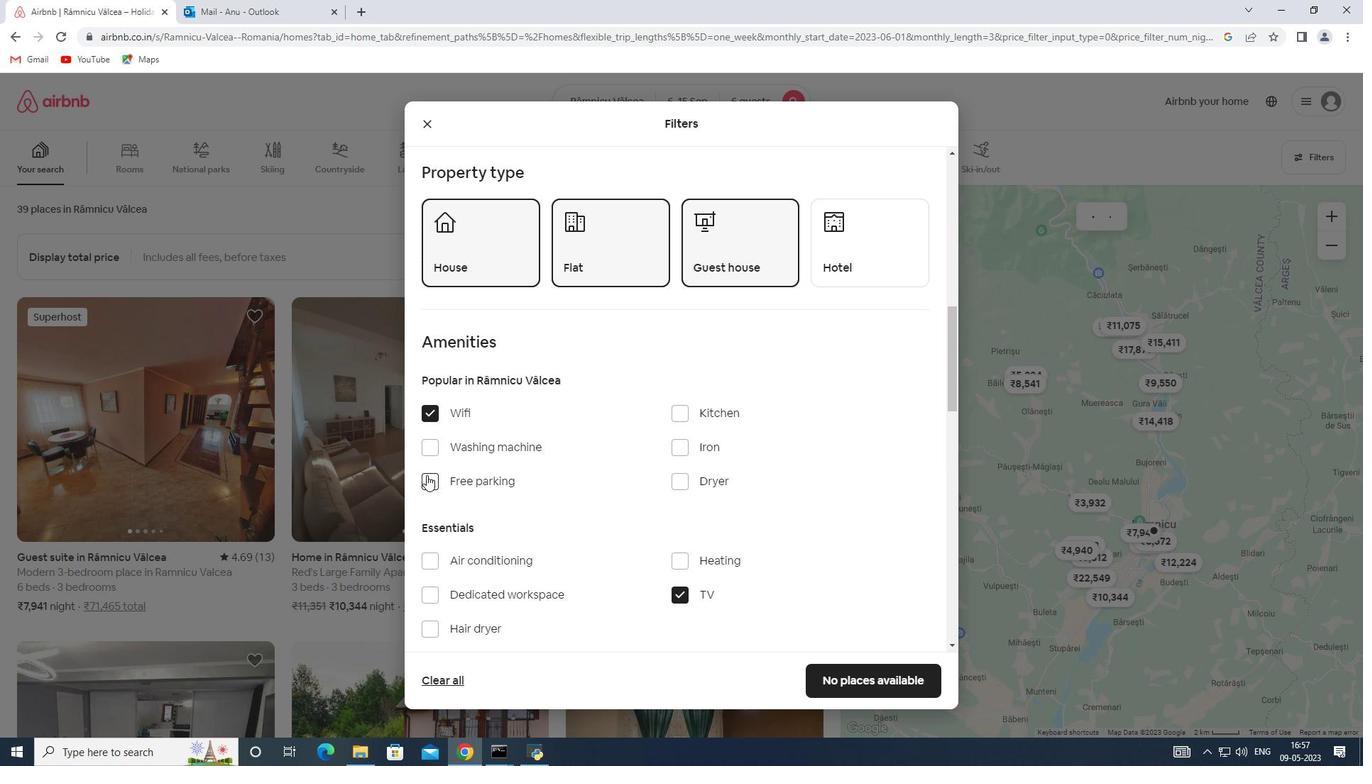 
Action: Mouse moved to (506, 498)
Screenshot: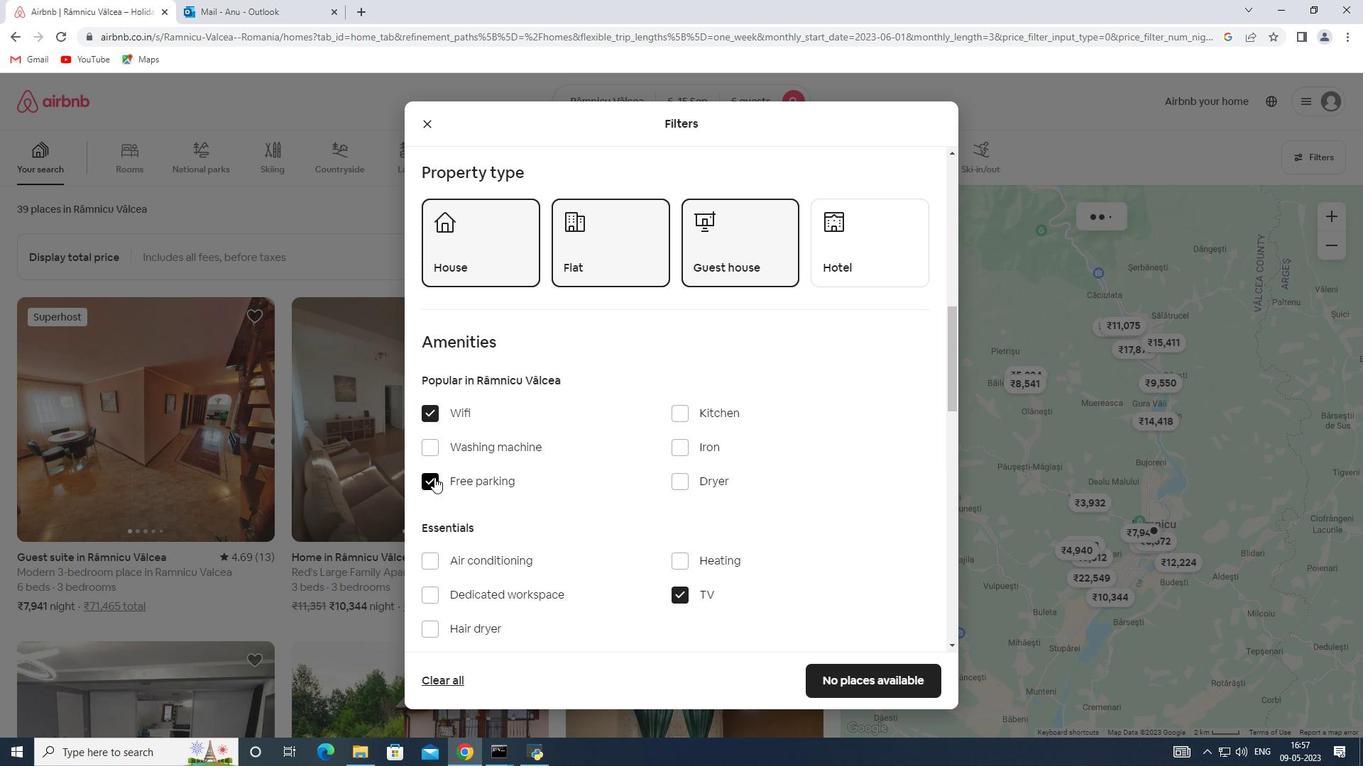 
Action: Mouse scrolled (506, 497) with delta (0, 0)
Screenshot: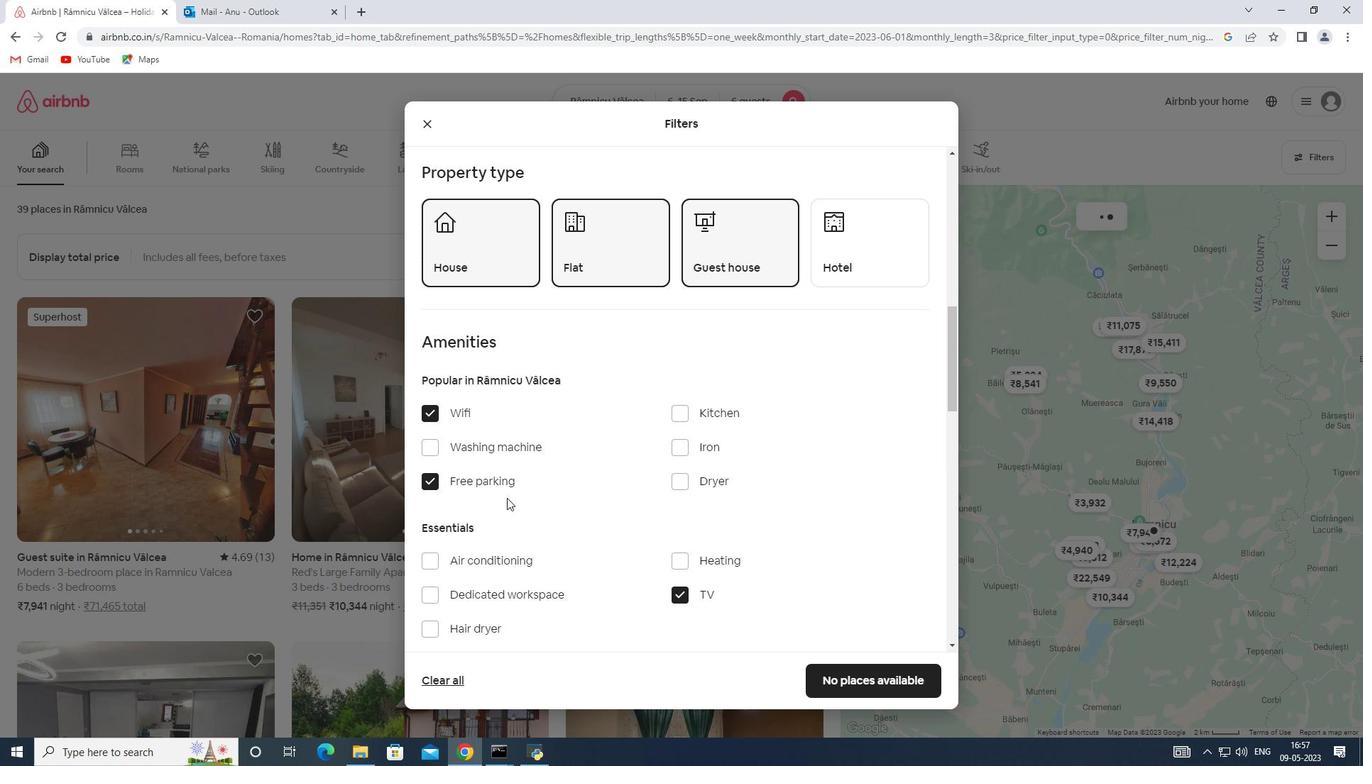 
Action: Mouse scrolled (506, 497) with delta (0, 0)
Screenshot: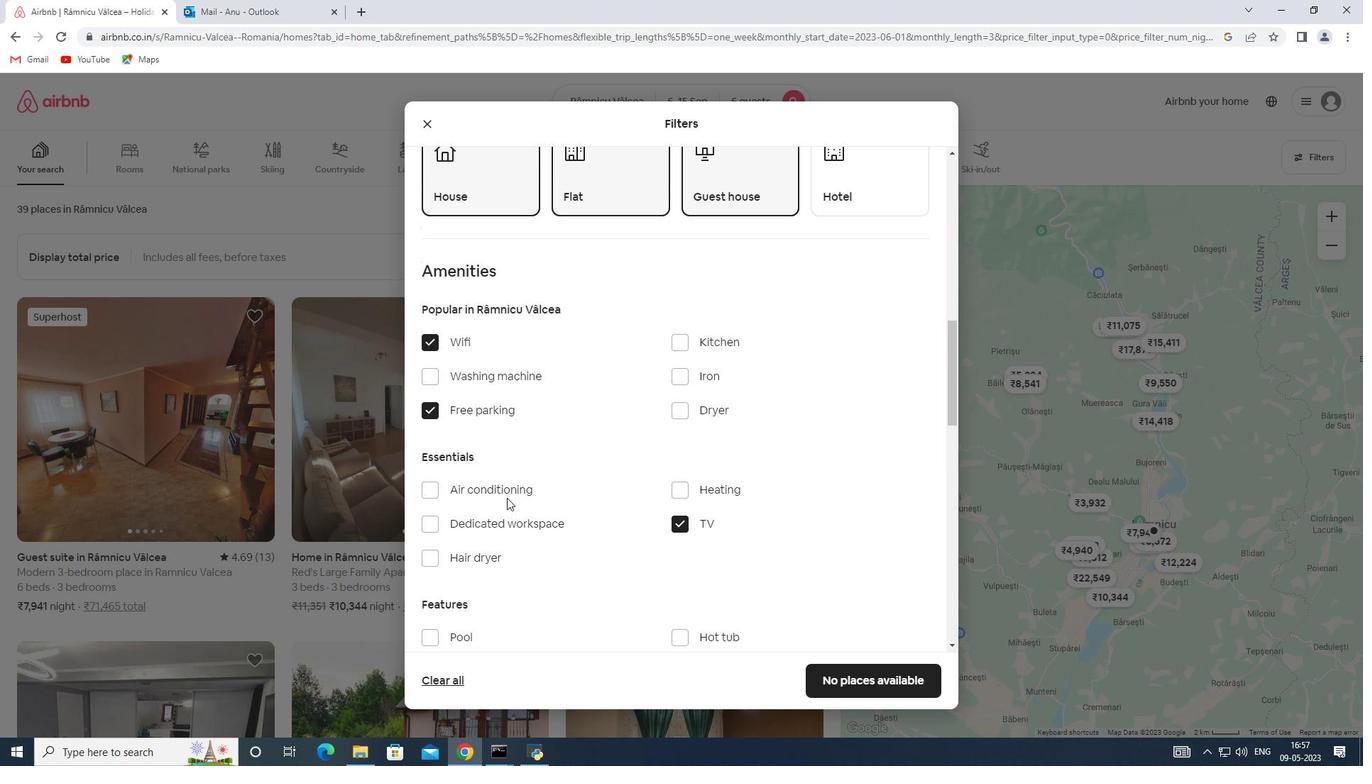 
Action: Mouse scrolled (506, 497) with delta (0, 0)
Screenshot: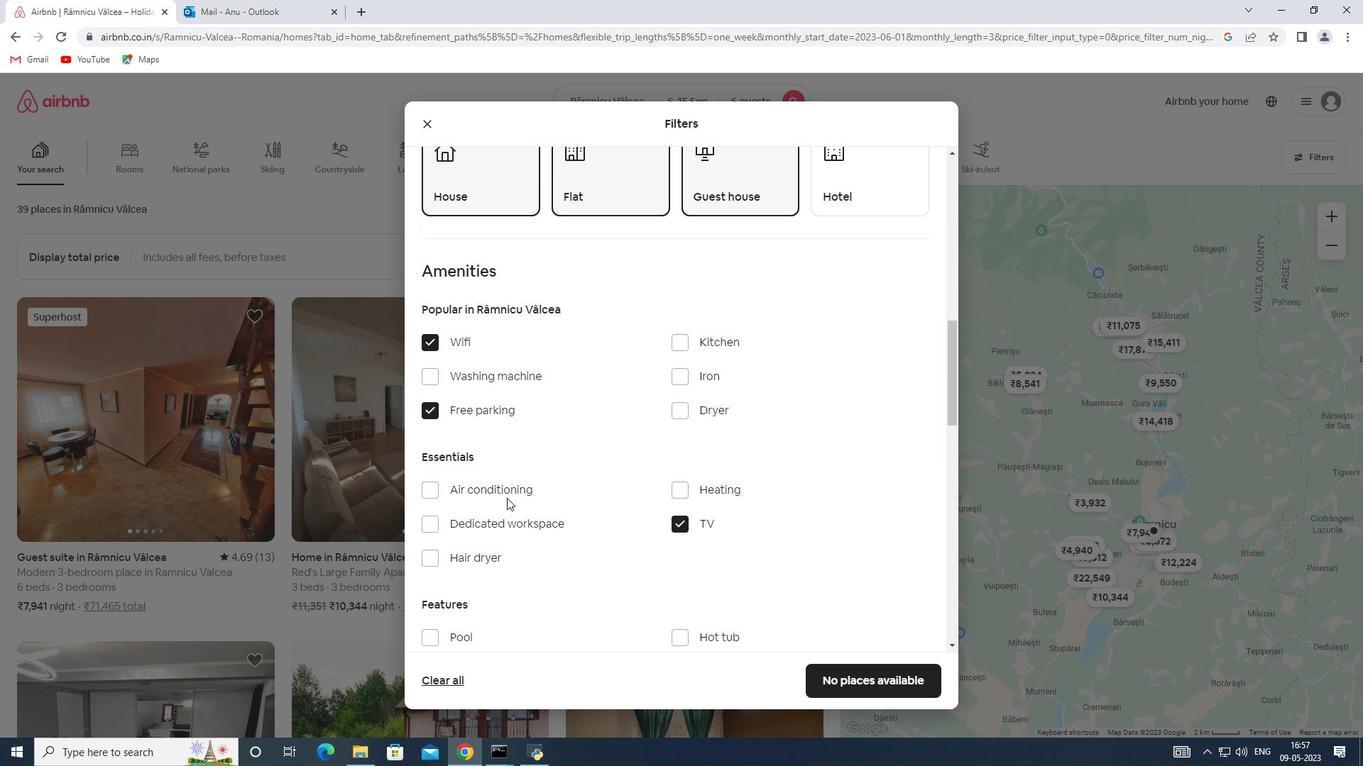 
Action: Mouse scrolled (506, 497) with delta (0, 0)
Screenshot: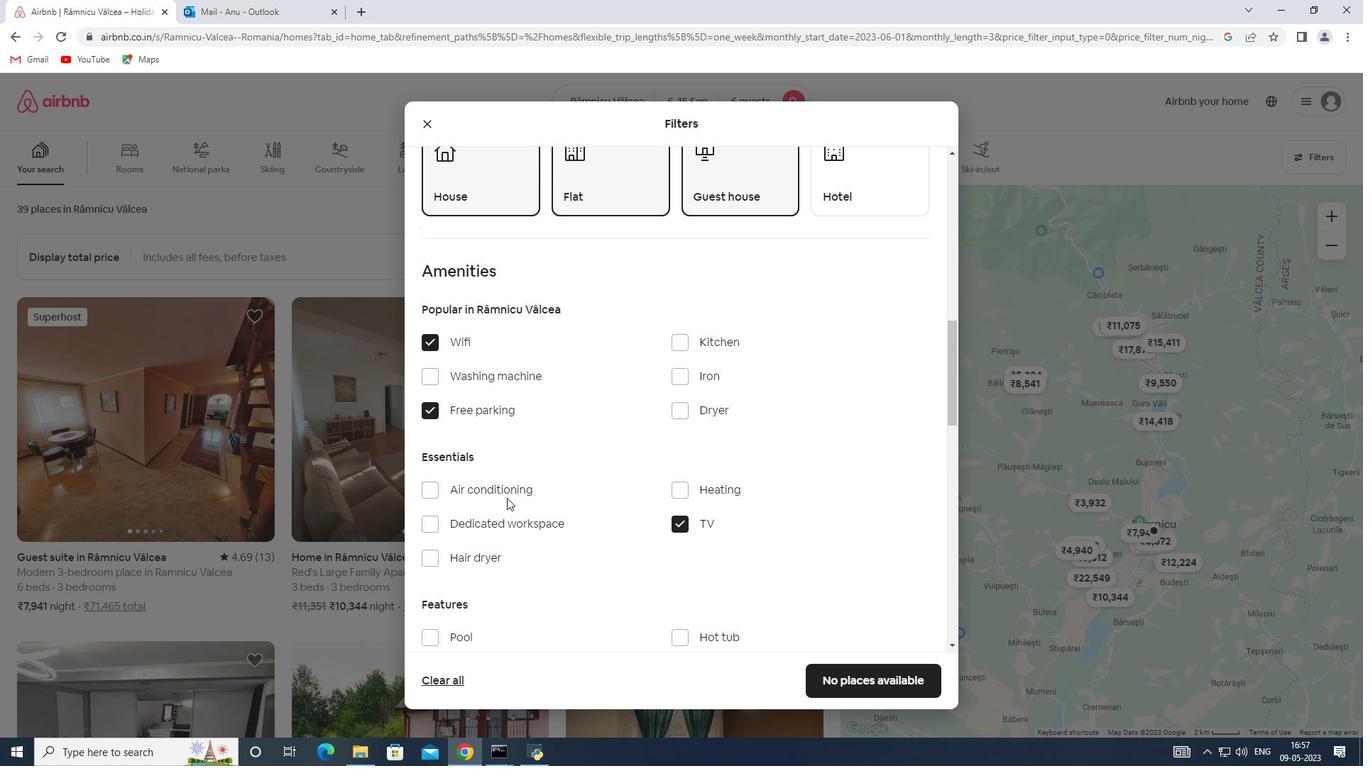 
Action: Mouse moved to (459, 494)
Screenshot: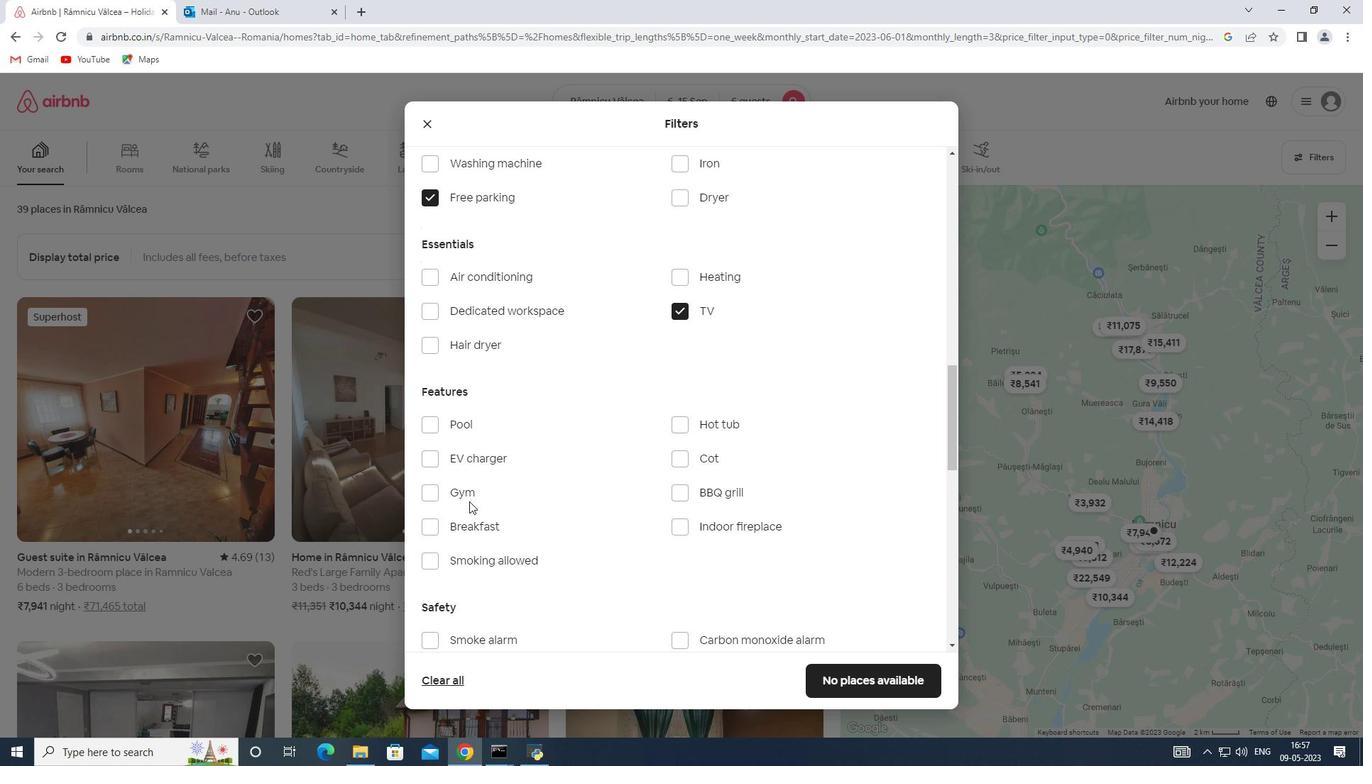 
Action: Mouse pressed left at (459, 494)
Screenshot: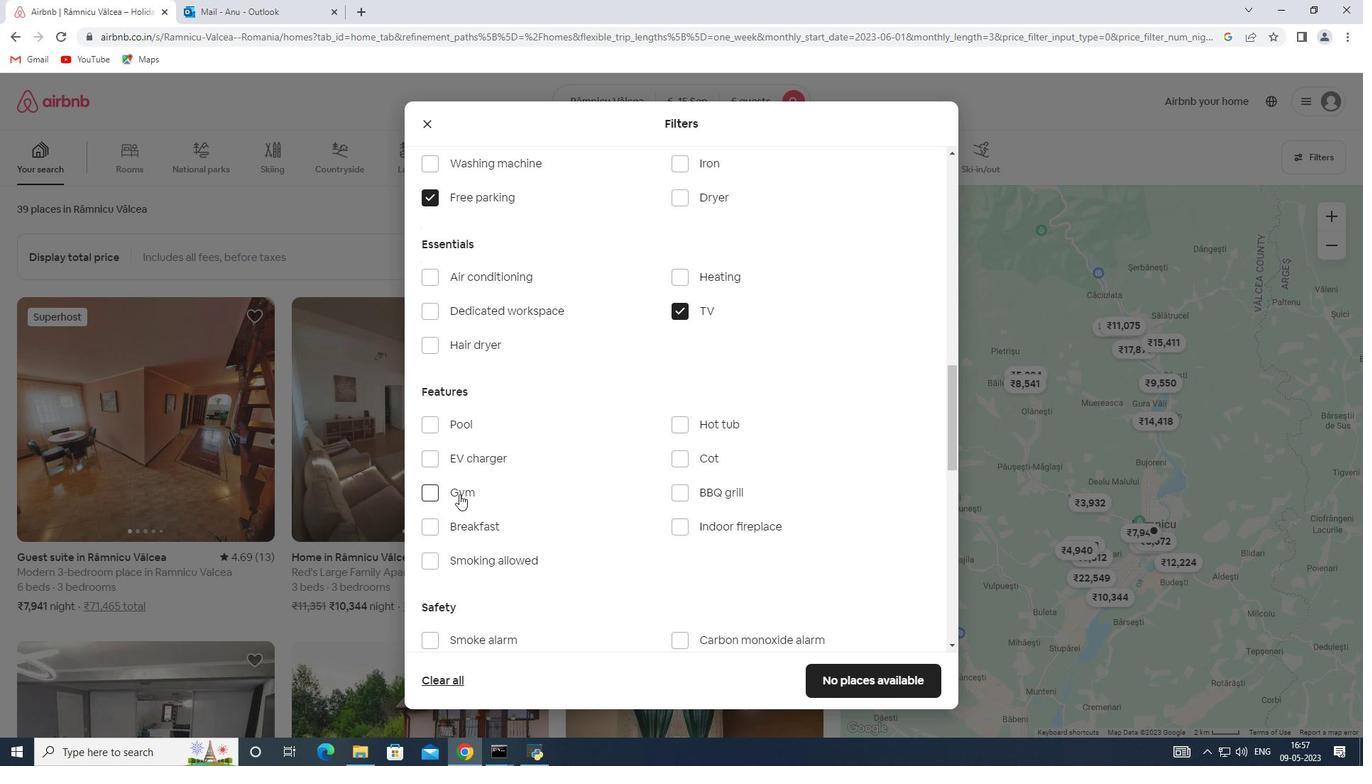 
Action: Mouse moved to (473, 523)
Screenshot: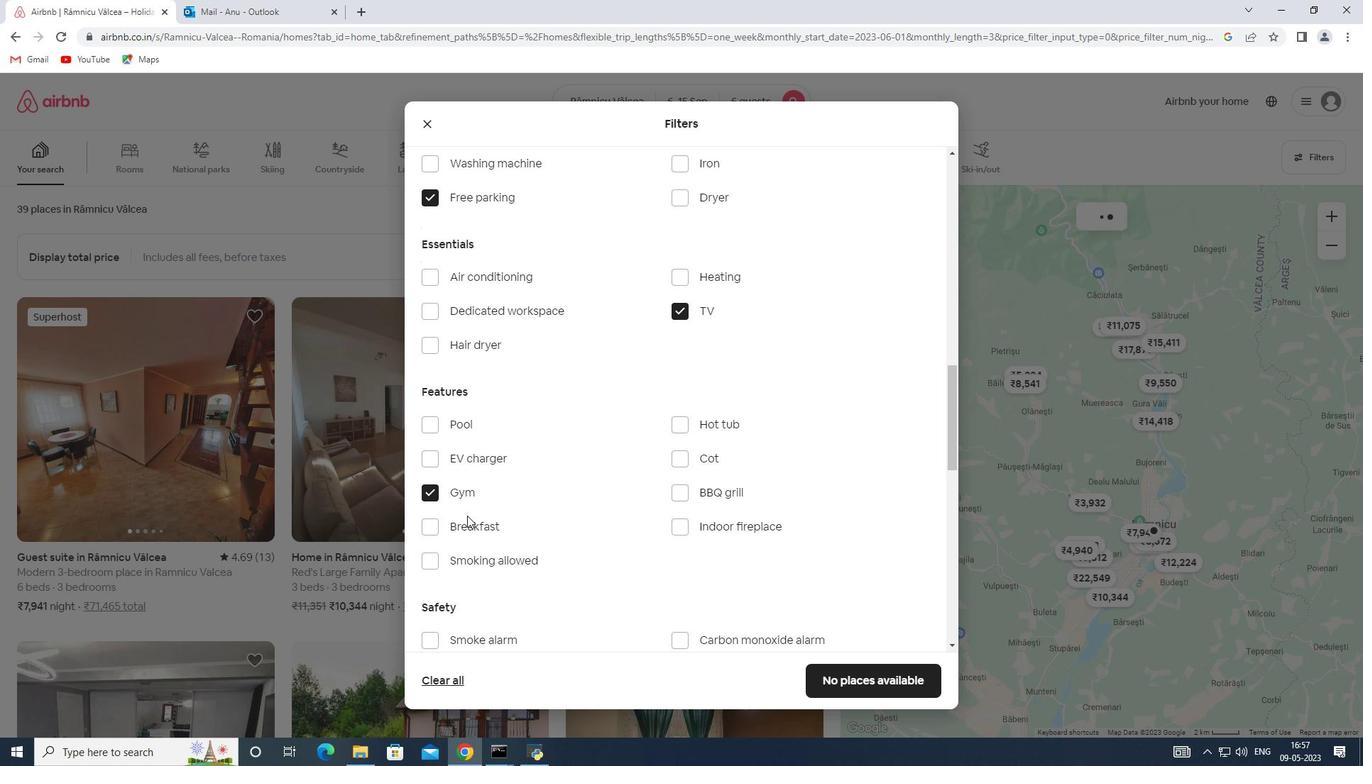 
Action: Mouse pressed left at (473, 523)
Screenshot: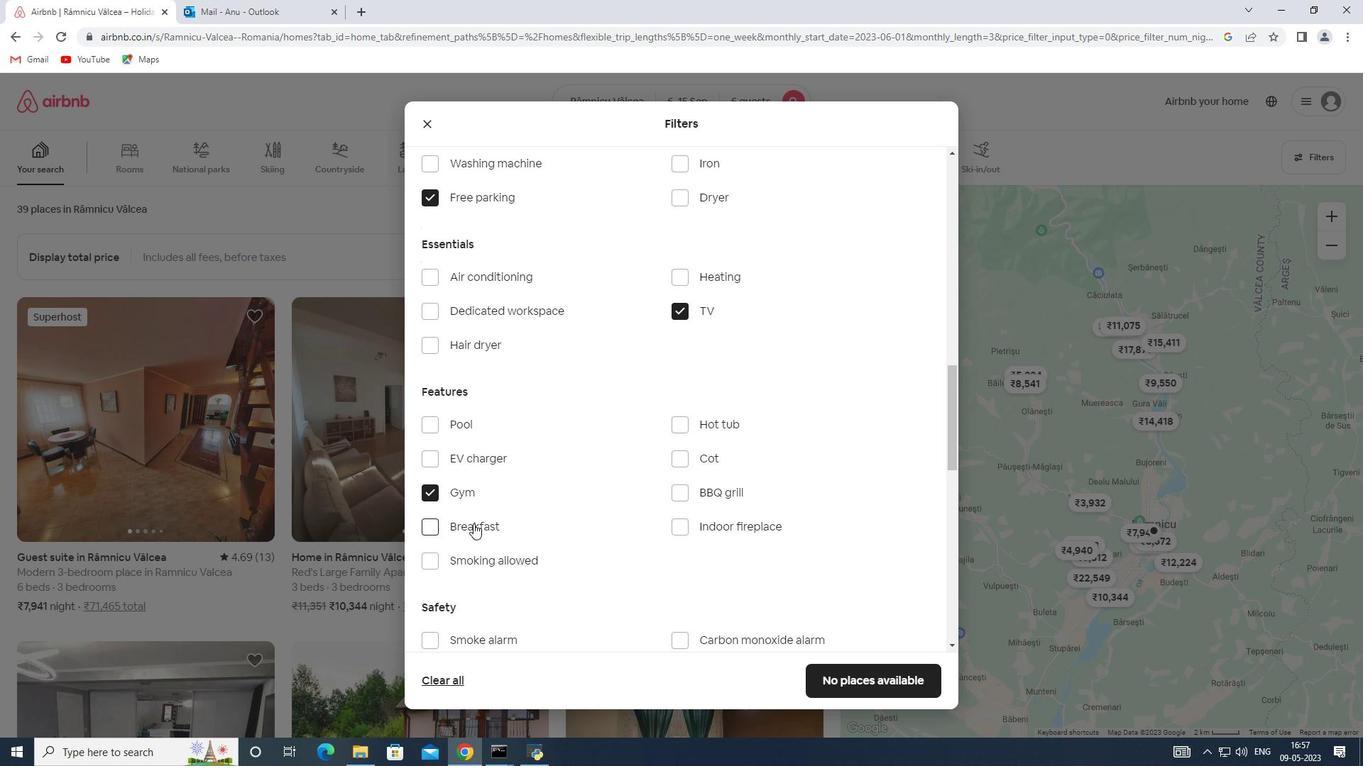 
Action: Mouse moved to (585, 511)
Screenshot: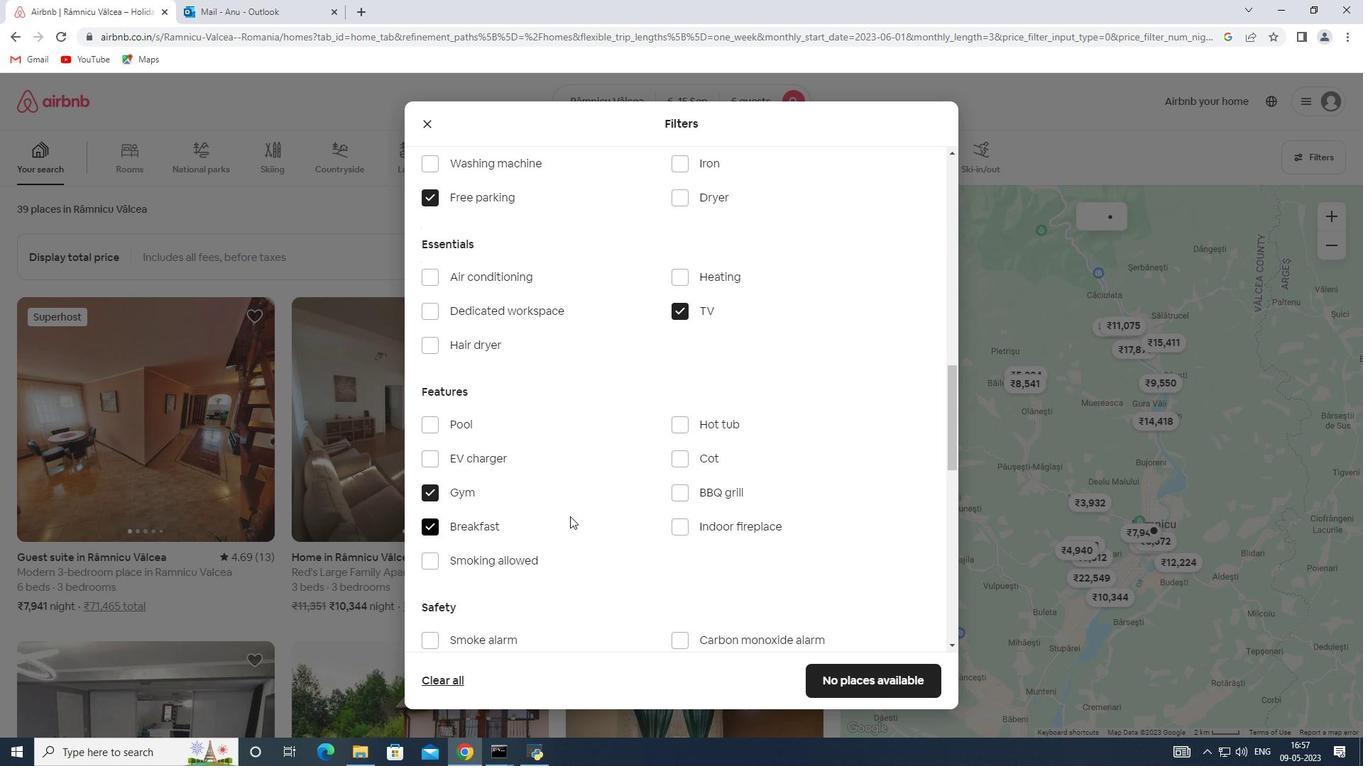 
Action: Mouse scrolled (585, 510) with delta (0, 0)
Screenshot: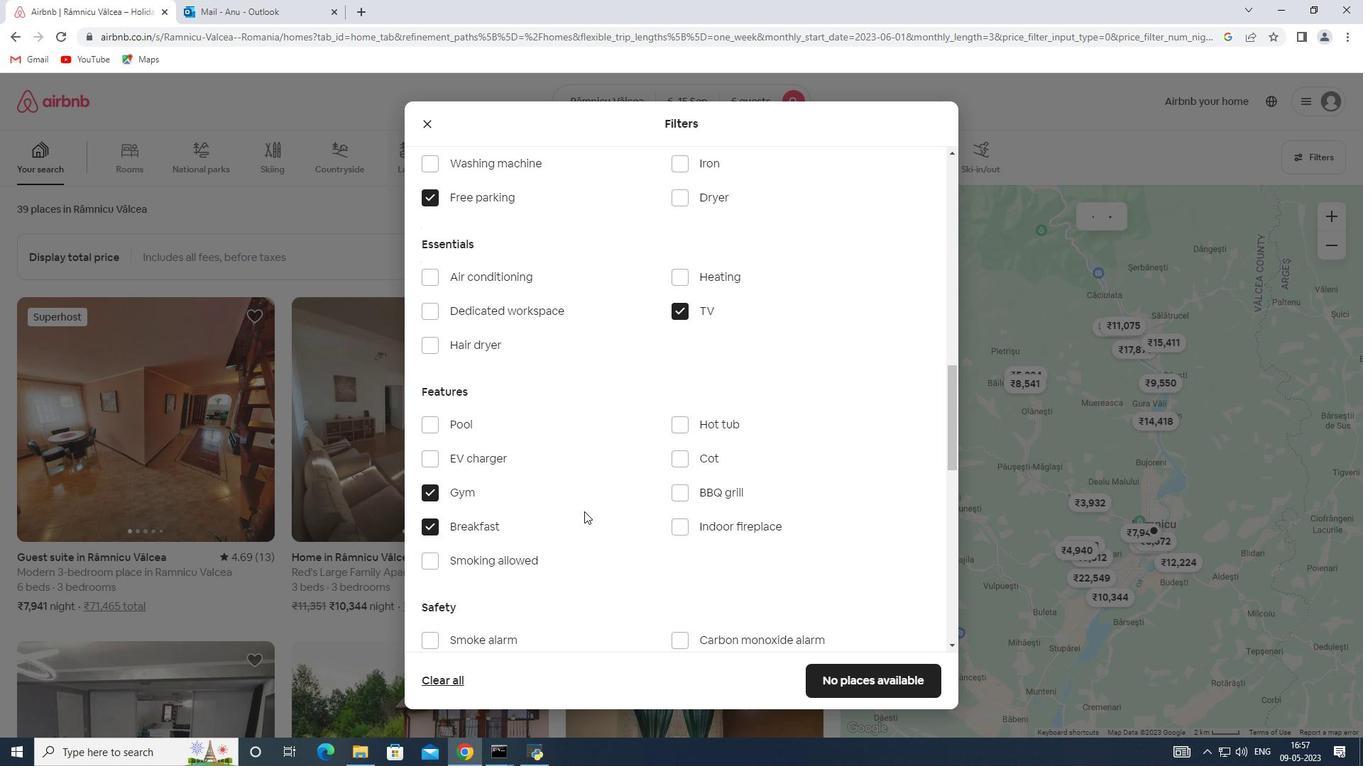 
Action: Mouse scrolled (585, 510) with delta (0, 0)
Screenshot: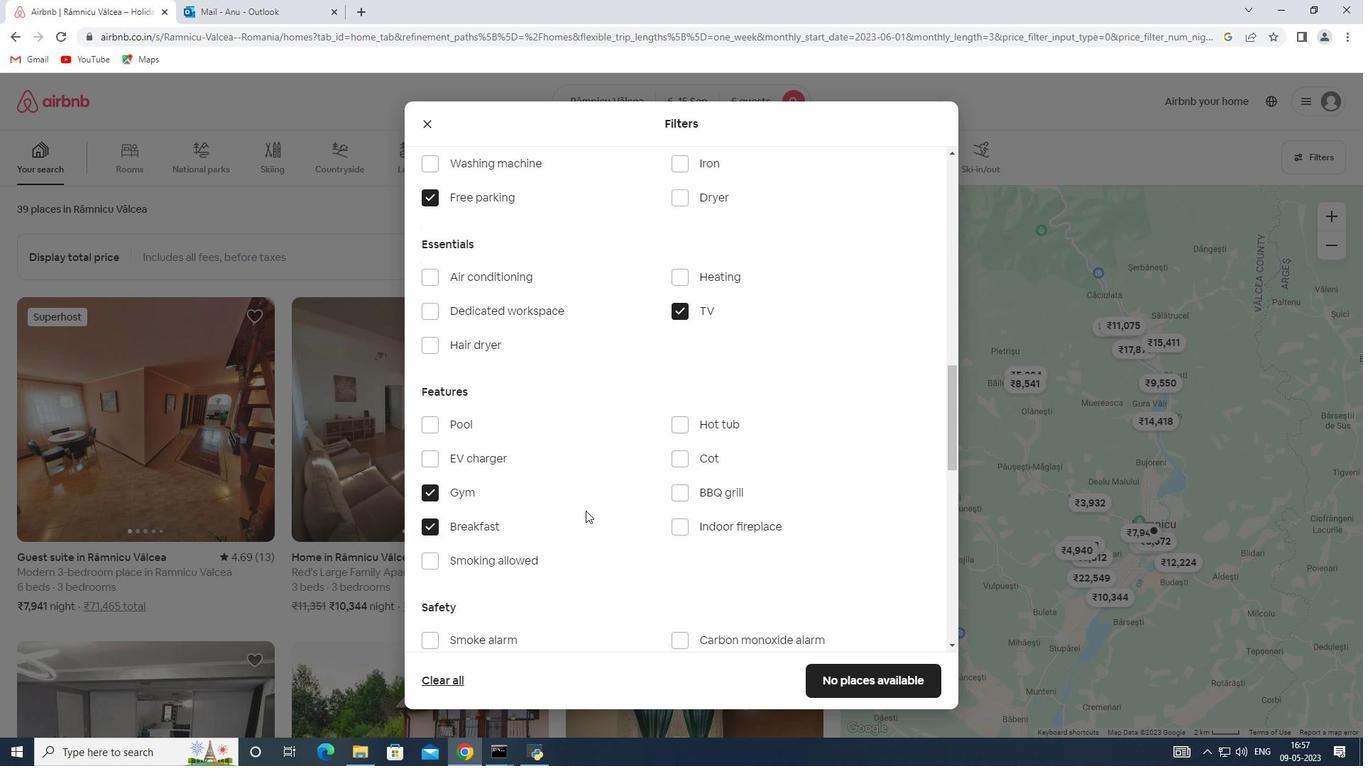 
Action: Mouse scrolled (585, 510) with delta (0, 0)
Screenshot: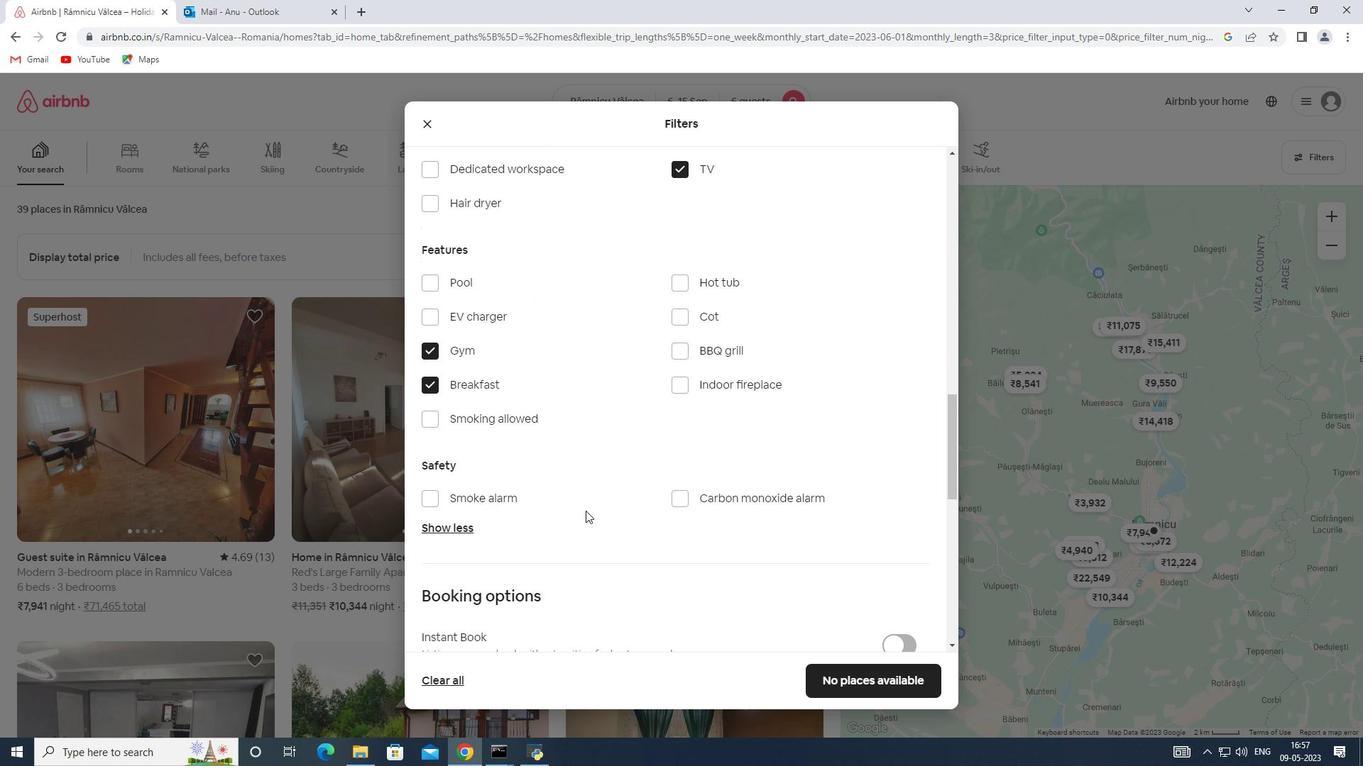 
Action: Mouse scrolled (585, 510) with delta (0, 0)
Screenshot: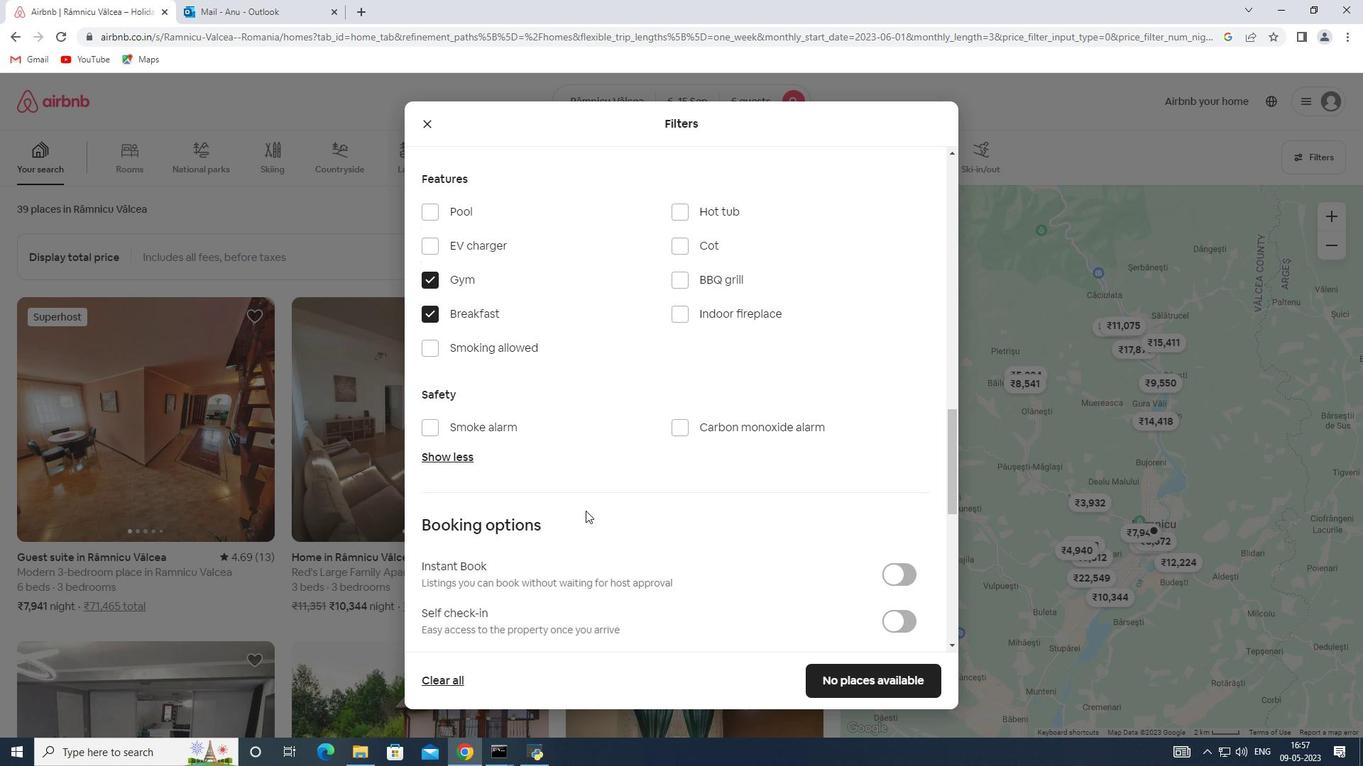 
Action: Mouse moved to (892, 555)
Screenshot: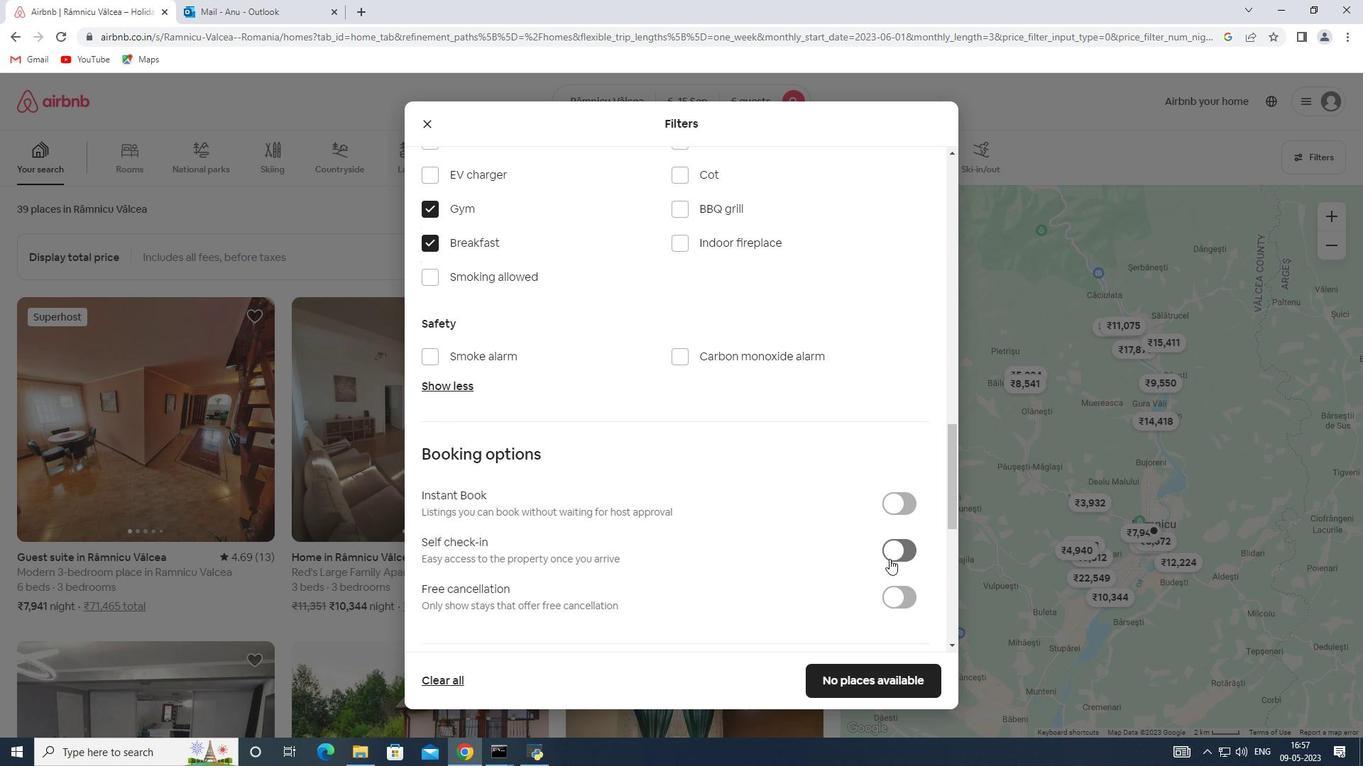 
Action: Mouse pressed left at (892, 555)
Screenshot: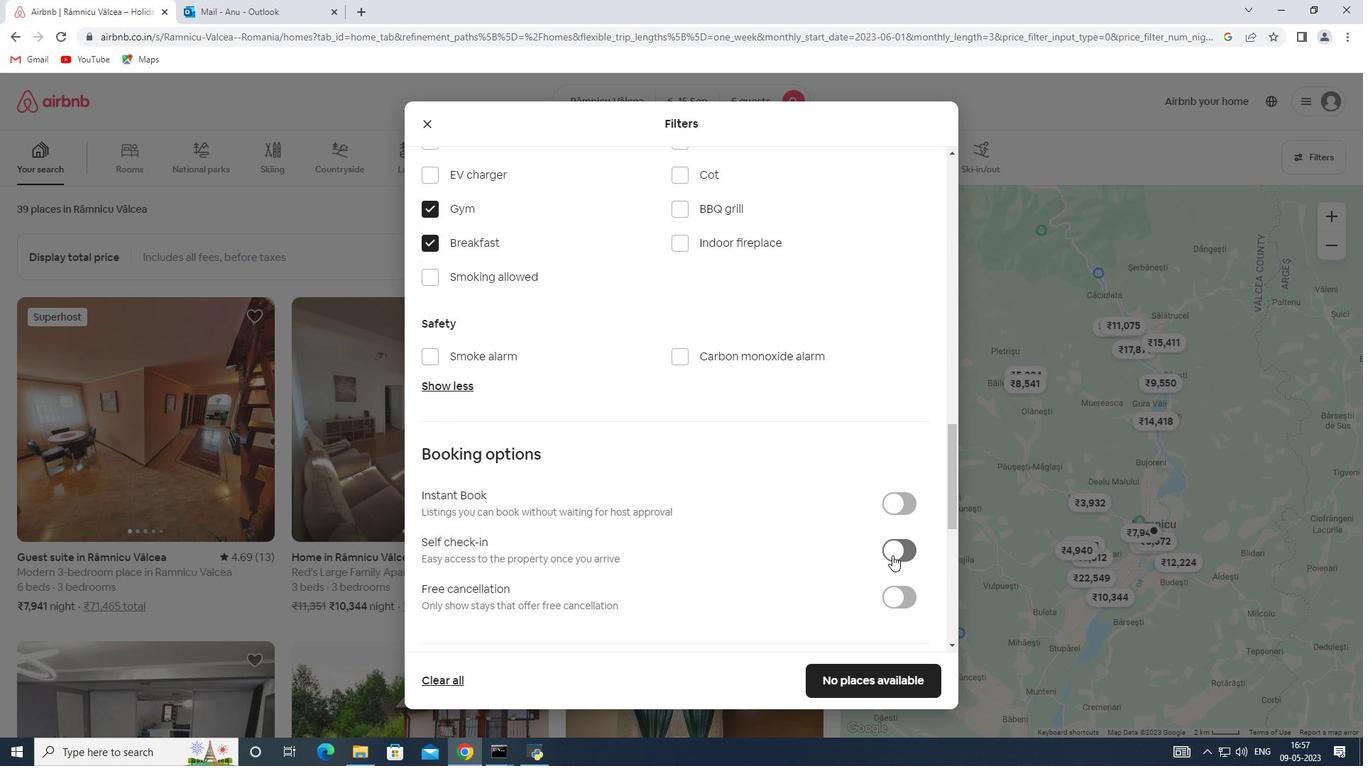 
Action: Mouse moved to (555, 512)
Screenshot: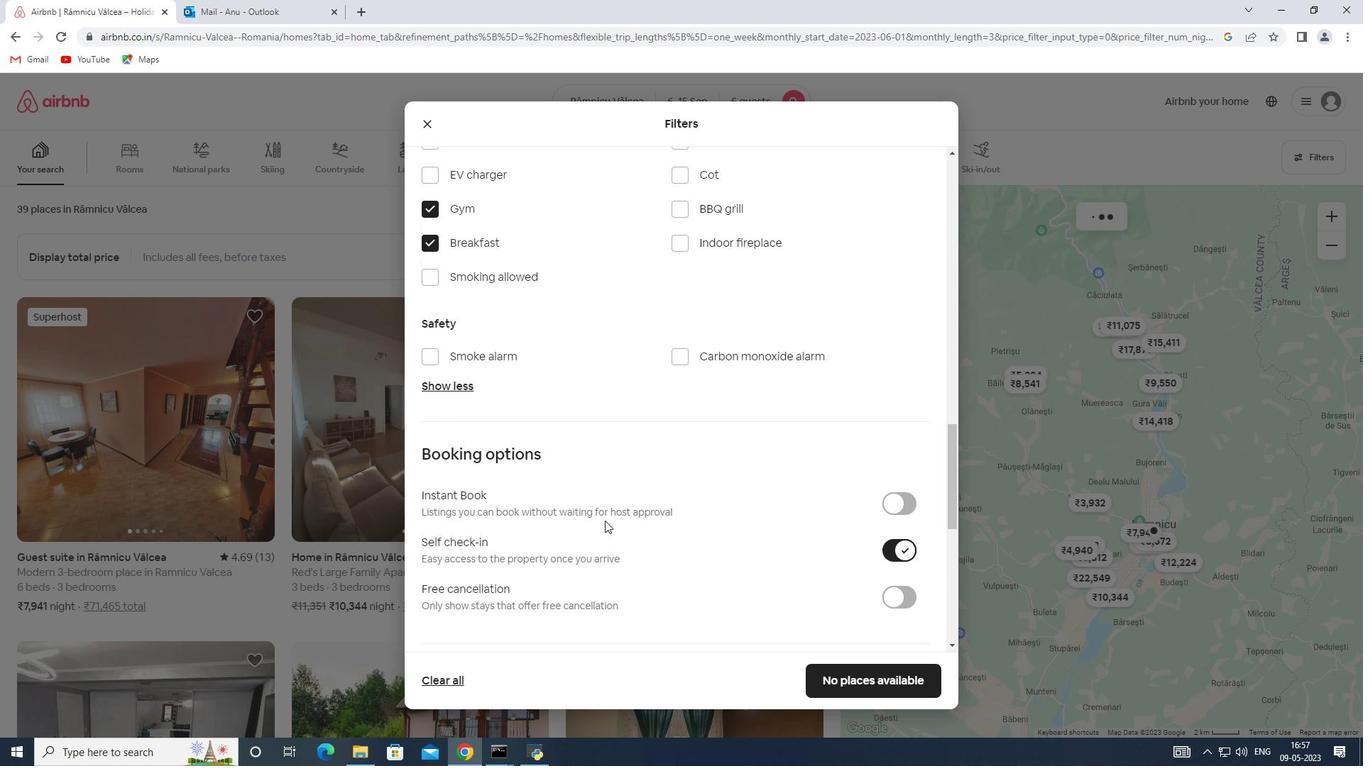 
Action: Mouse scrolled (555, 511) with delta (0, 0)
Screenshot: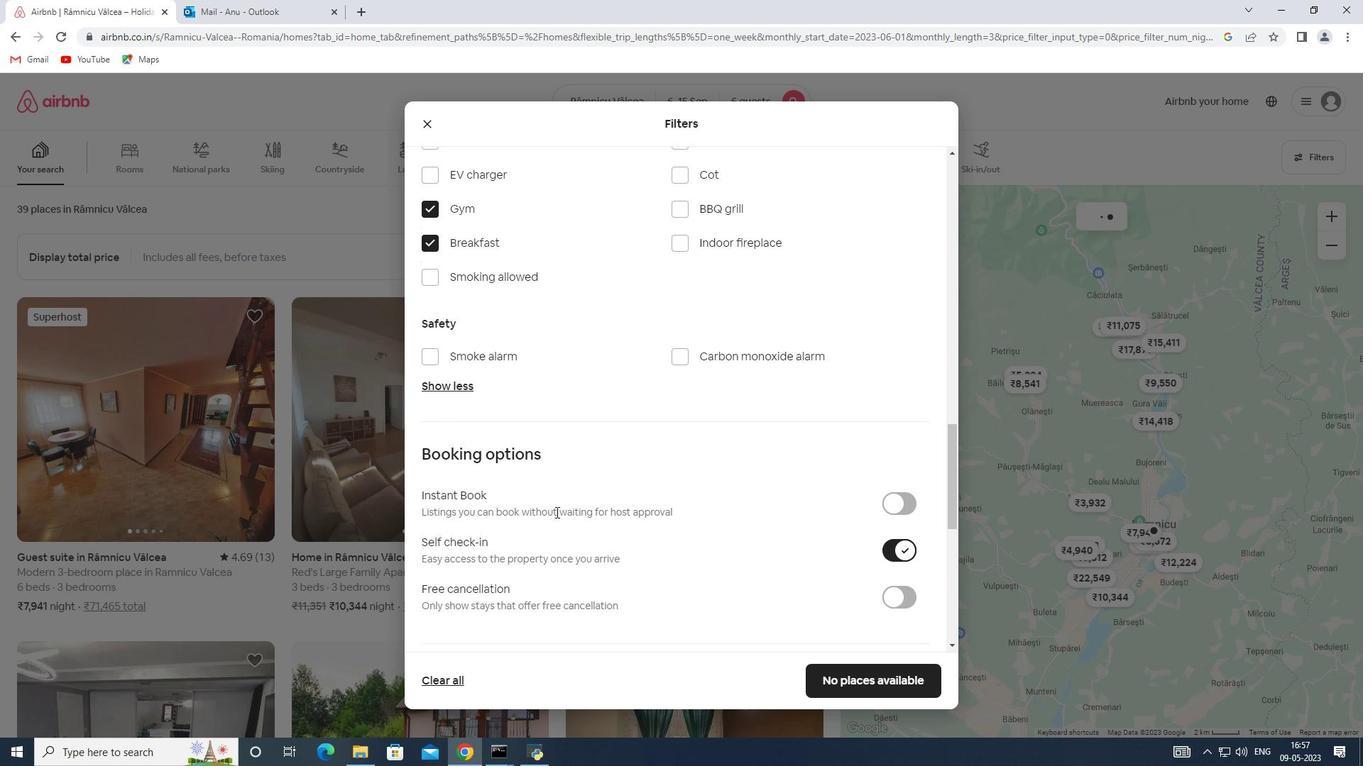 
Action: Mouse scrolled (555, 511) with delta (0, 0)
Screenshot: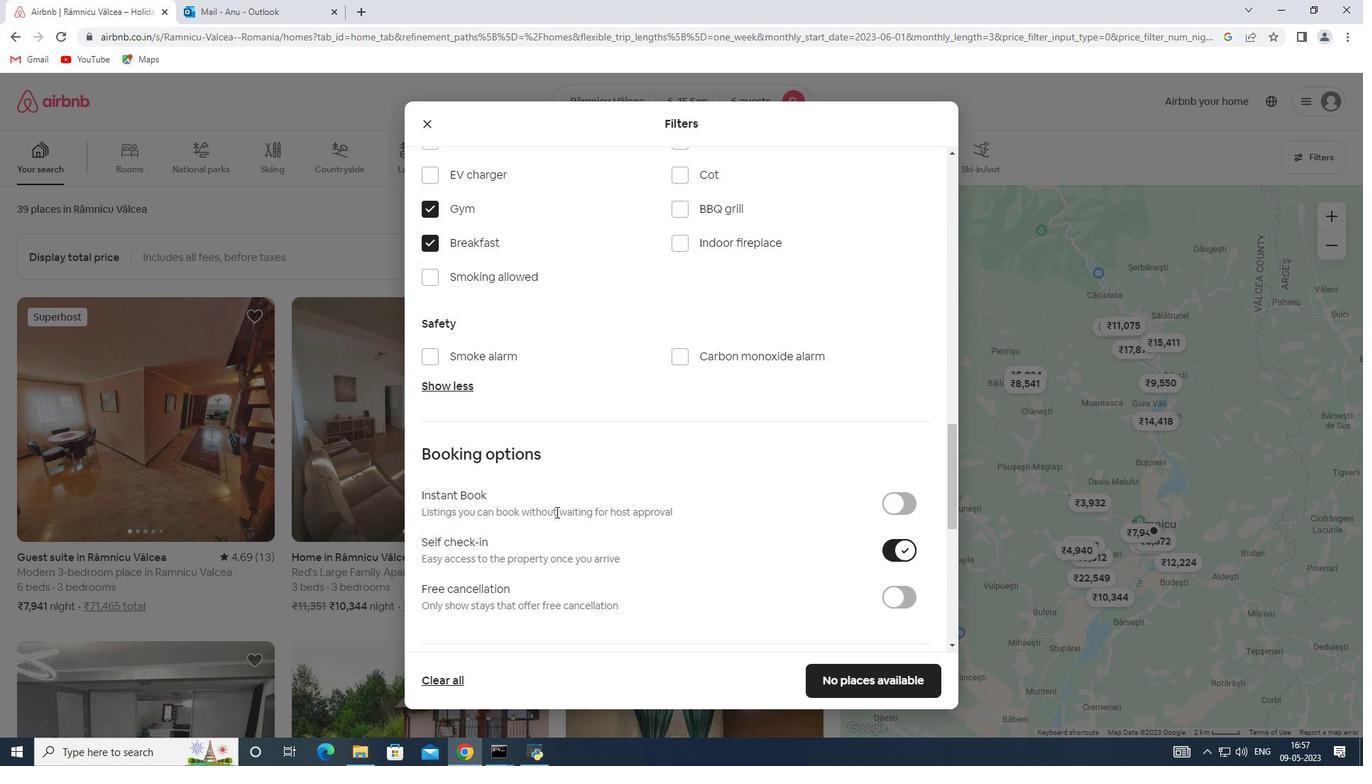 
Action: Mouse scrolled (555, 511) with delta (0, 0)
Screenshot: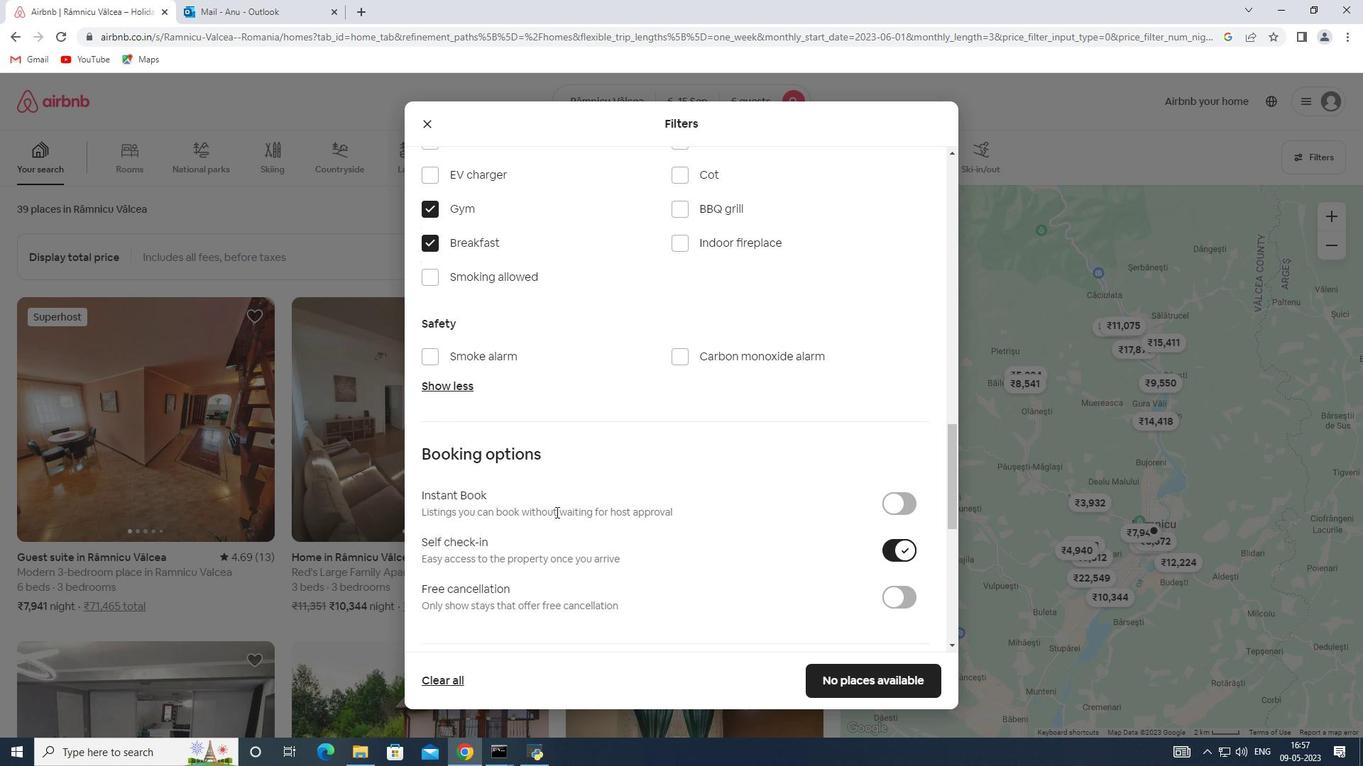 
Action: Mouse scrolled (555, 511) with delta (0, 0)
Screenshot: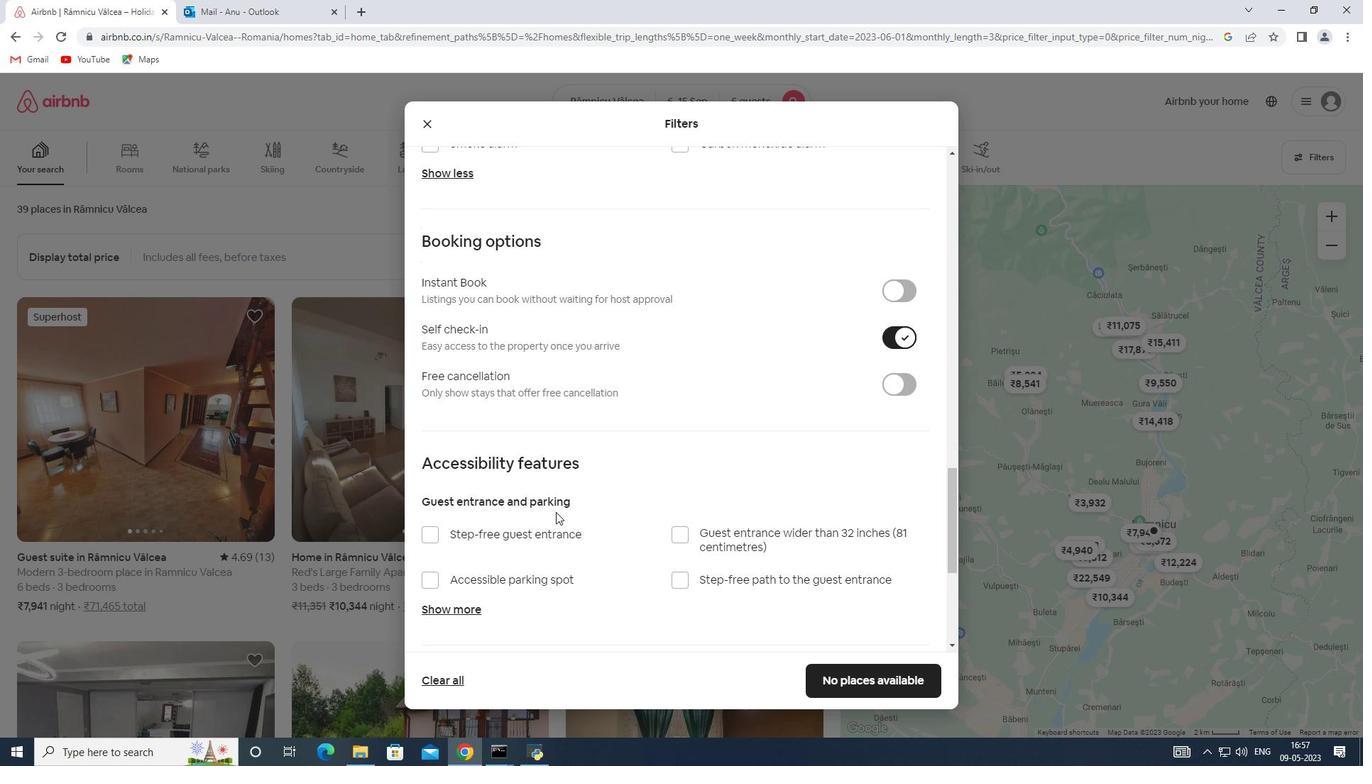 
Action: Mouse scrolled (555, 511) with delta (0, 0)
Screenshot: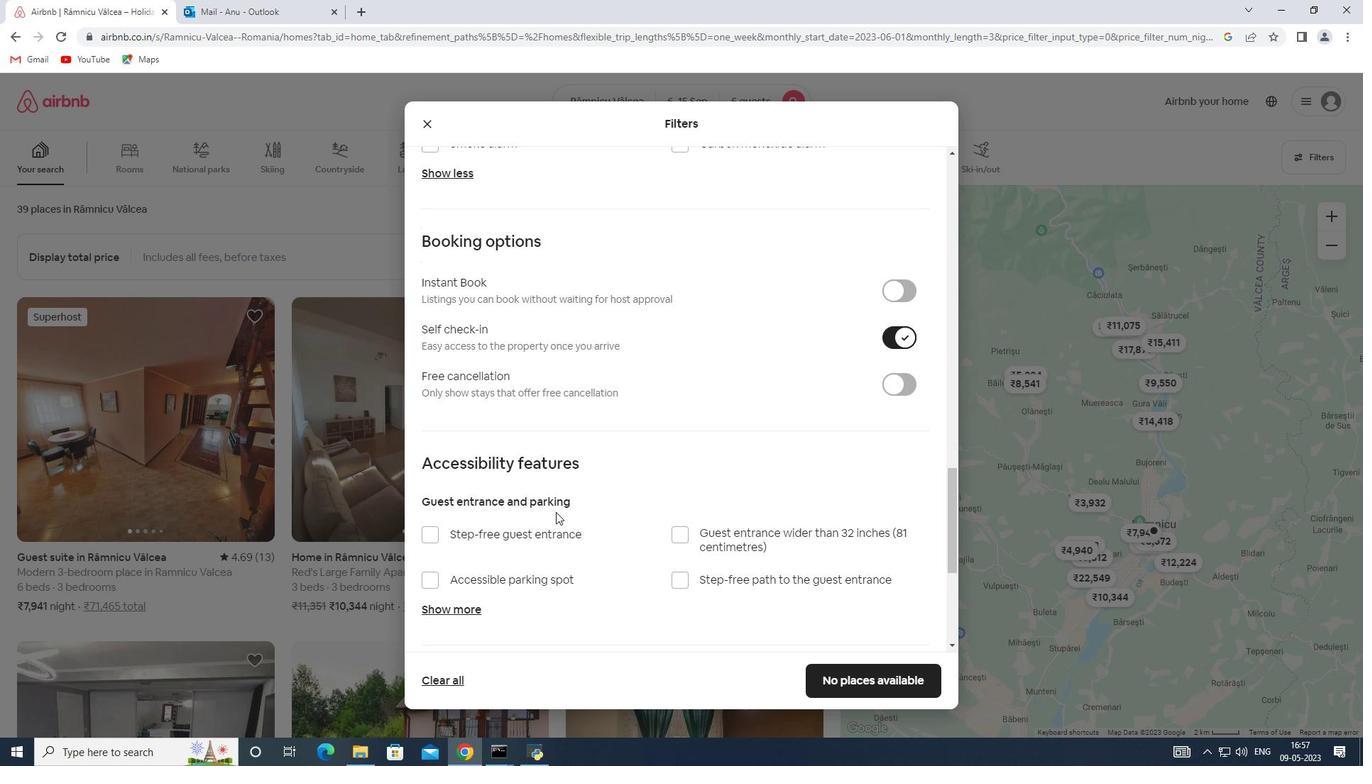 
Action: Mouse scrolled (555, 511) with delta (0, 0)
Screenshot: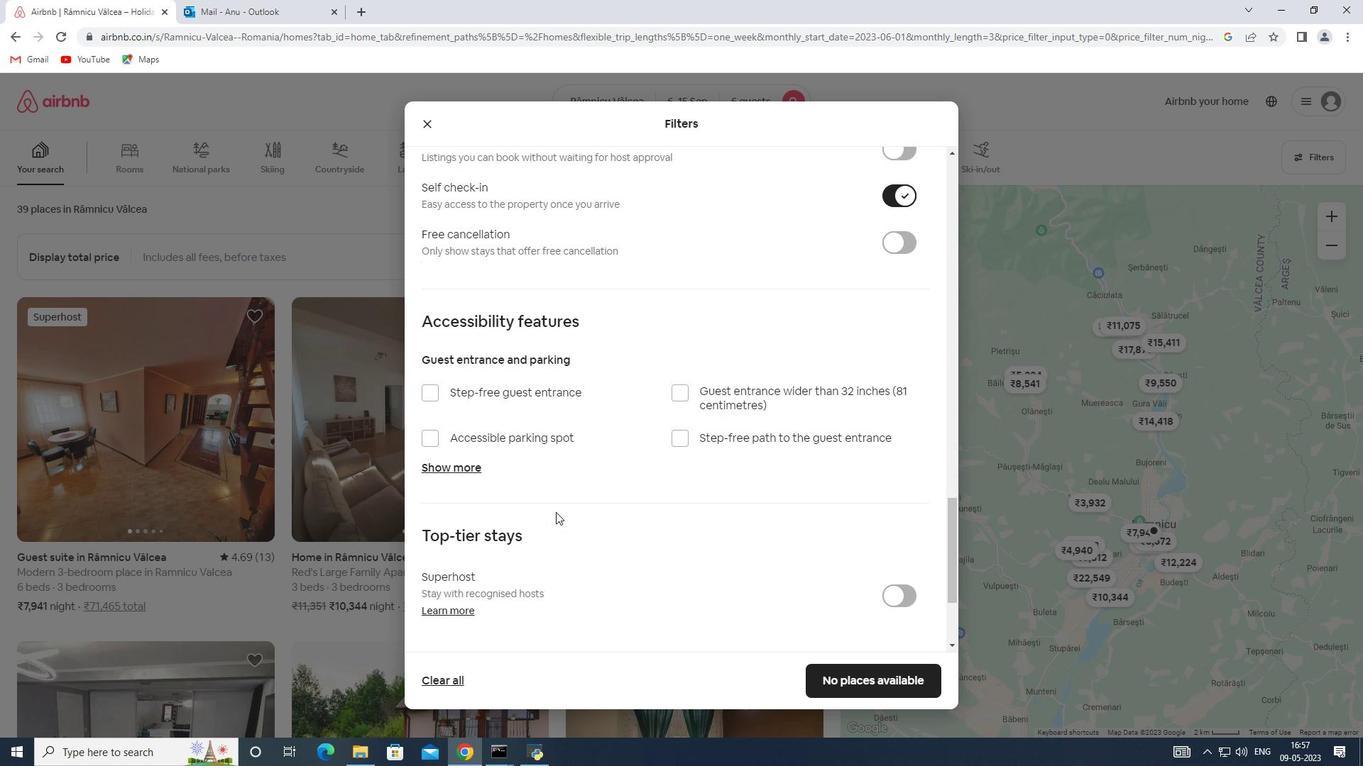 
Action: Mouse scrolled (555, 511) with delta (0, 0)
Screenshot: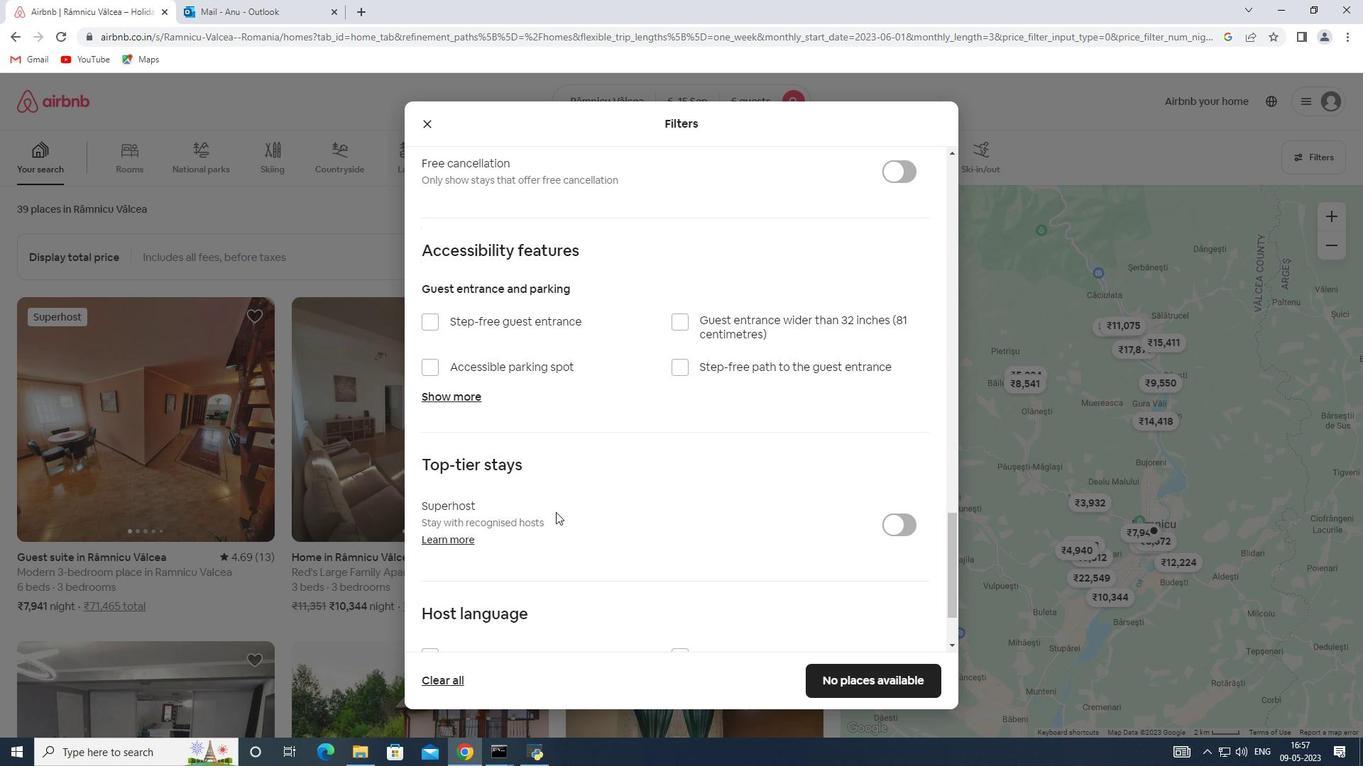 
Action: Mouse scrolled (555, 511) with delta (0, 0)
Screenshot: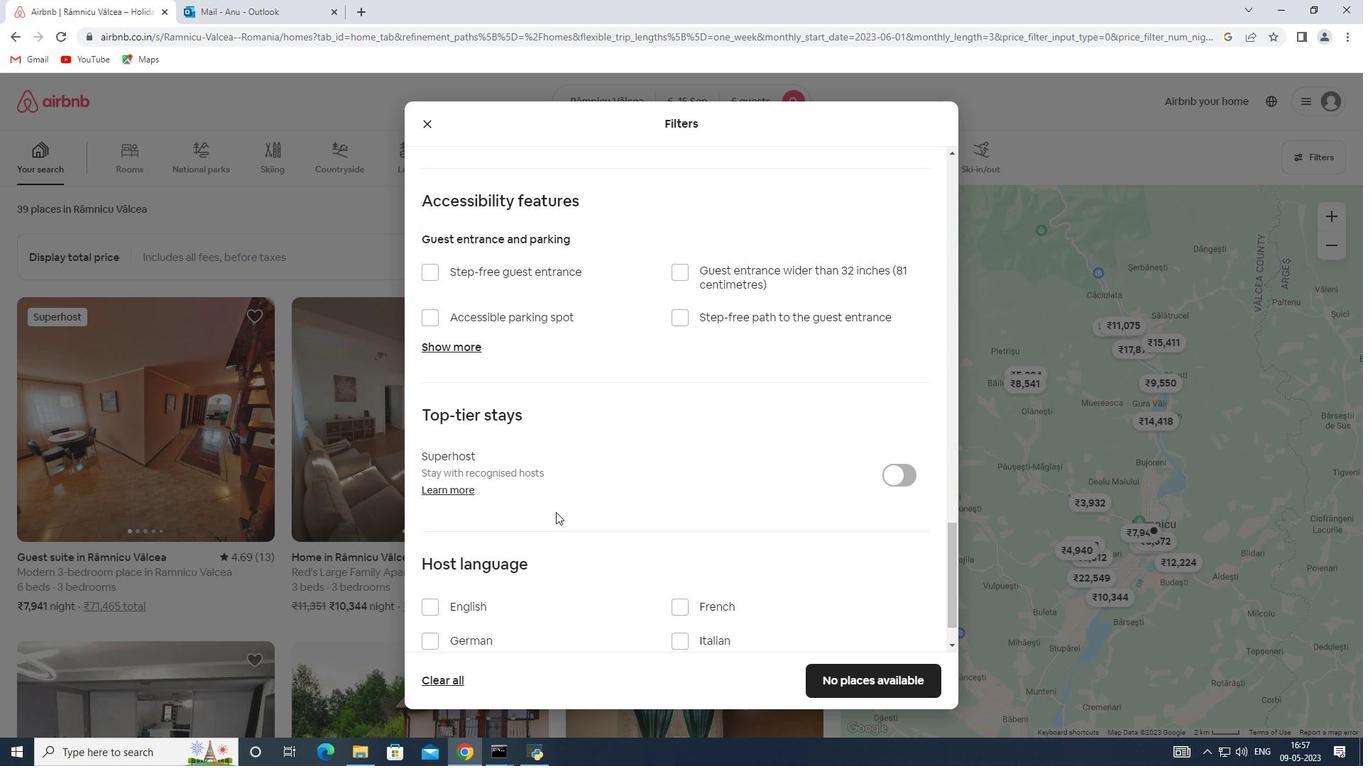 
Action: Mouse moved to (470, 547)
Screenshot: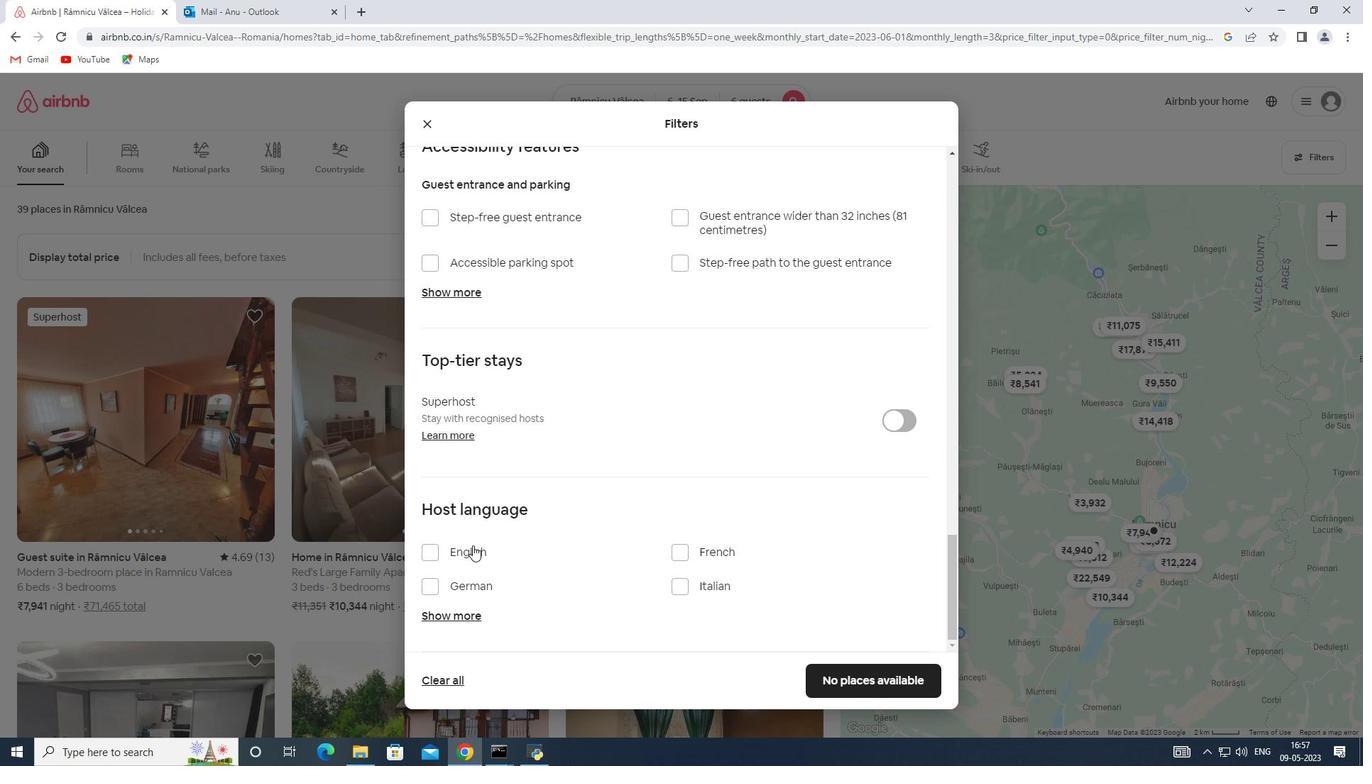 
Action: Mouse pressed left at (470, 547)
Screenshot: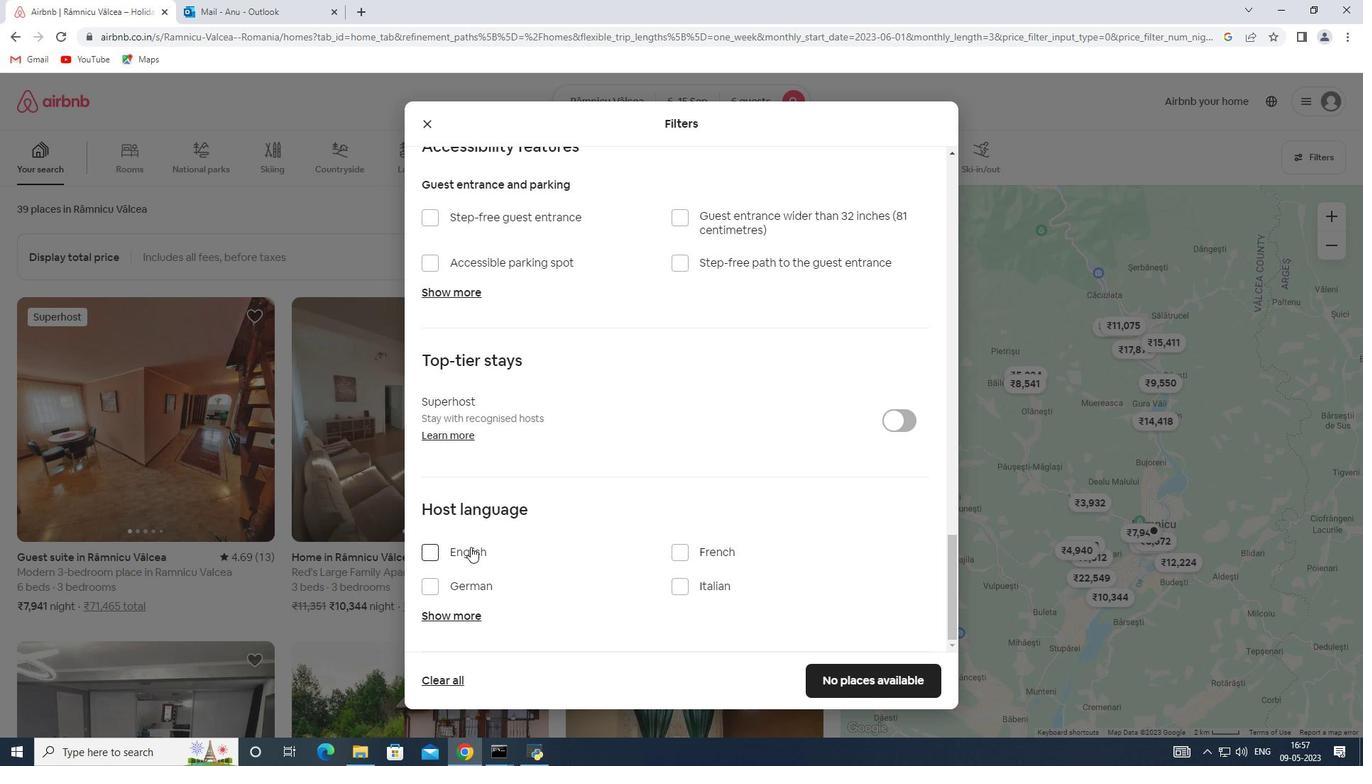 
Action: Mouse moved to (840, 682)
Screenshot: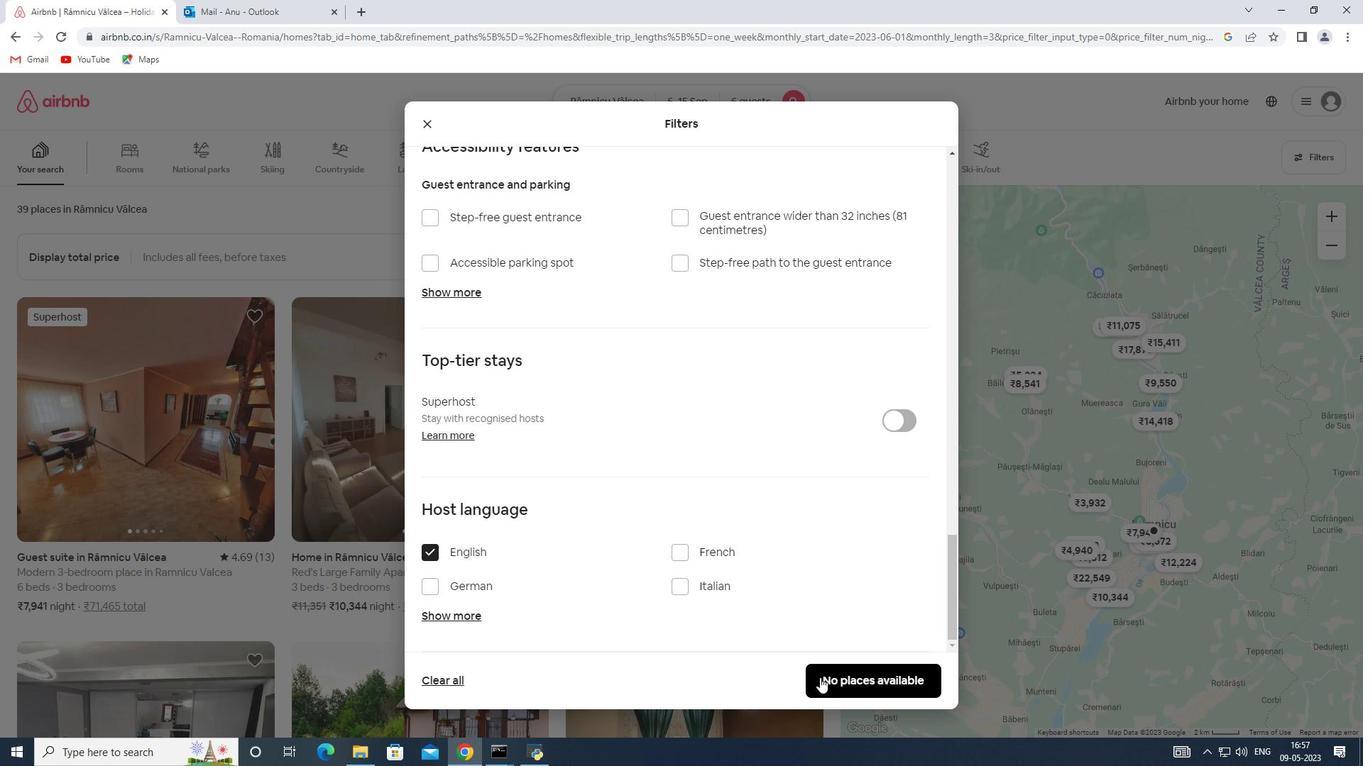 
Action: Mouse pressed left at (840, 682)
Screenshot: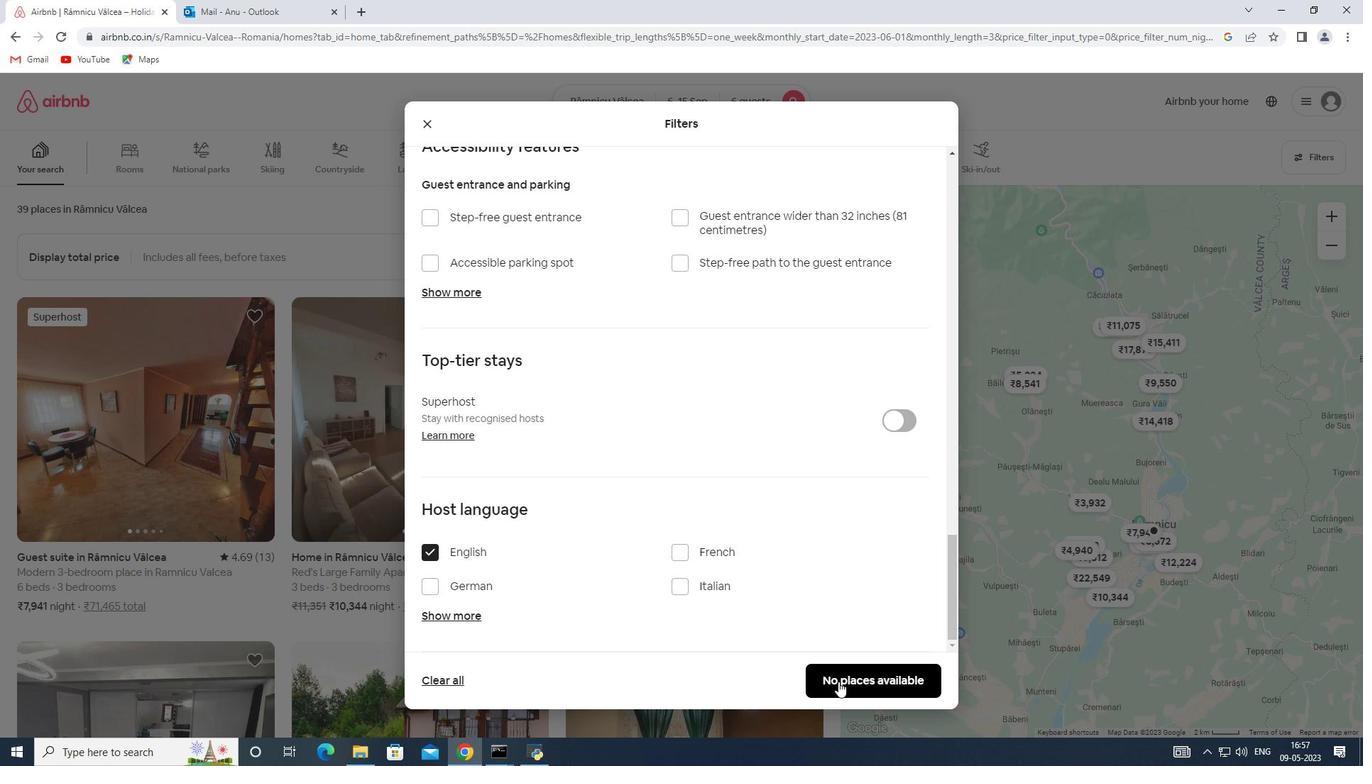 
Action: Mouse moved to (841, 682)
Screenshot: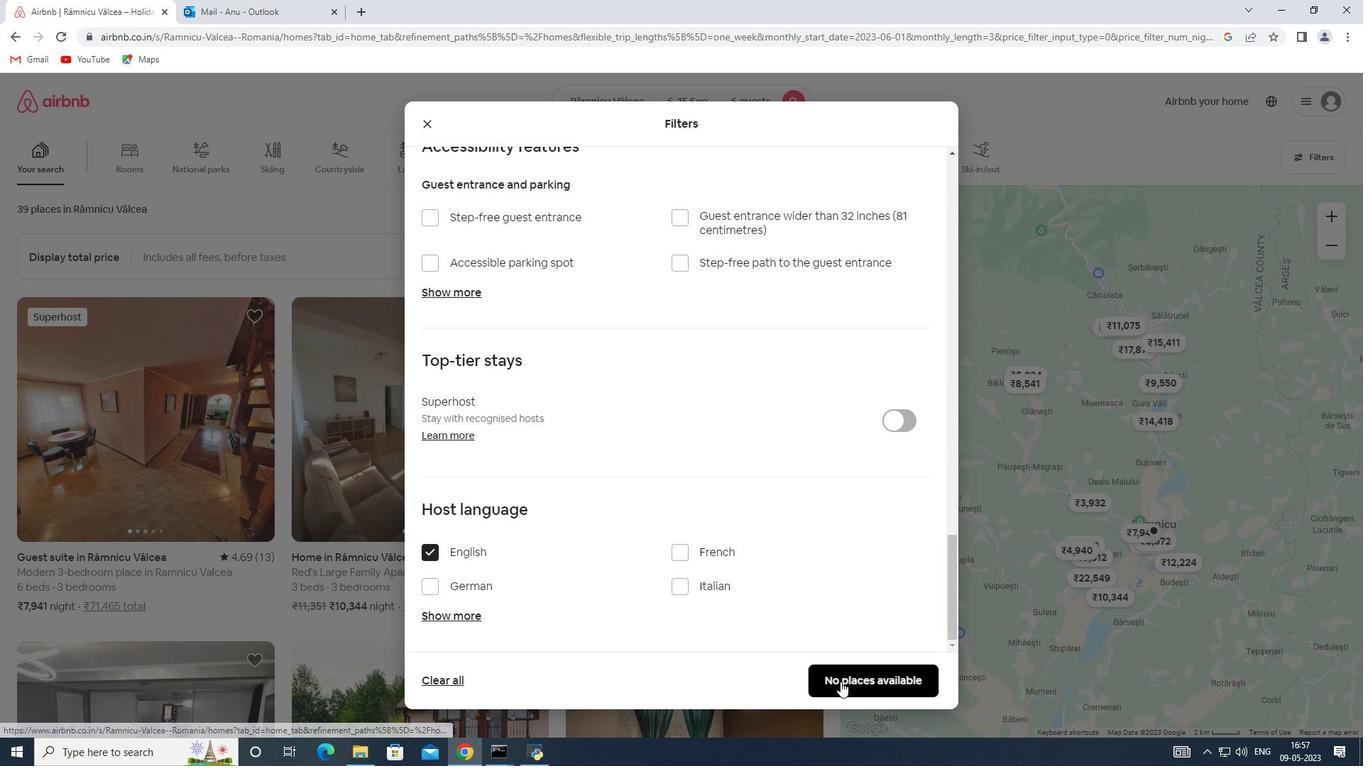 
